 Task: Look for space in Taungoo, Myanmar from 10th September, 2023 to 16th September, 2023 for 4 adults in price range Rs.10000 to Rs.14000. Place can be private room with 4 bedrooms having 4 beds and 4 bathrooms. Property type can be house, flat, guest house. Amenities needed are: wifi, TV, free parkinig on premises, gym, breakfast. Booking option can be shelf check-in. Required host language is English.
Action: Mouse moved to (549, 133)
Screenshot: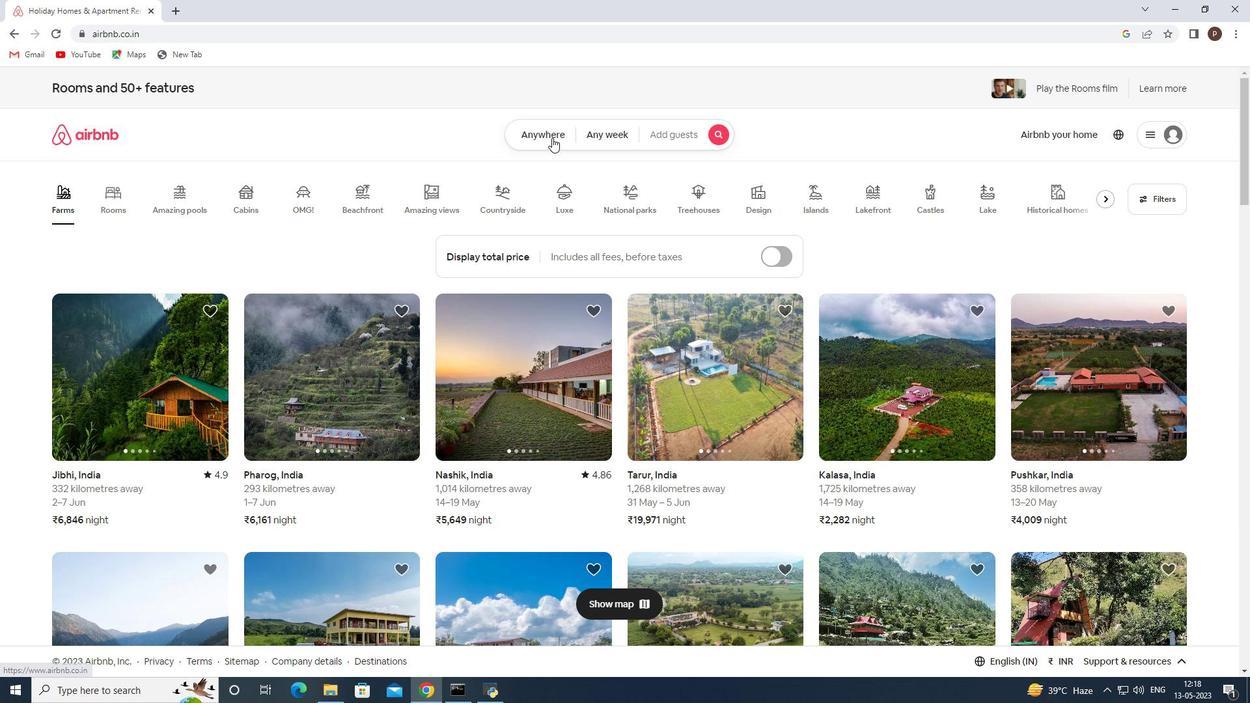 
Action: Mouse pressed left at (549, 133)
Screenshot: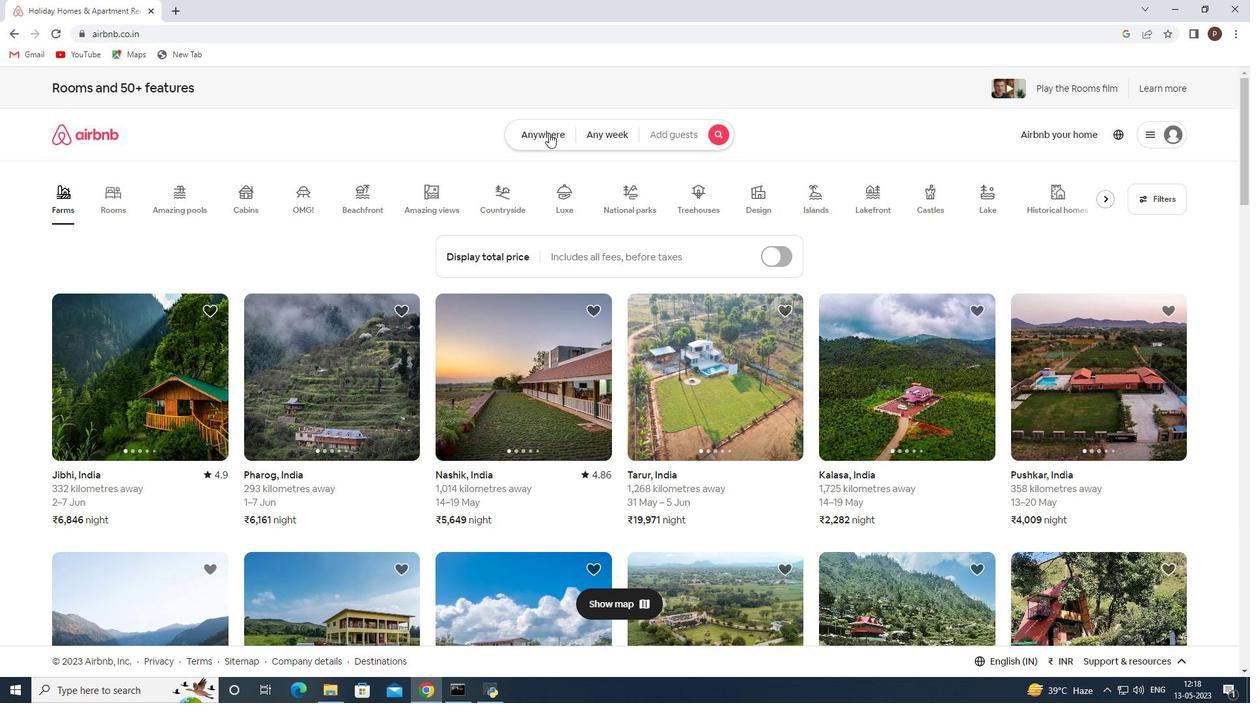 
Action: Mouse moved to (450, 188)
Screenshot: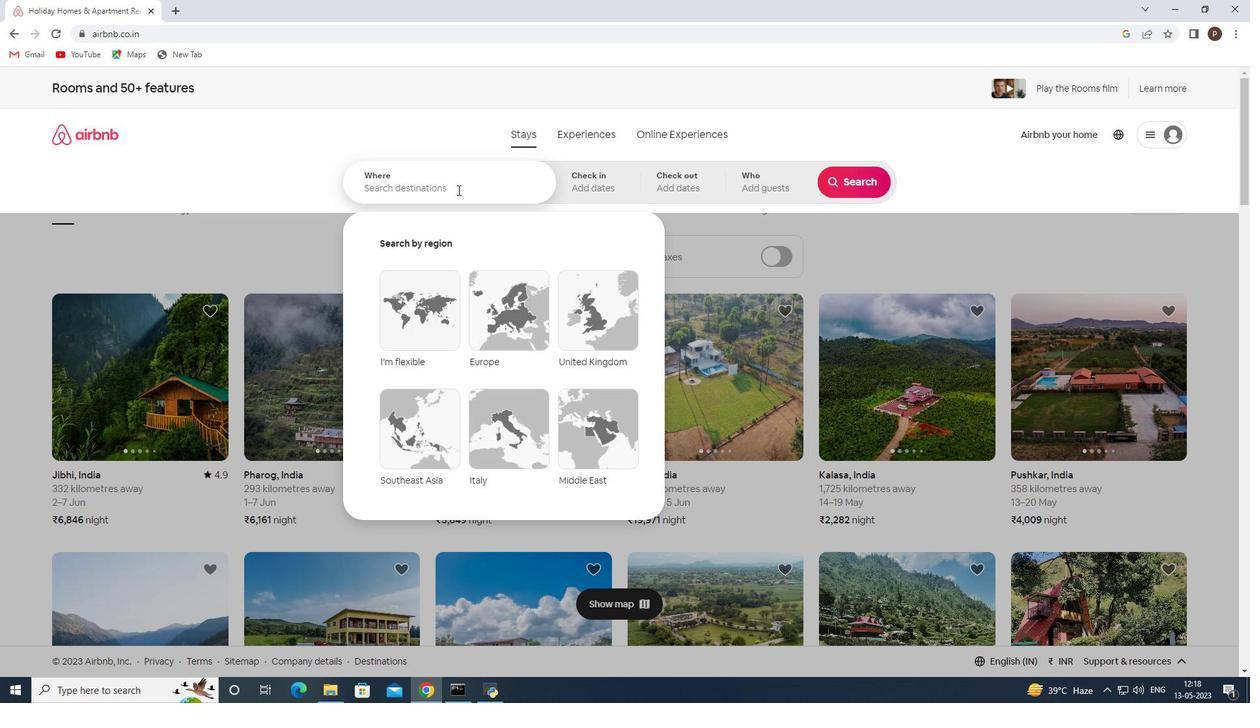 
Action: Mouse pressed left at (450, 188)
Screenshot: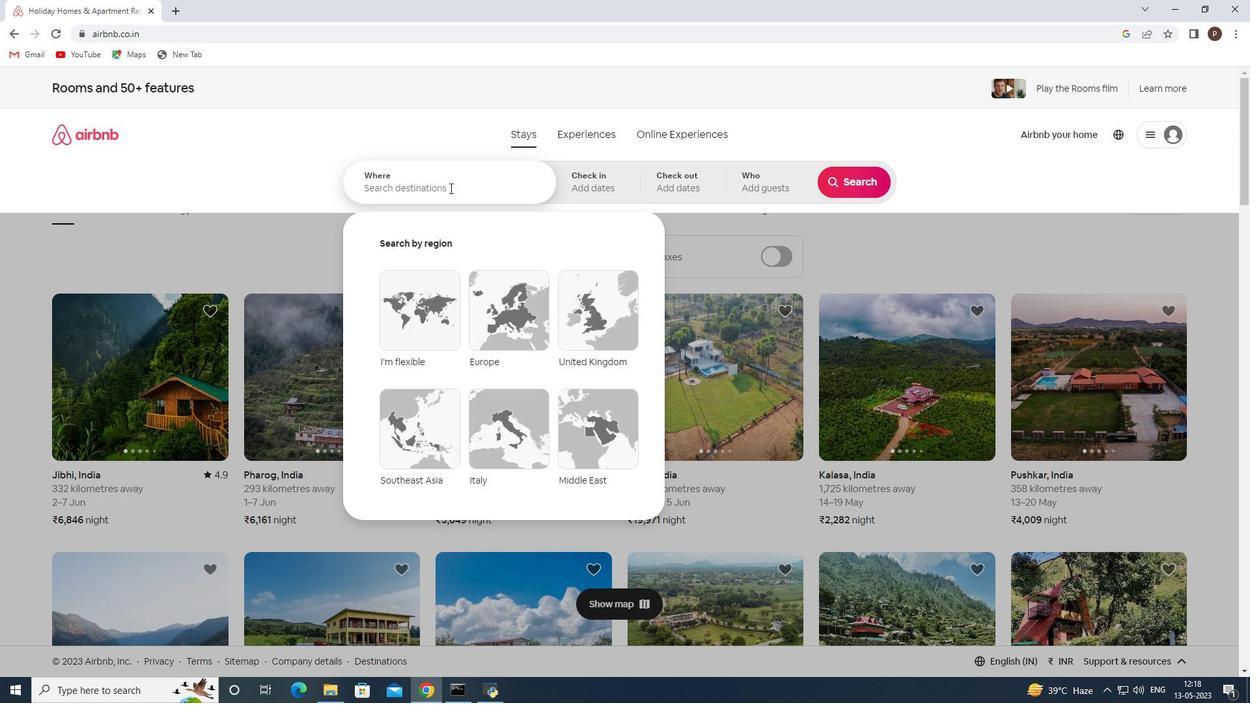 
Action: Key pressed <Key.caps_lock>T<Key.caps_lock>aungoo
Screenshot: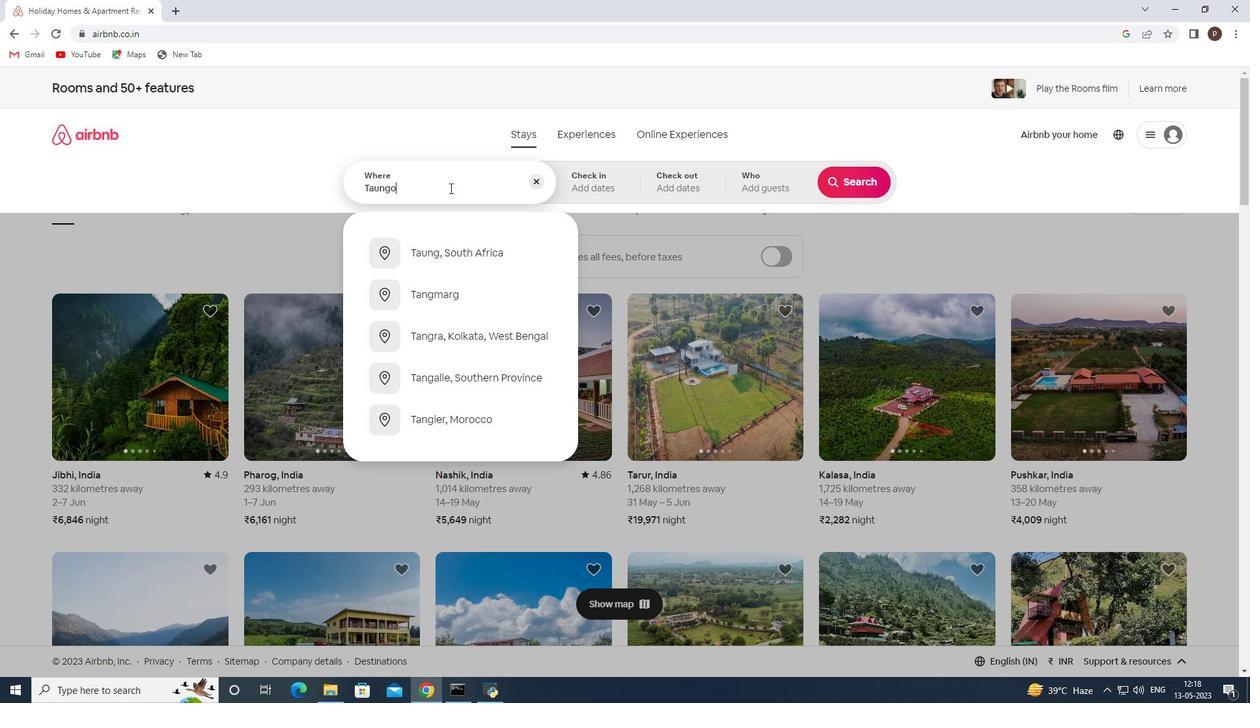 
Action: Mouse moved to (470, 252)
Screenshot: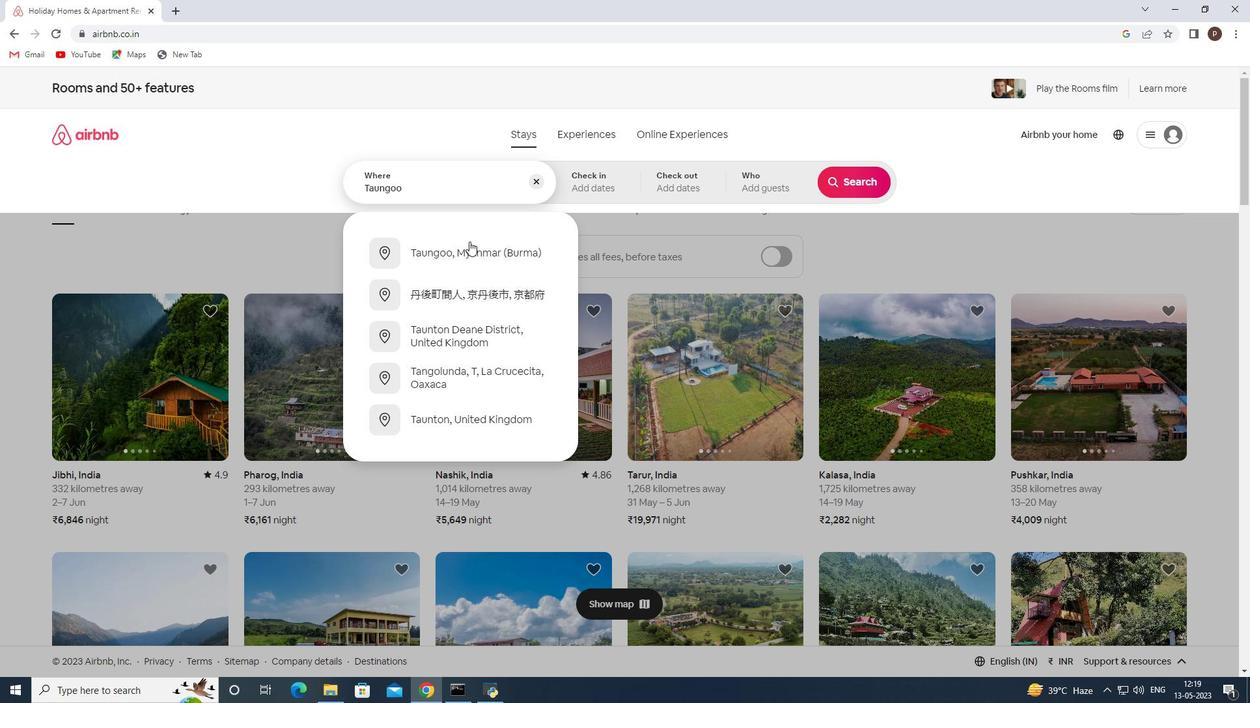 
Action: Mouse pressed left at (470, 252)
Screenshot: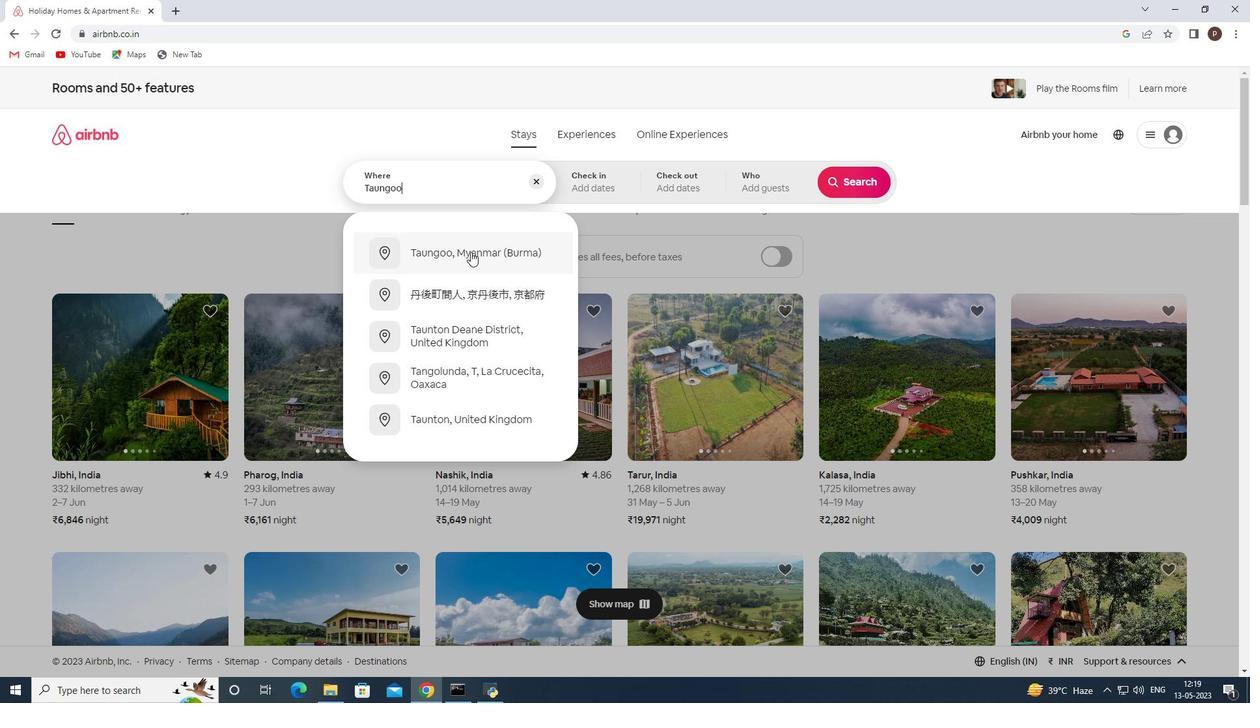 
Action: Mouse moved to (850, 285)
Screenshot: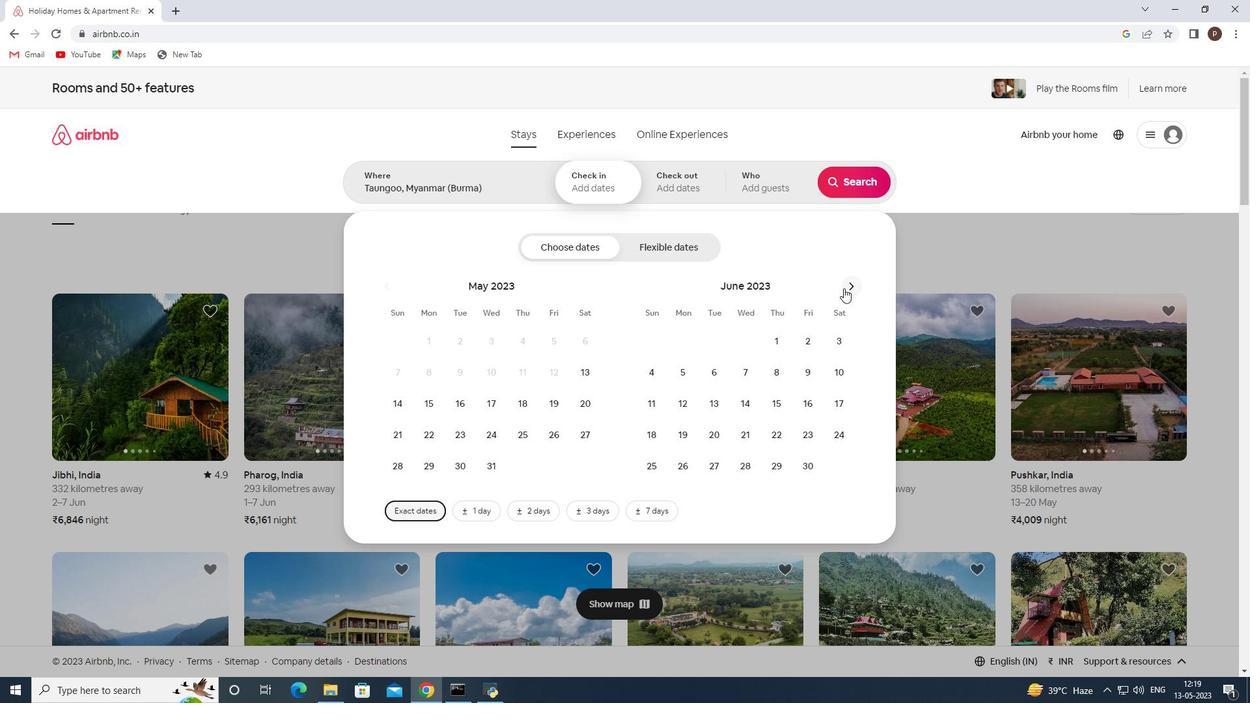 
Action: Mouse pressed left at (850, 285)
Screenshot: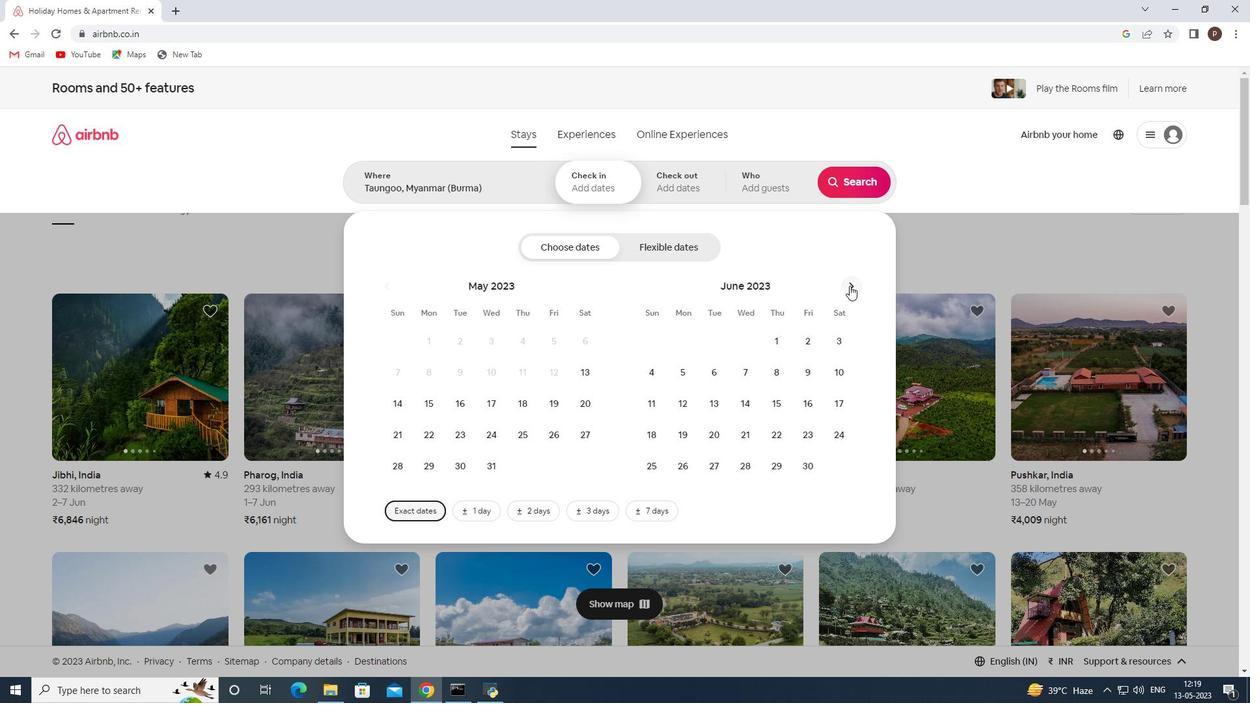 
Action: Mouse pressed left at (850, 285)
Screenshot: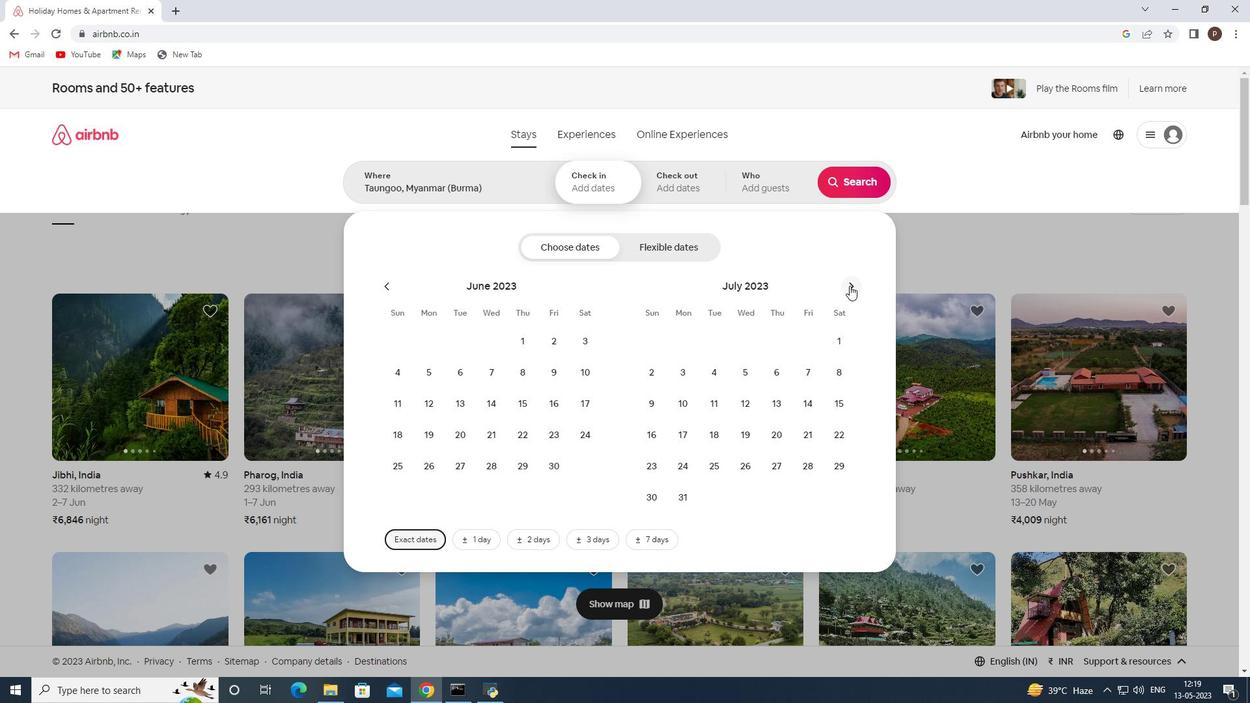 
Action: Mouse pressed left at (850, 285)
Screenshot: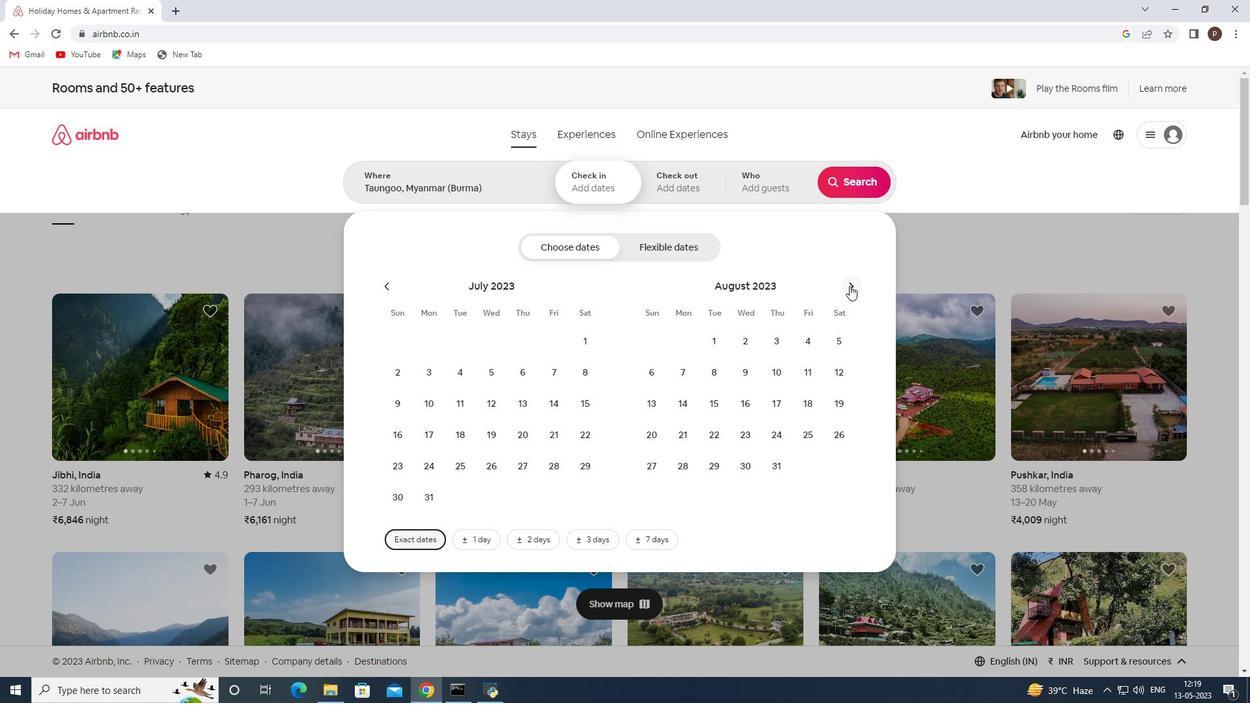 
Action: Mouse moved to (654, 409)
Screenshot: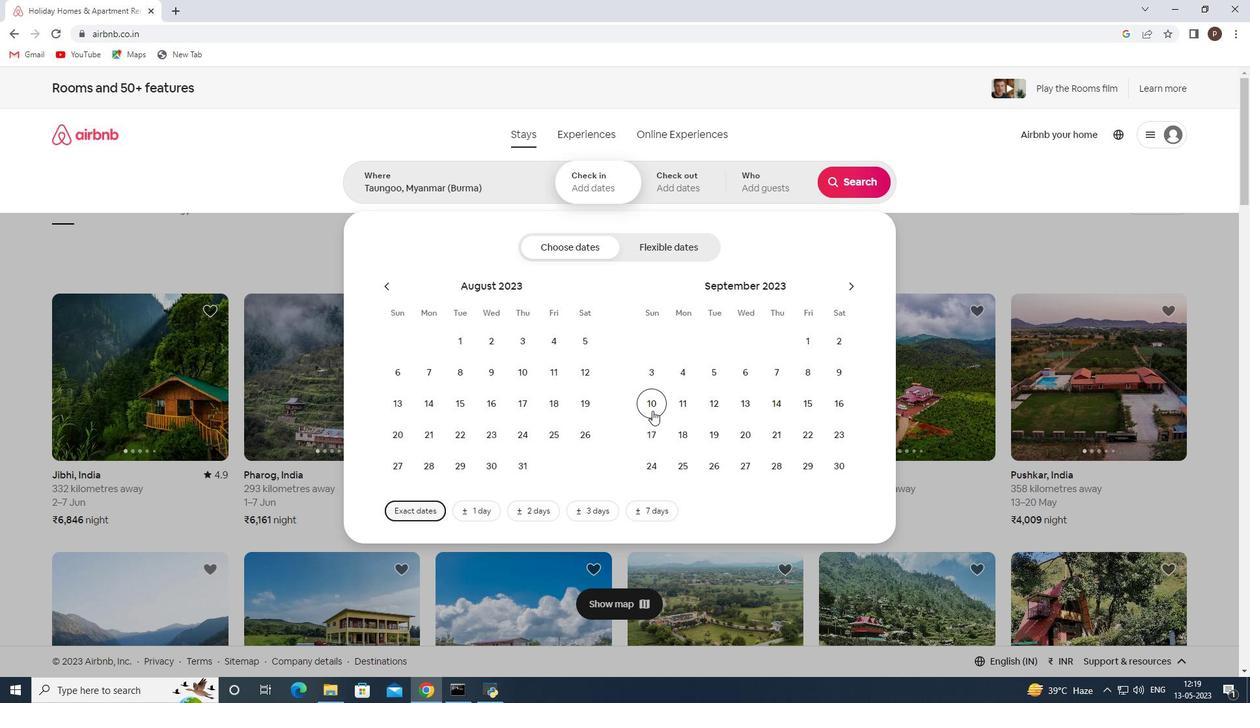 
Action: Mouse pressed left at (654, 409)
Screenshot: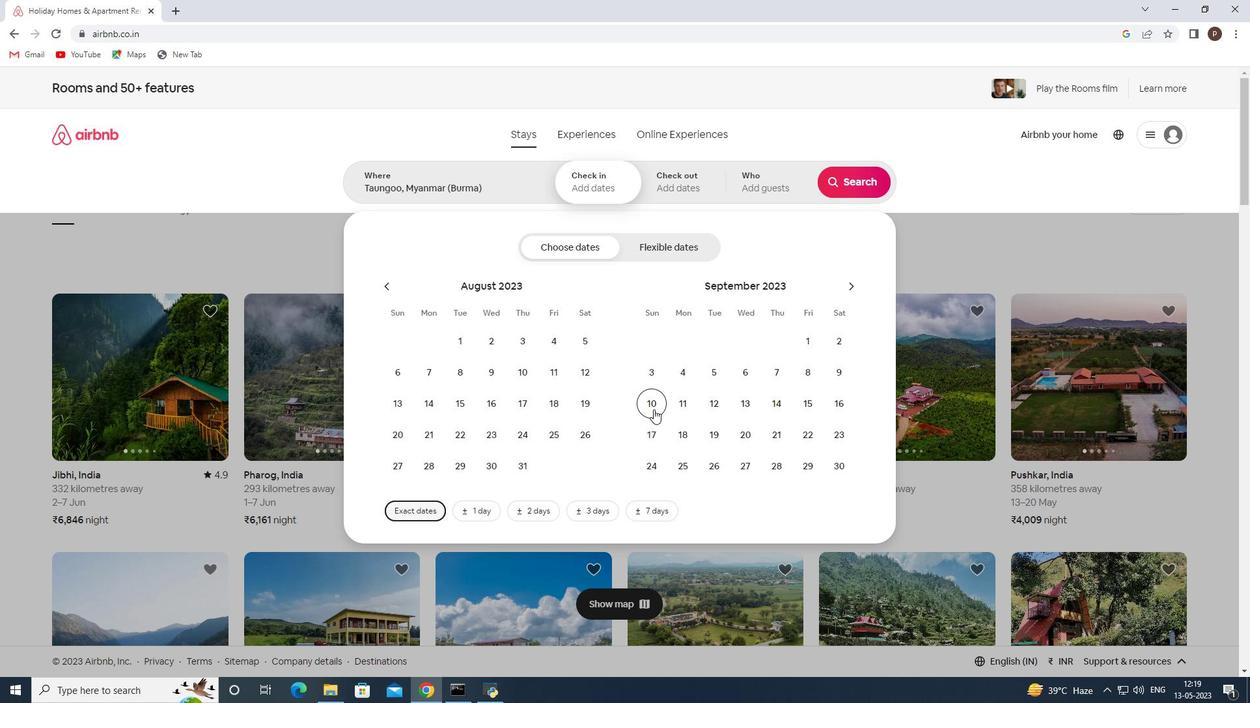 
Action: Mouse moved to (841, 401)
Screenshot: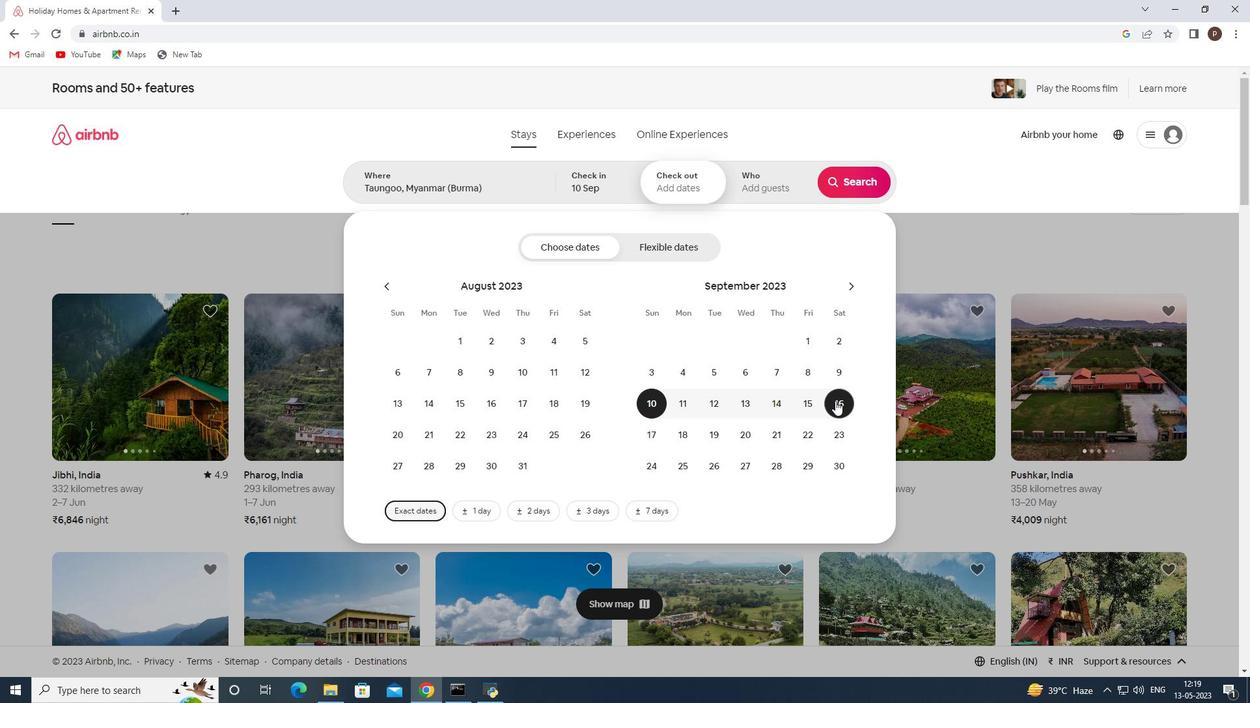 
Action: Mouse pressed left at (841, 401)
Screenshot: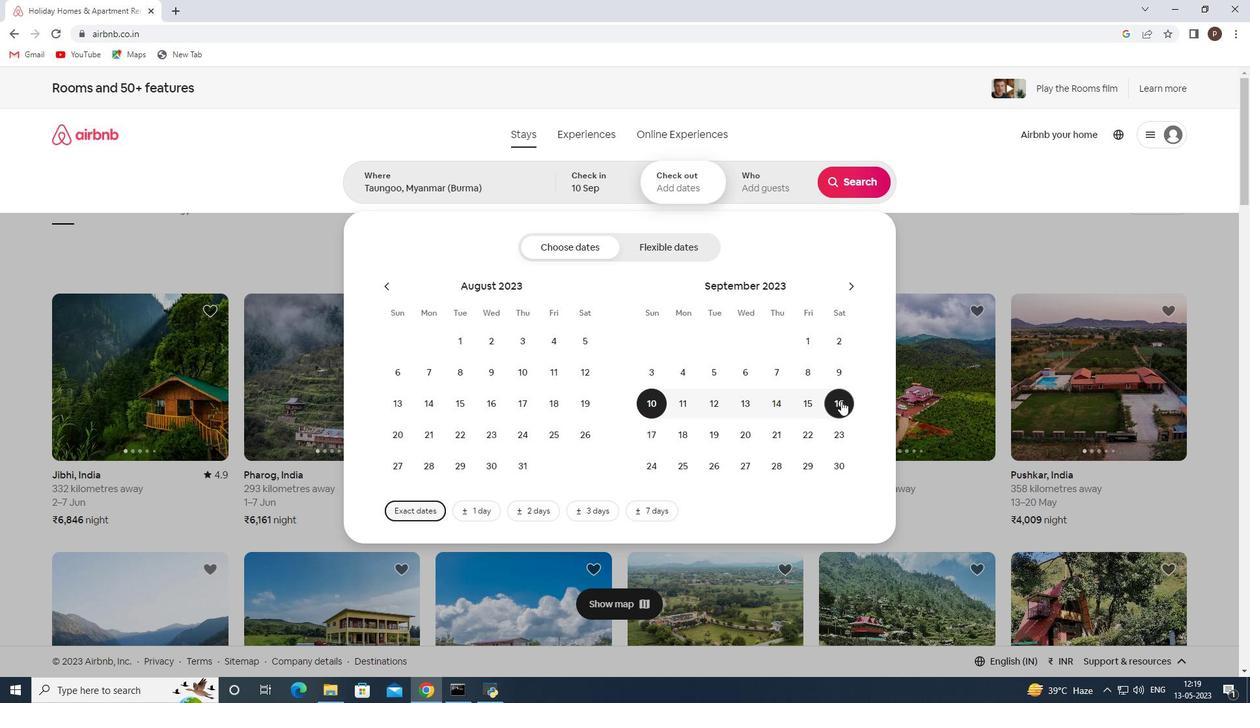 
Action: Mouse moved to (773, 181)
Screenshot: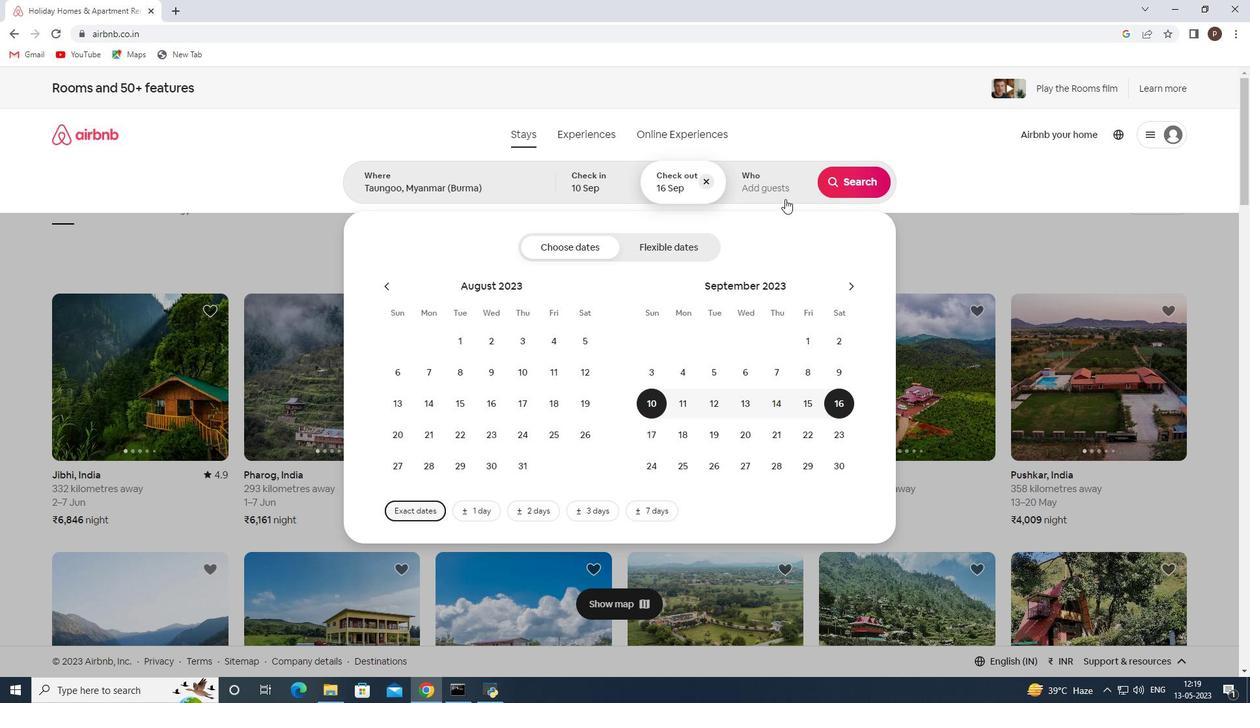 
Action: Mouse pressed left at (773, 181)
Screenshot: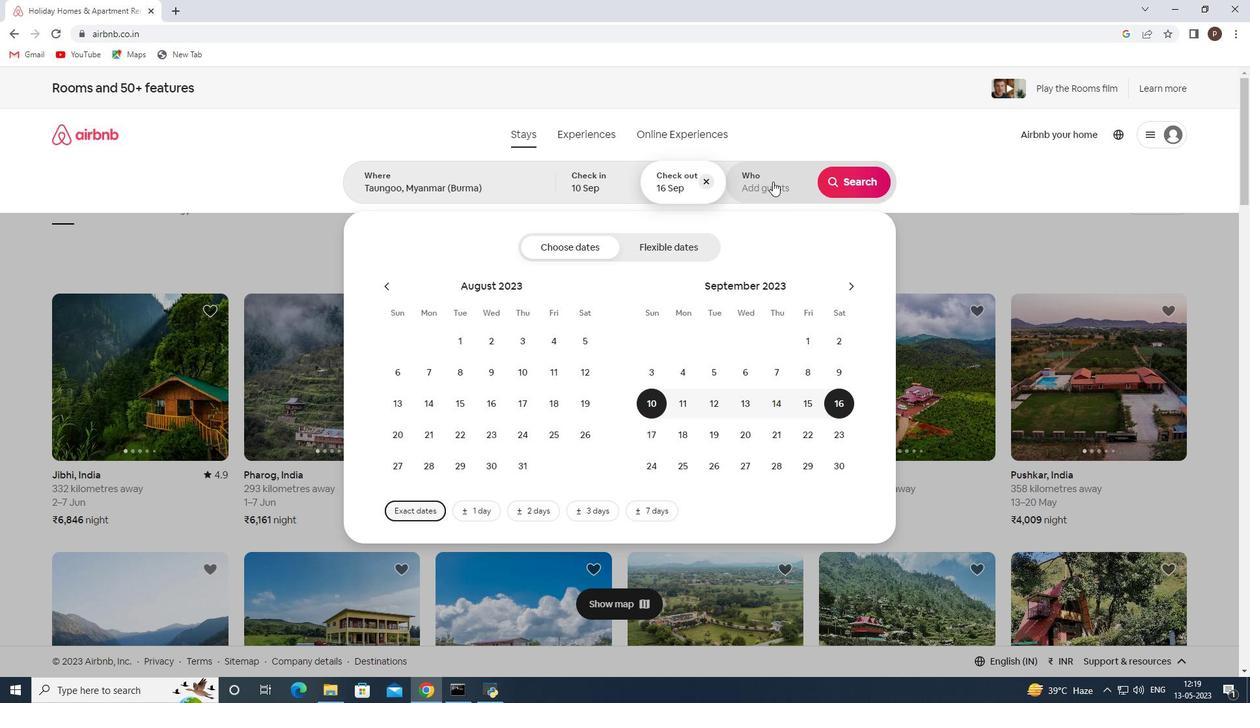 
Action: Mouse moved to (863, 253)
Screenshot: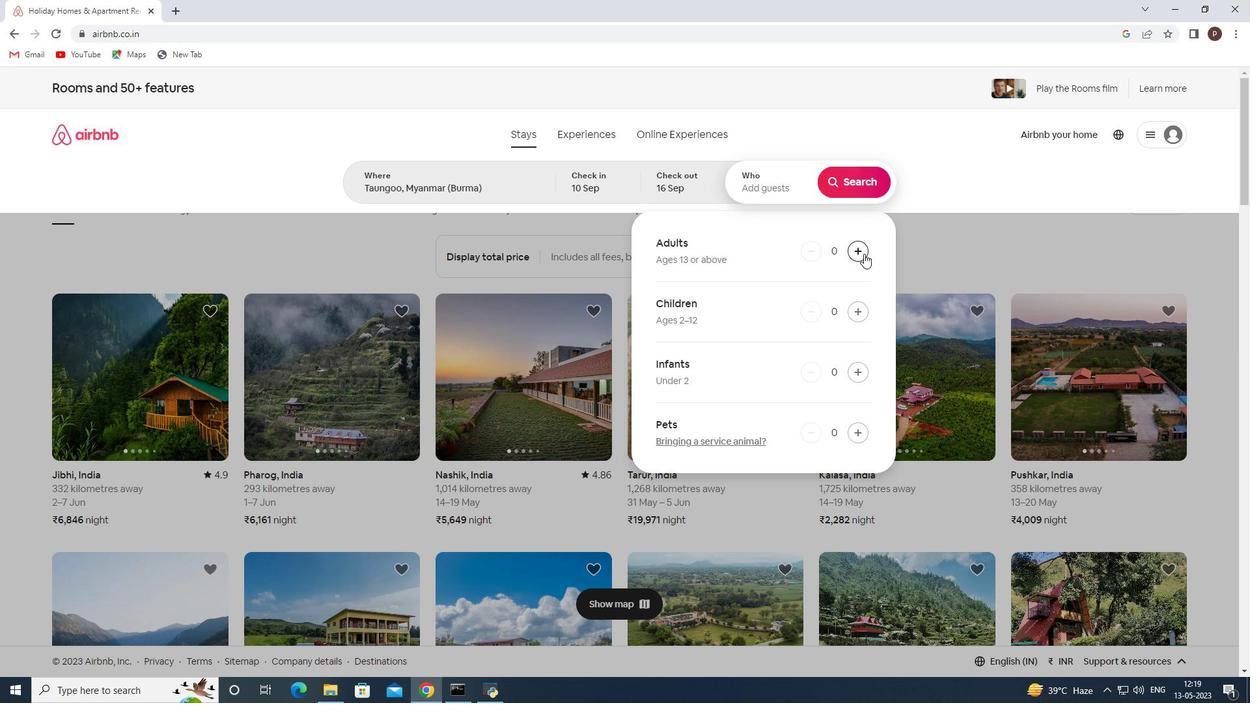 
Action: Mouse pressed left at (863, 253)
Screenshot: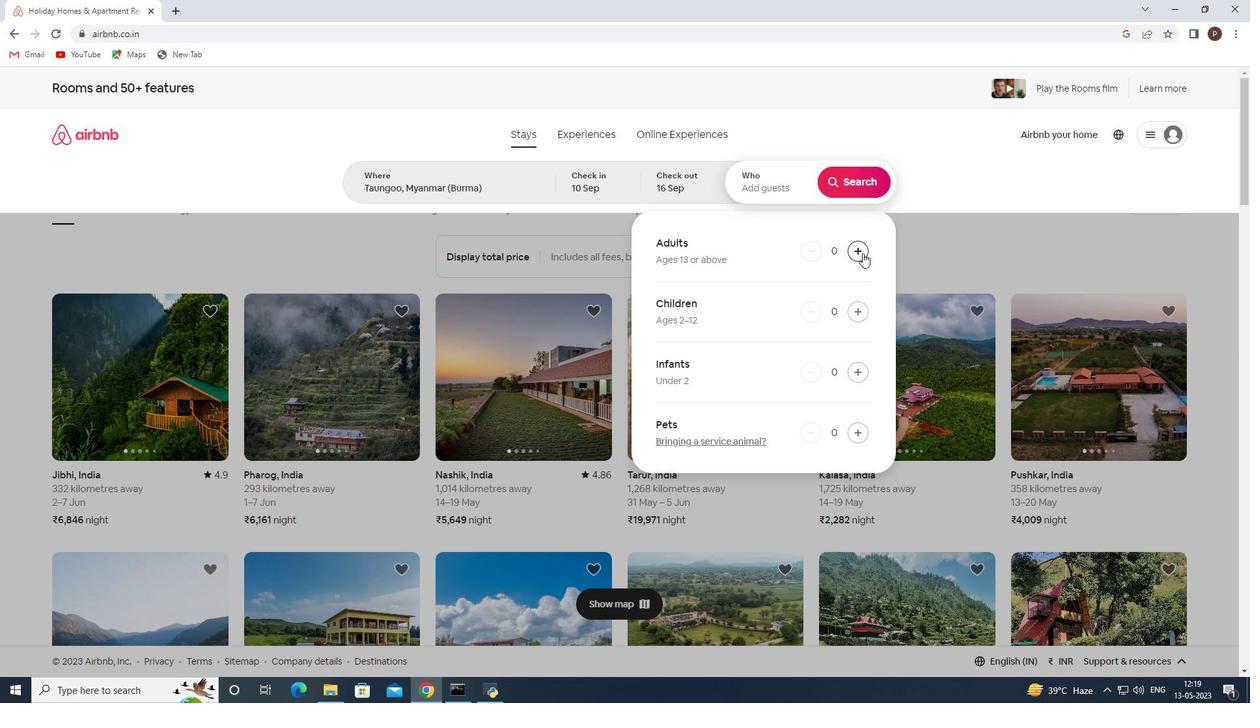 
Action: Mouse pressed left at (863, 253)
Screenshot: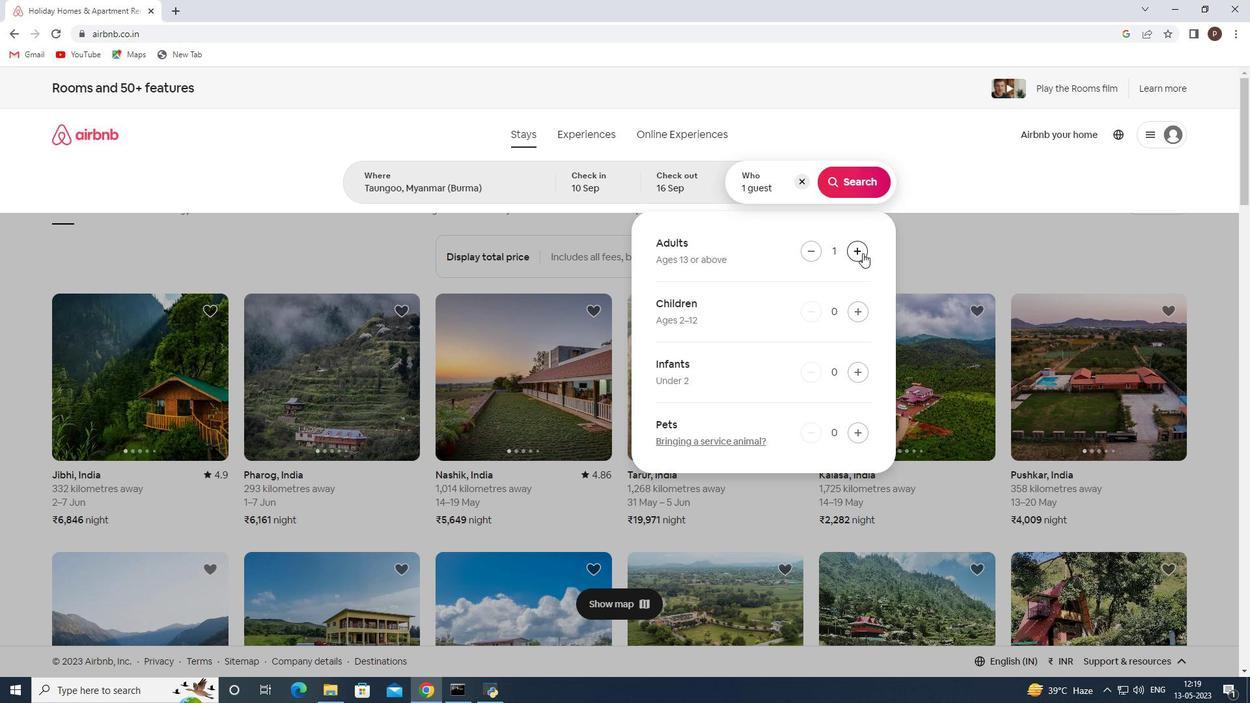 
Action: Mouse pressed left at (863, 253)
Screenshot: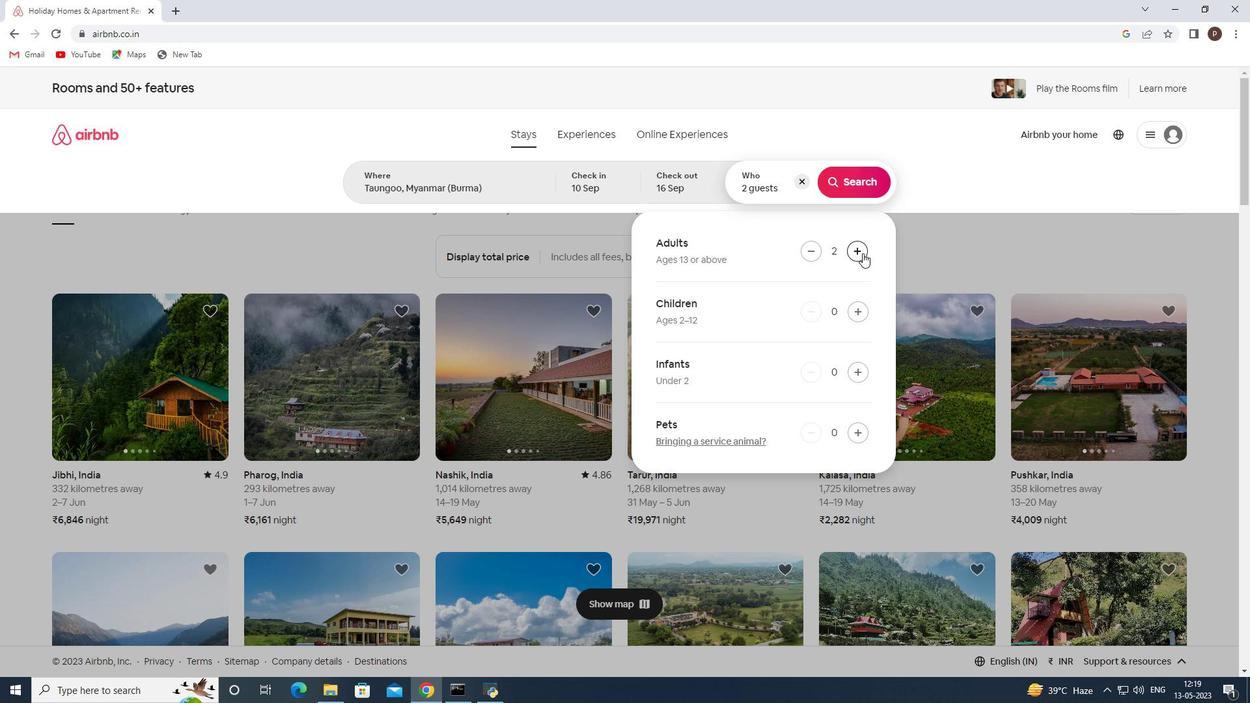 
Action: Mouse pressed left at (863, 253)
Screenshot: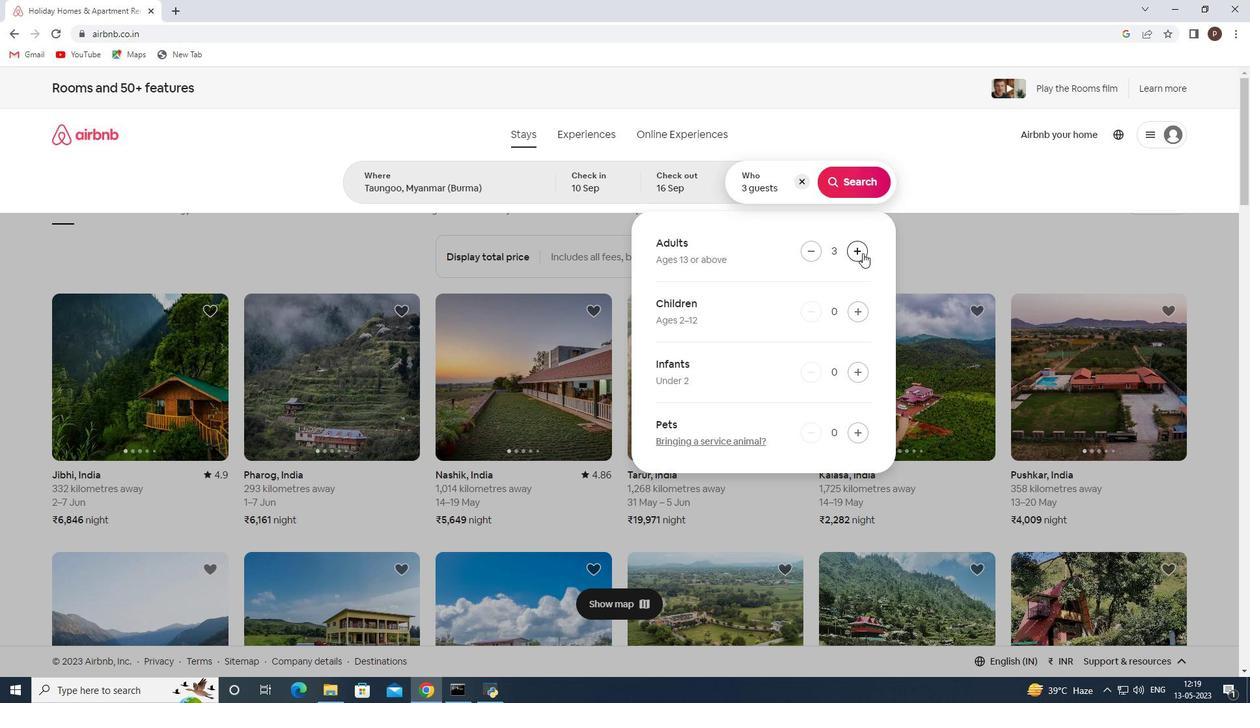 
Action: Mouse moved to (845, 174)
Screenshot: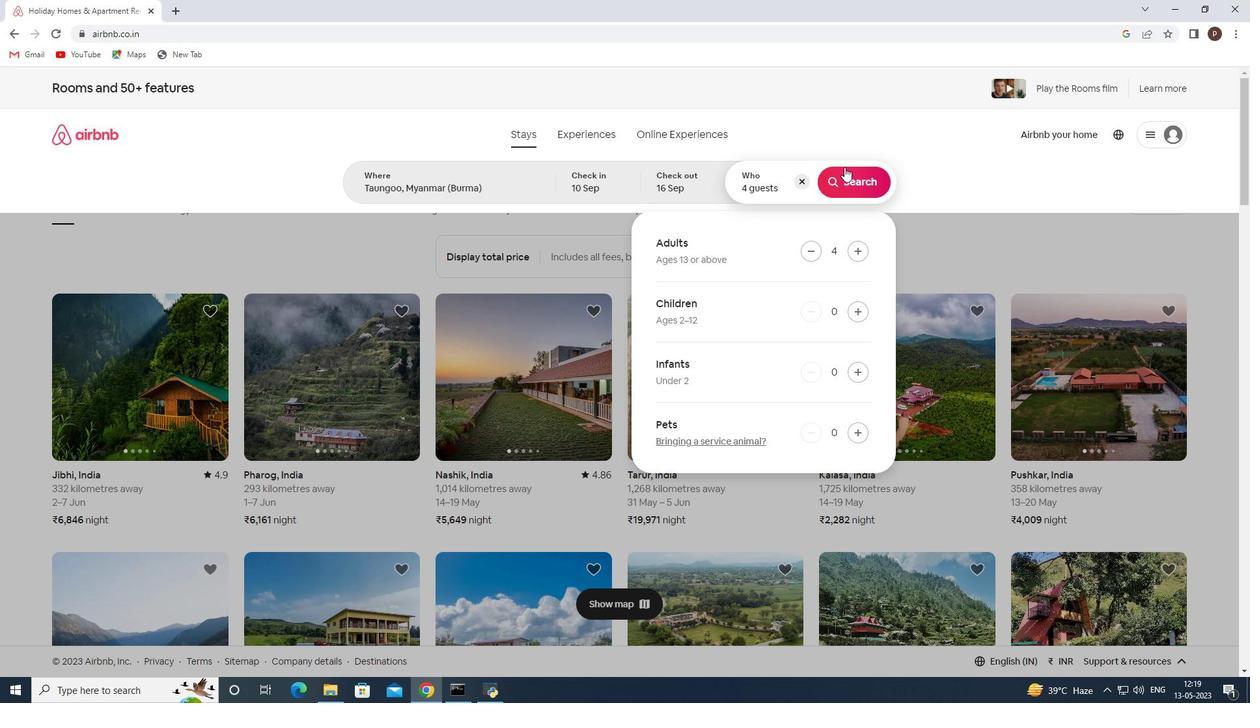
Action: Mouse pressed left at (845, 174)
Screenshot: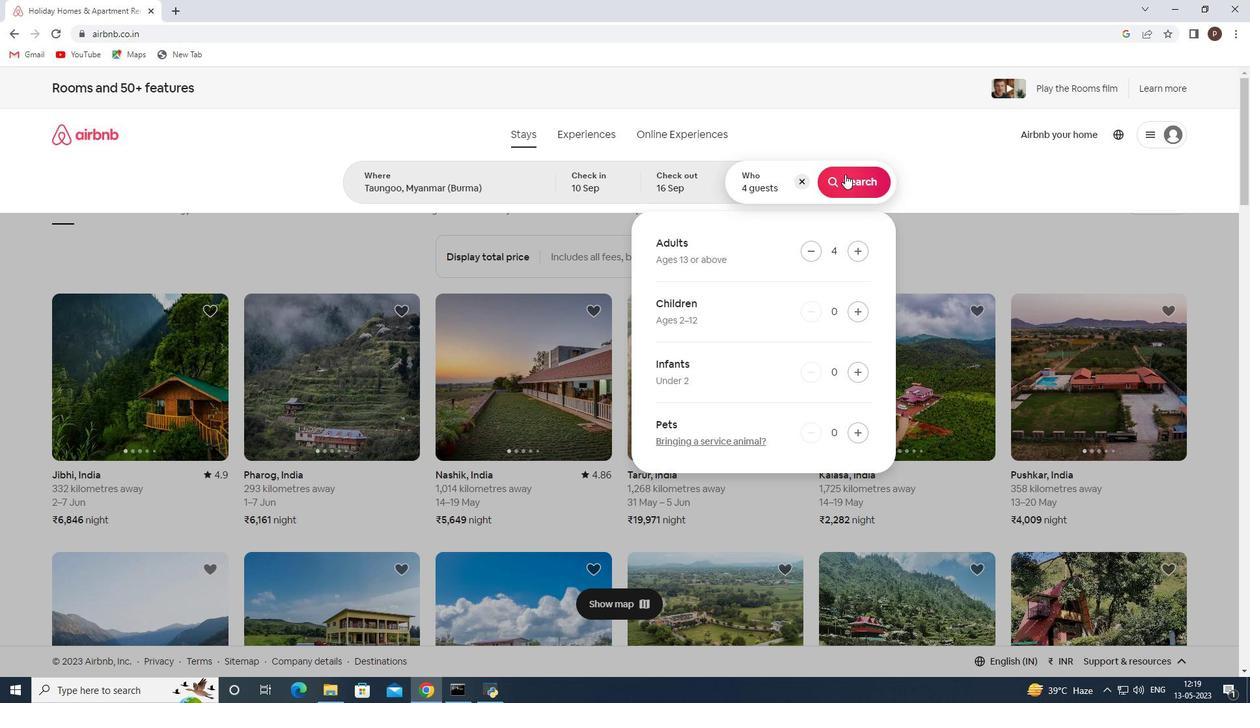 
Action: Mouse moved to (1181, 145)
Screenshot: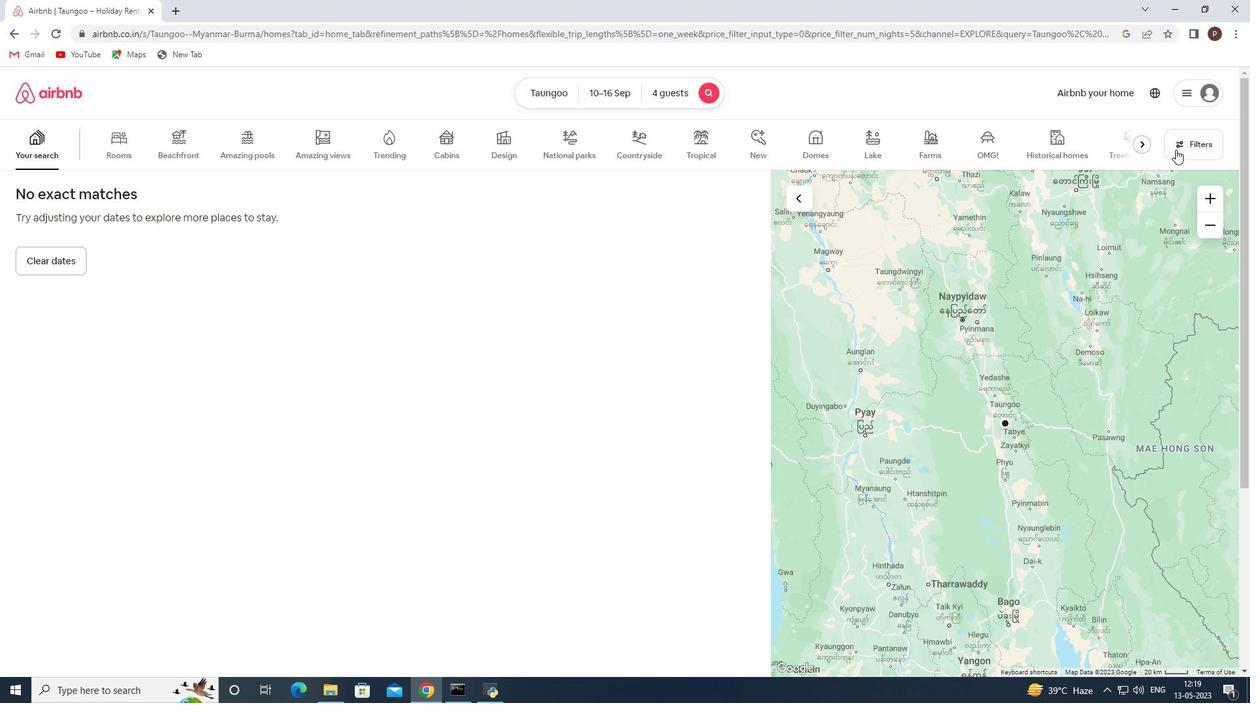 
Action: Mouse pressed left at (1181, 145)
Screenshot: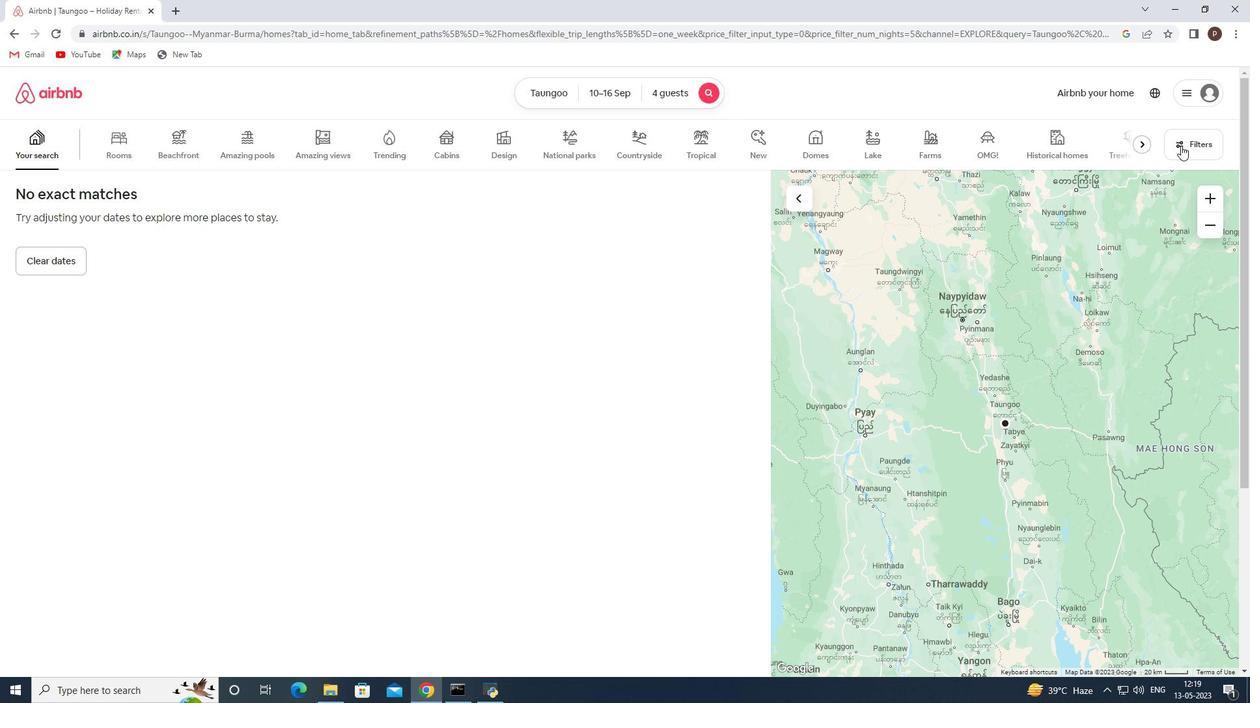 
Action: Mouse moved to (428, 468)
Screenshot: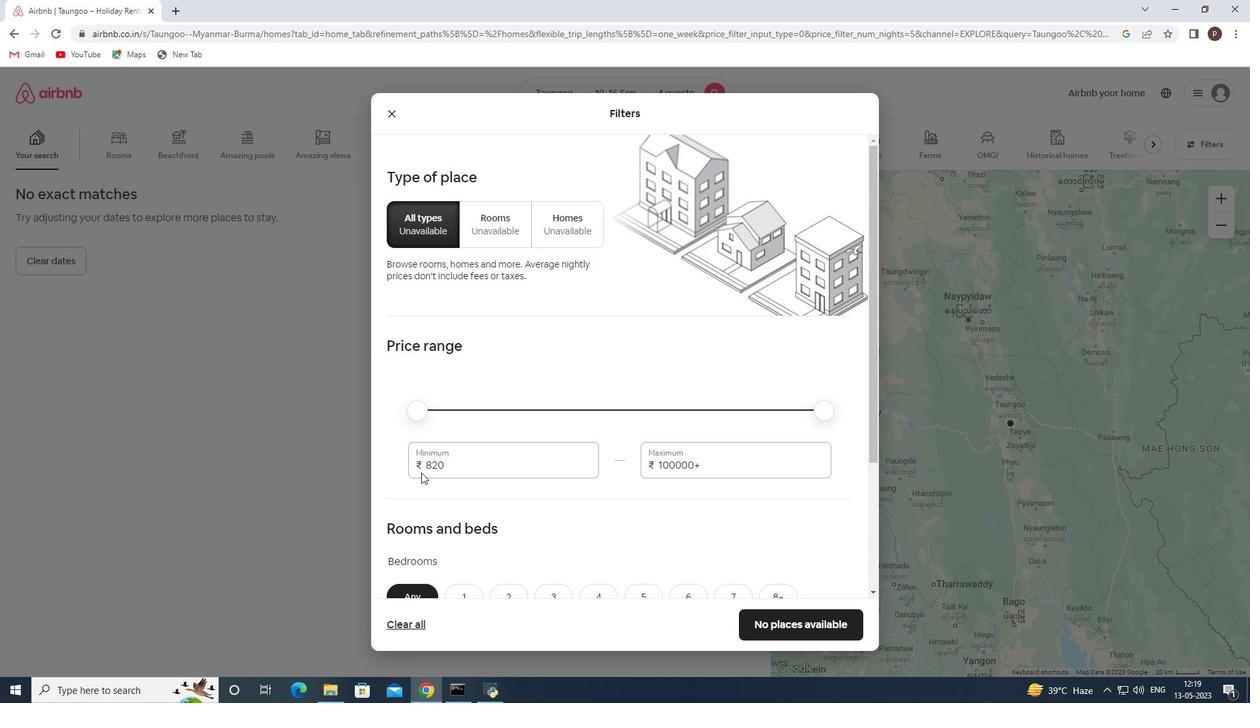 
Action: Mouse pressed left at (428, 468)
Screenshot: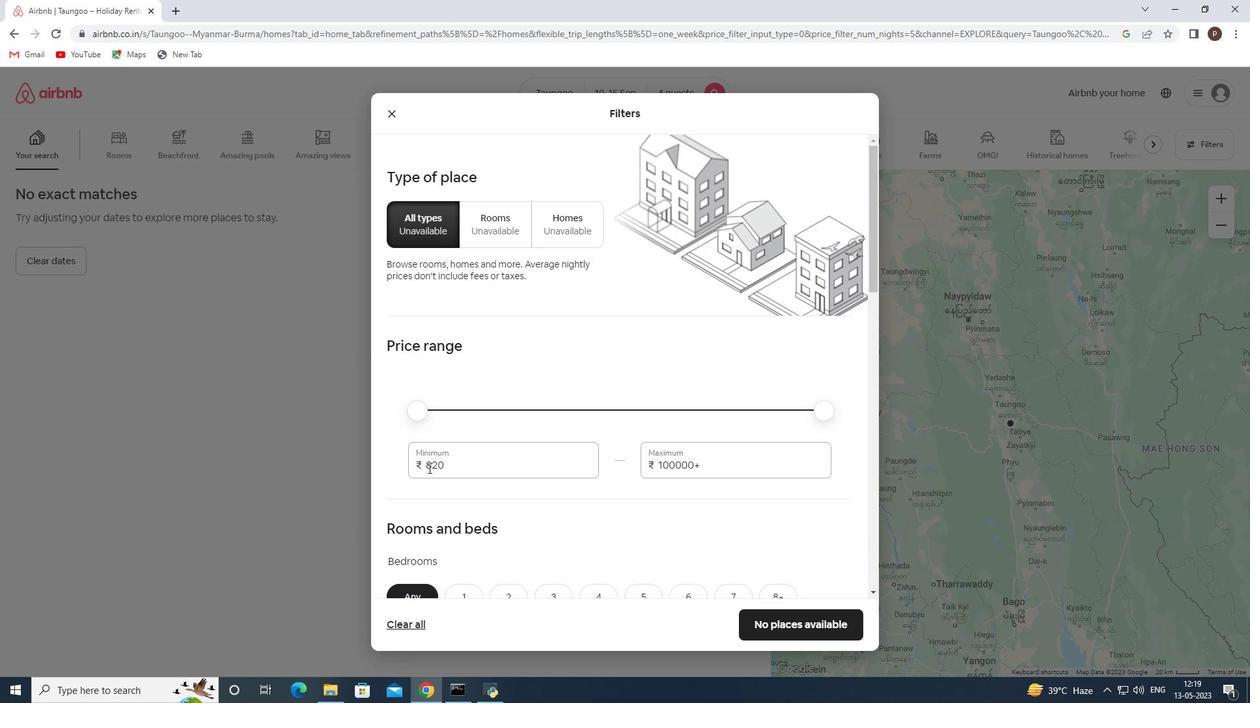 
Action: Mouse pressed left at (428, 468)
Screenshot: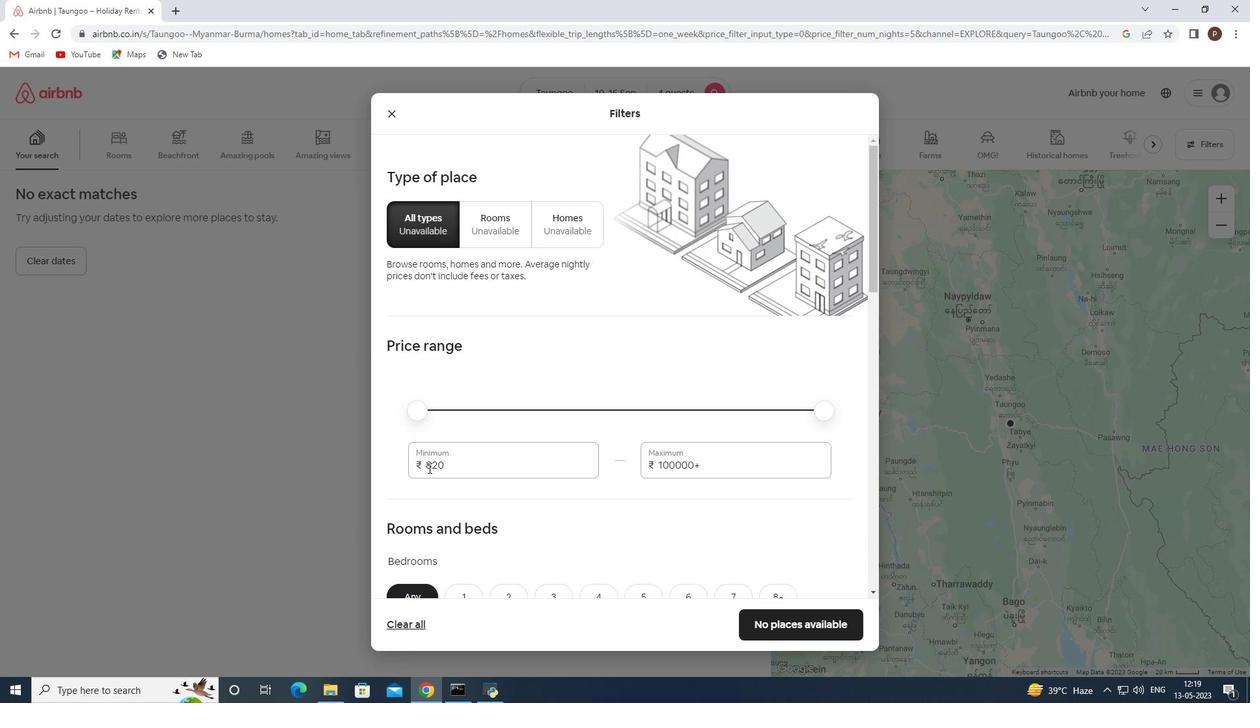 
Action: Key pressed 10000<Key.tab>14000
Screenshot: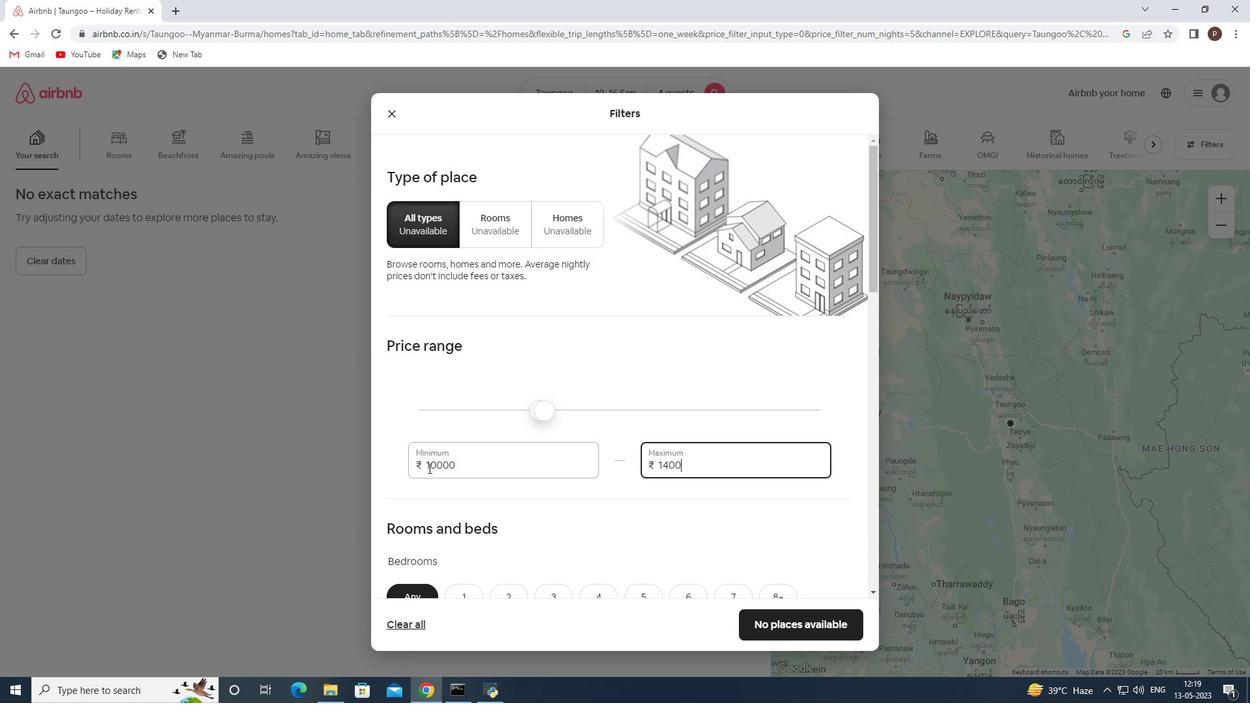 
Action: Mouse scrolled (428, 467) with delta (0, 0)
Screenshot: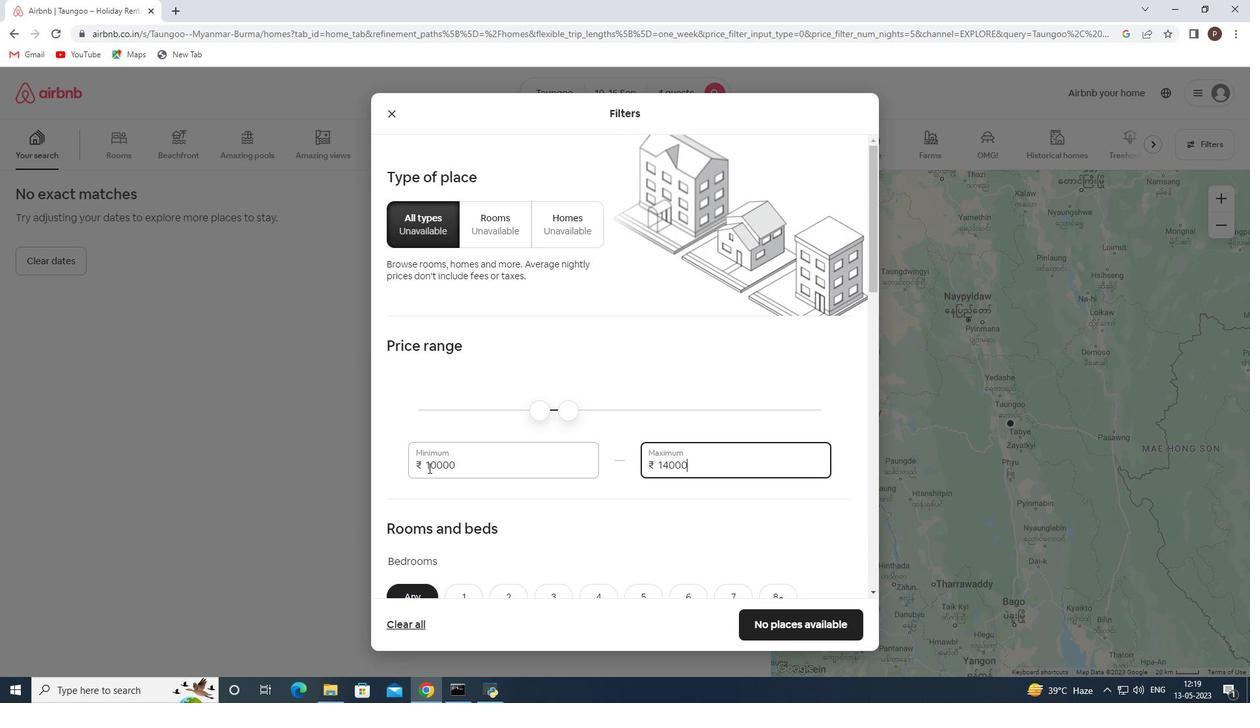 
Action: Mouse scrolled (428, 467) with delta (0, 0)
Screenshot: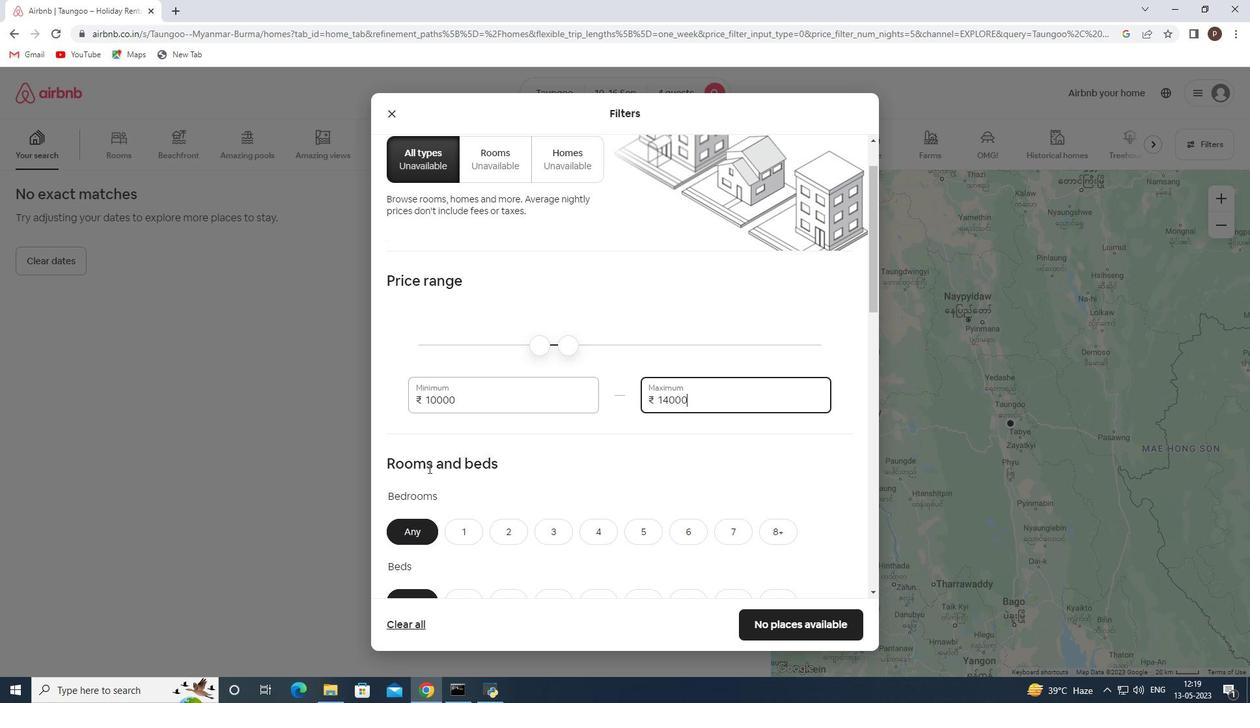 
Action: Mouse moved to (607, 473)
Screenshot: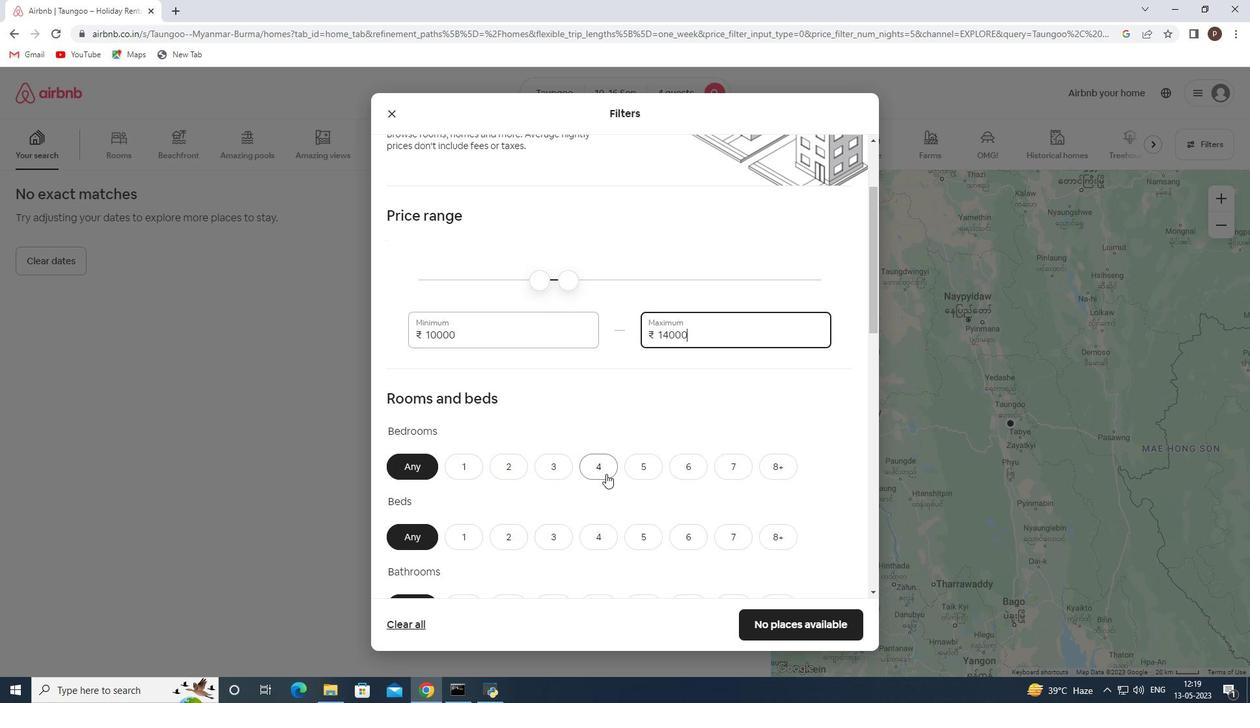 
Action: Mouse pressed left at (607, 473)
Screenshot: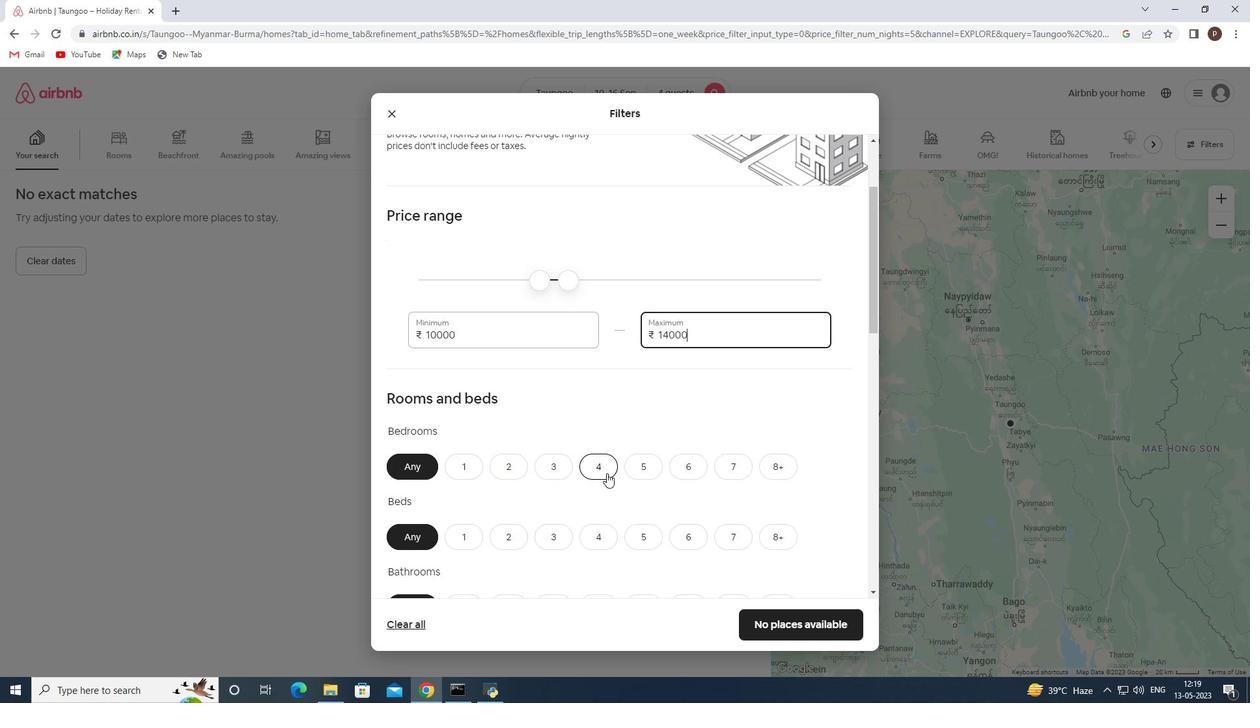 
Action: Mouse scrolled (607, 472) with delta (0, 0)
Screenshot: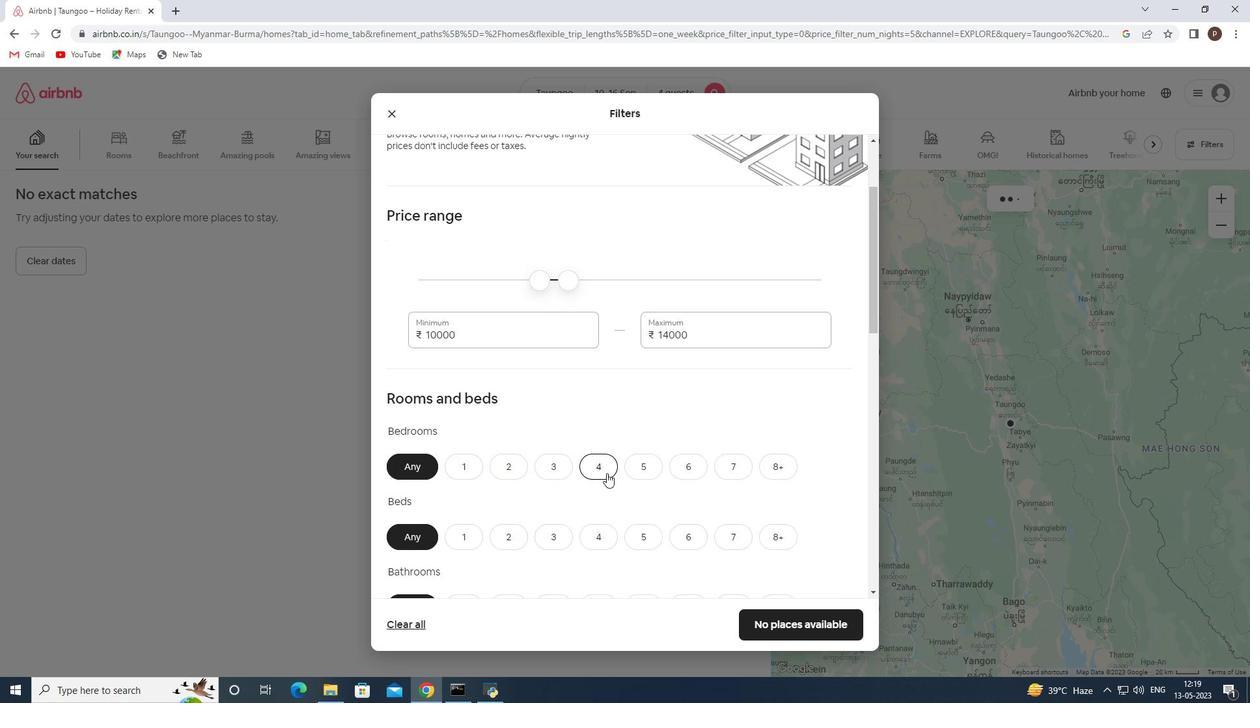 
Action: Mouse scrolled (607, 472) with delta (0, 0)
Screenshot: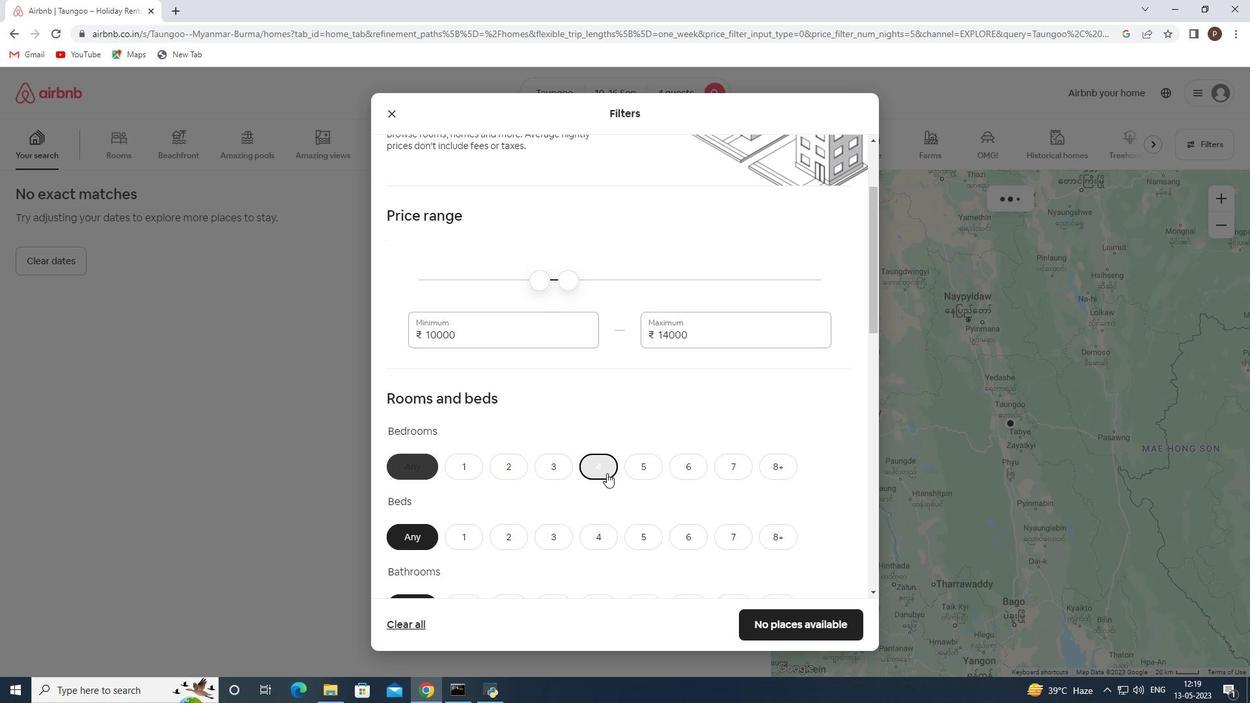 
Action: Mouse moved to (594, 407)
Screenshot: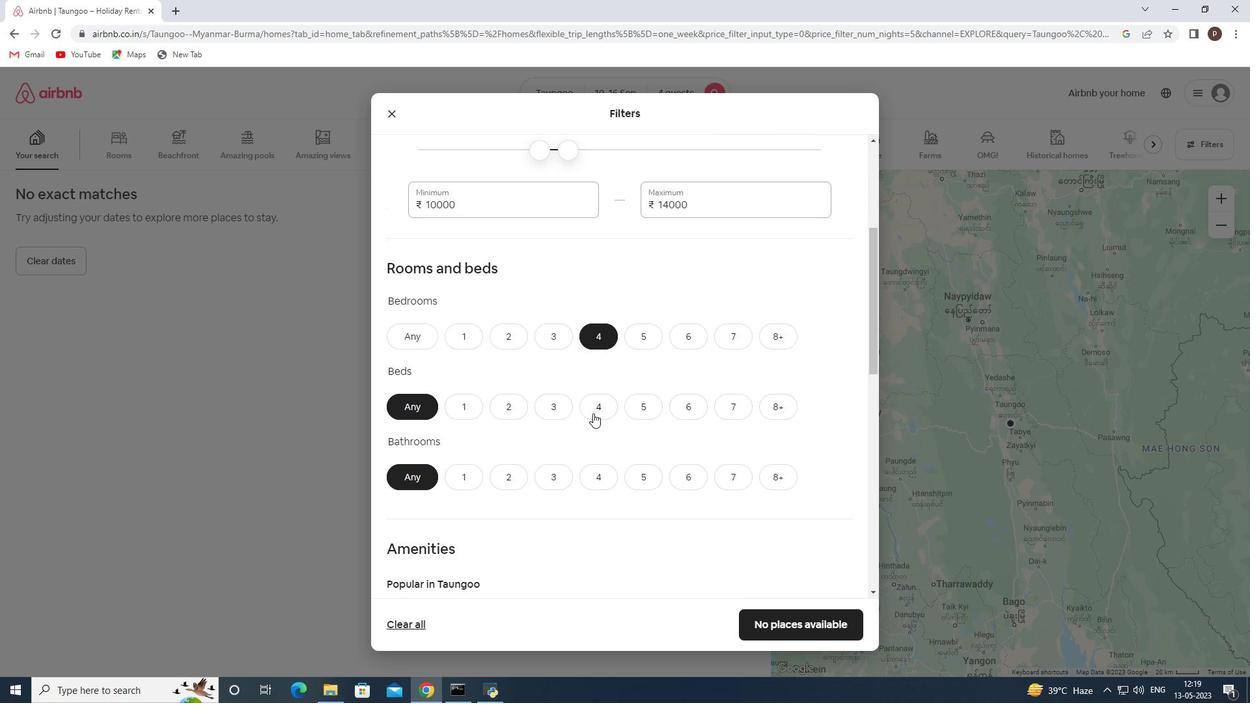 
Action: Mouse pressed left at (594, 407)
Screenshot: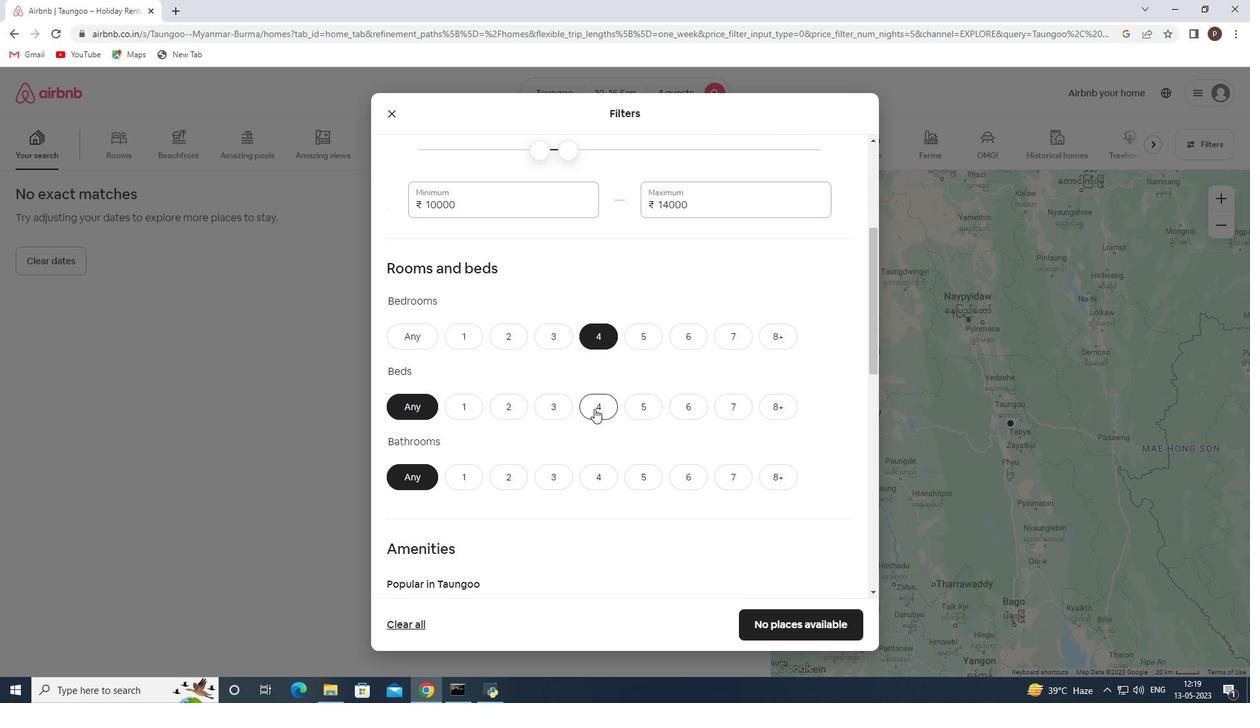 
Action: Mouse moved to (594, 478)
Screenshot: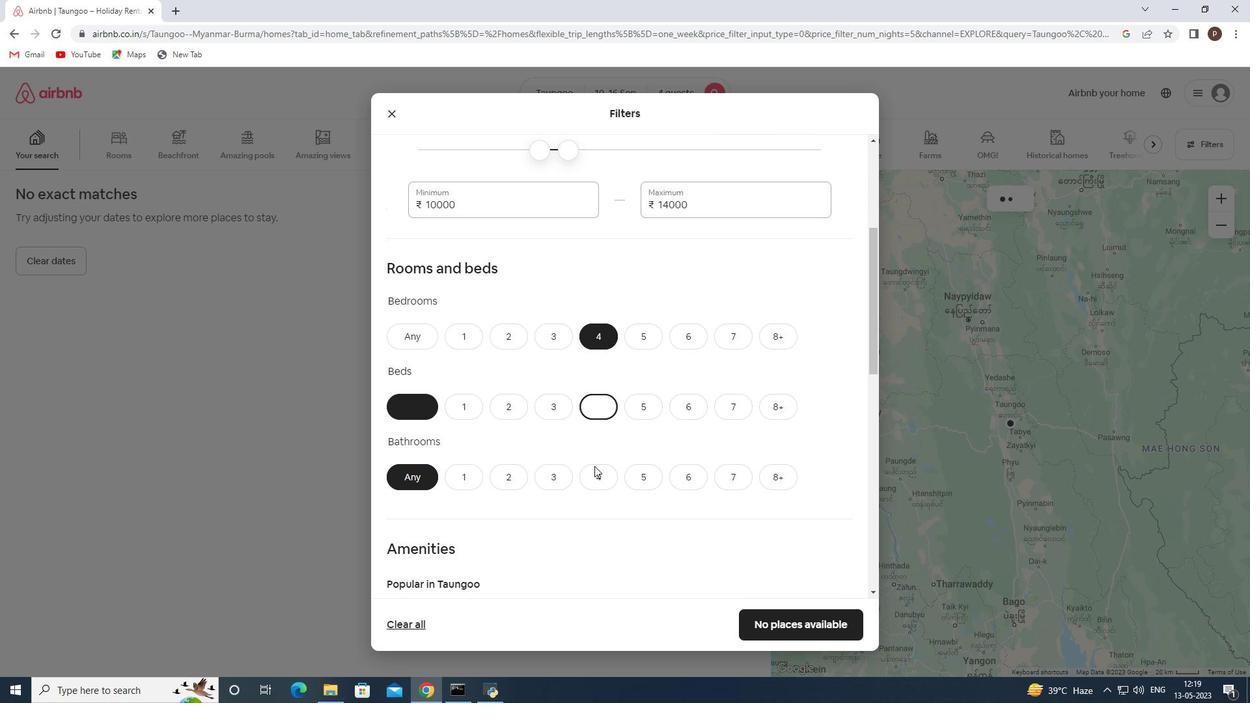 
Action: Mouse pressed left at (594, 478)
Screenshot: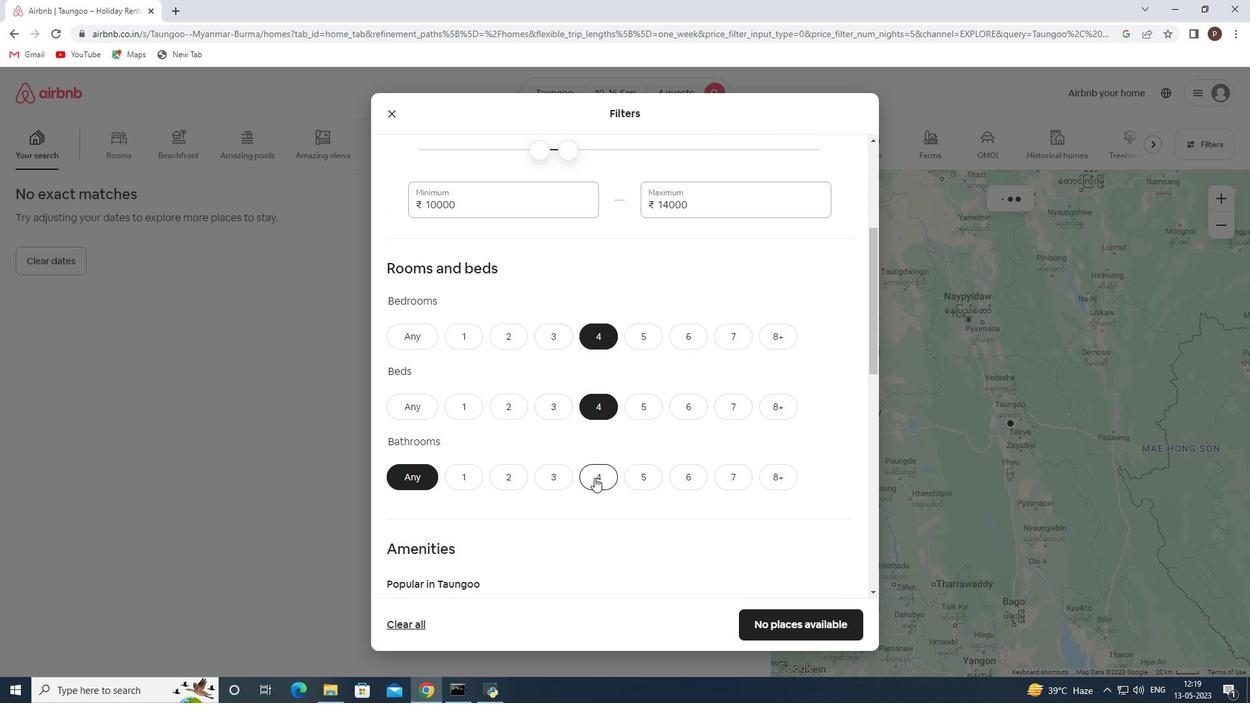 
Action: Mouse moved to (590, 467)
Screenshot: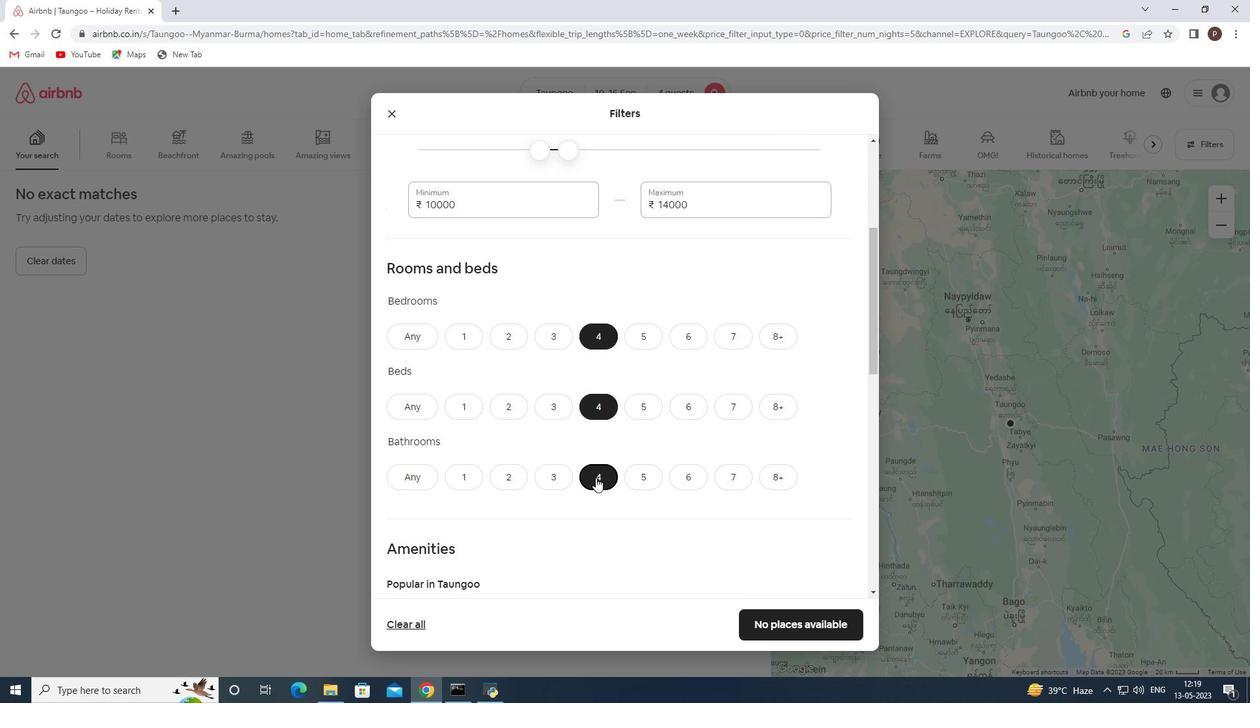 
Action: Mouse scrolled (590, 466) with delta (0, 0)
Screenshot: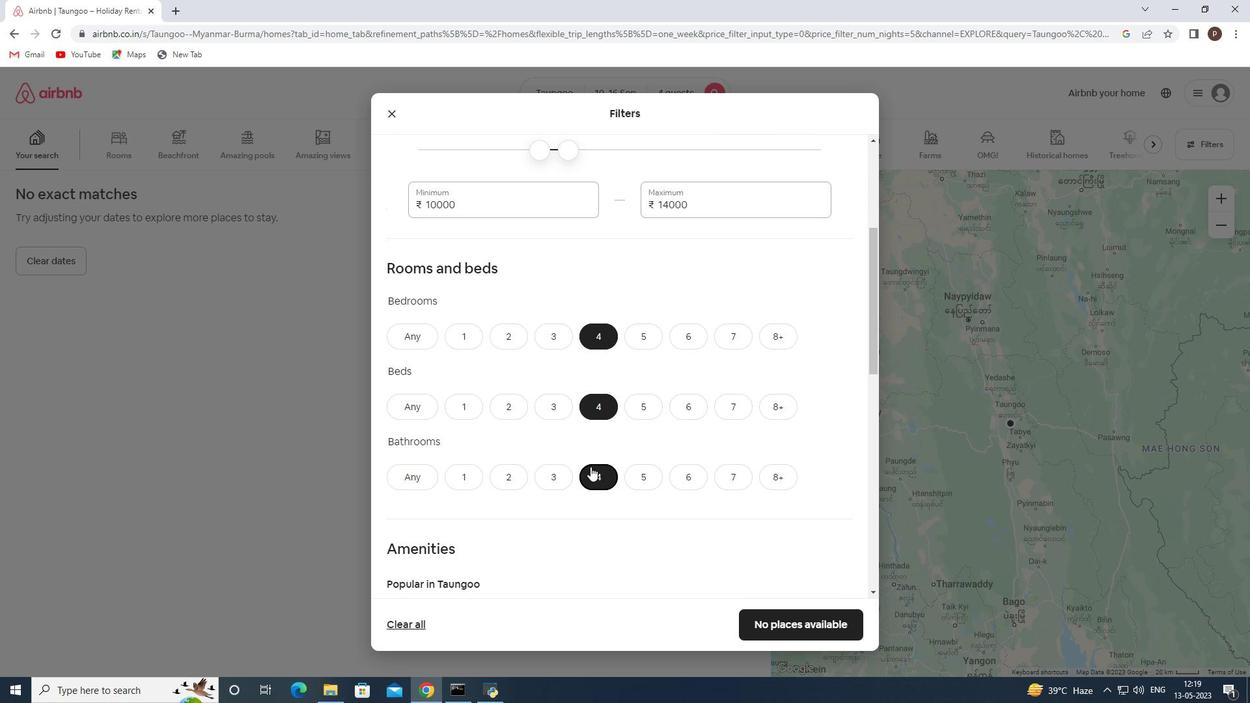 
Action: Mouse scrolled (590, 466) with delta (0, 0)
Screenshot: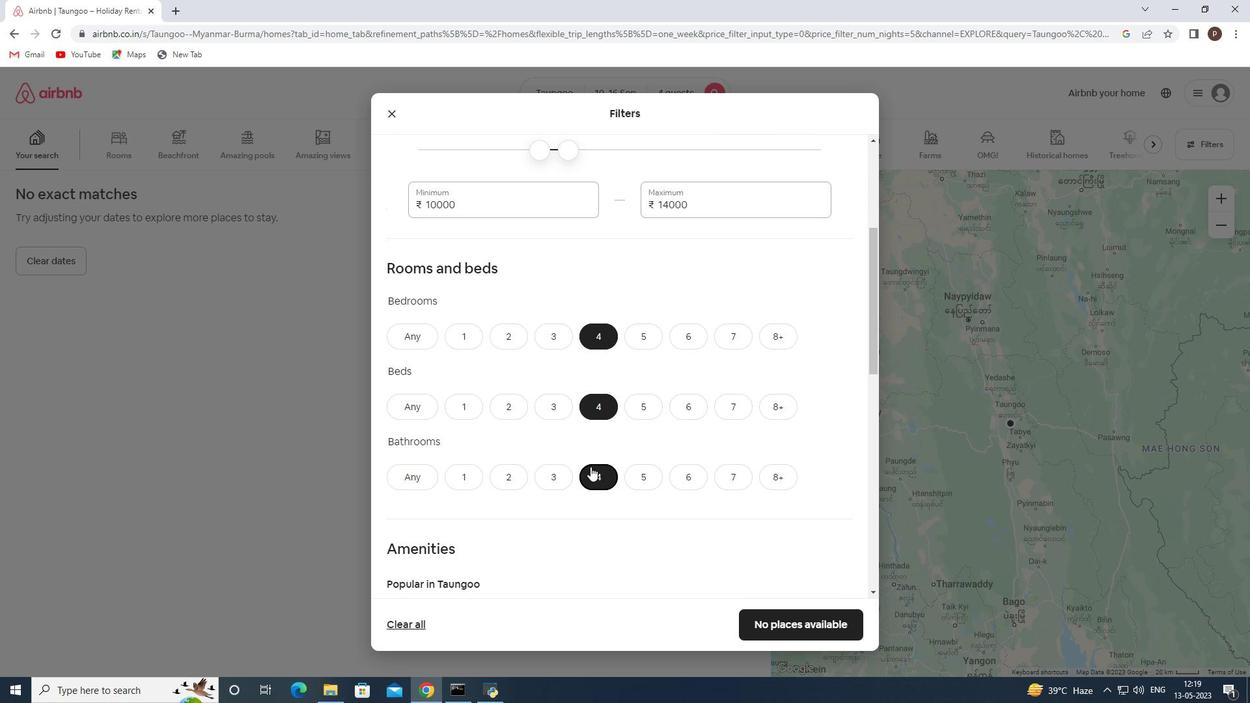 
Action: Mouse moved to (584, 454)
Screenshot: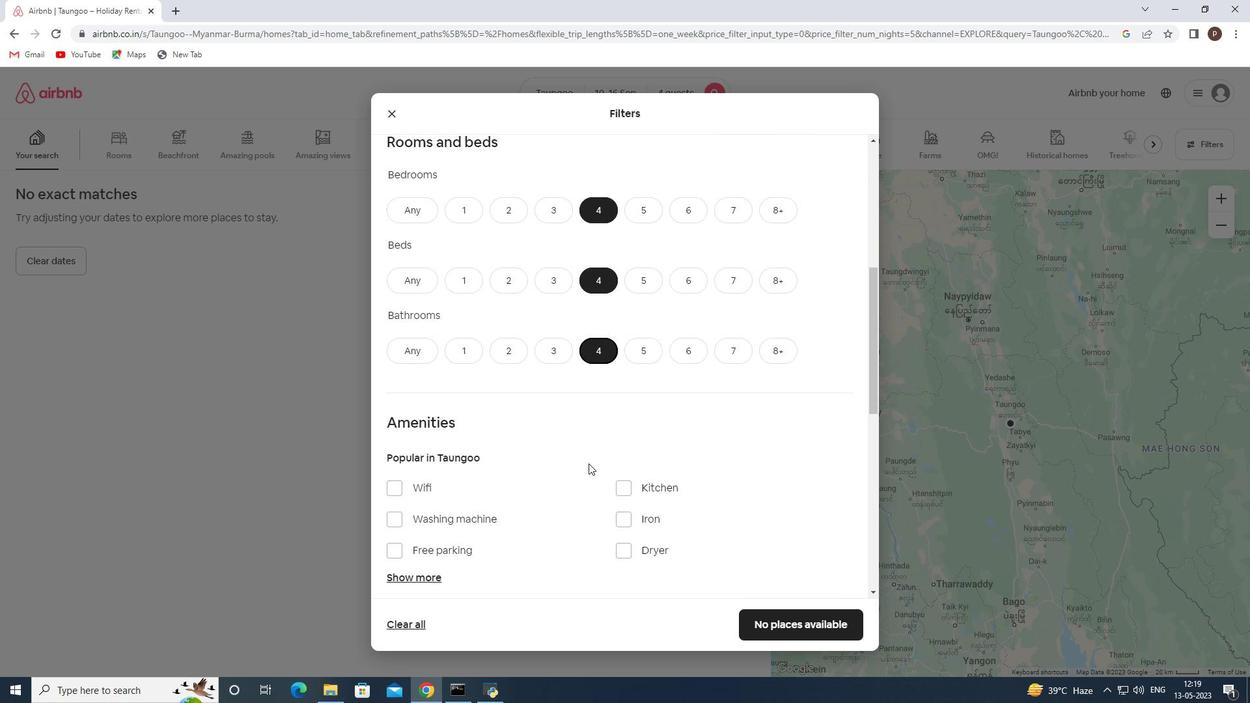 
Action: Mouse scrolled (584, 453) with delta (0, 0)
Screenshot: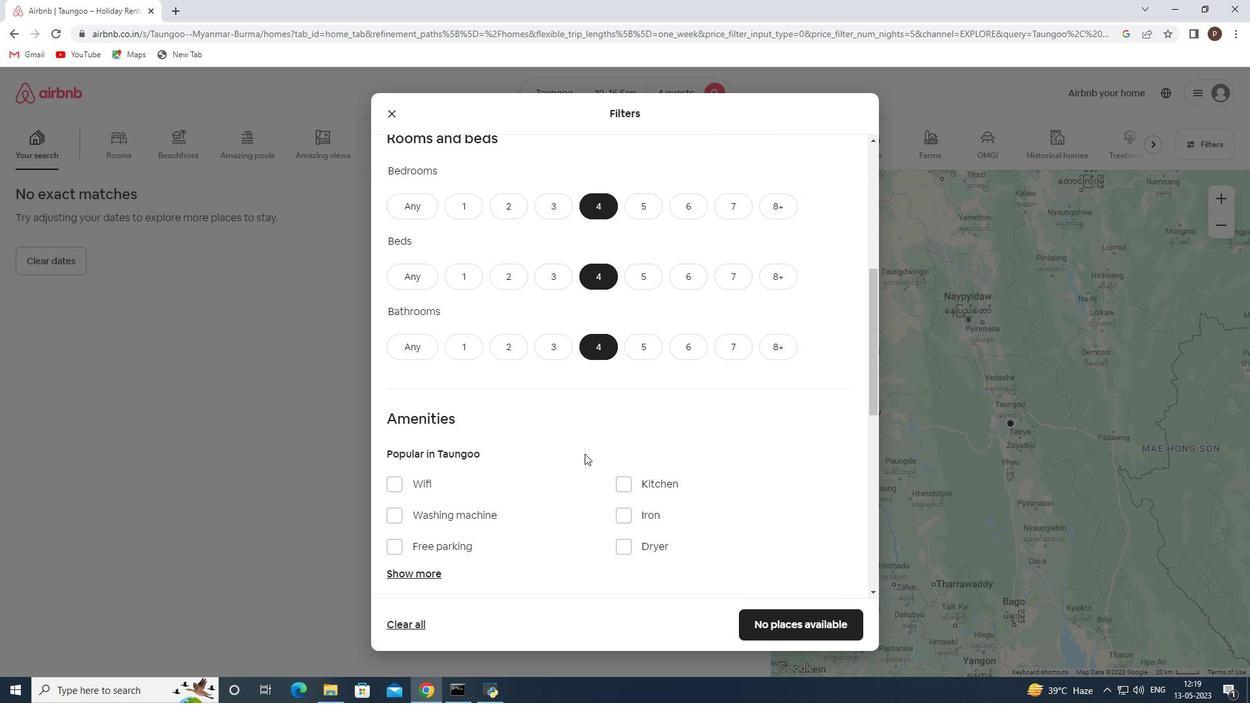 
Action: Mouse scrolled (584, 453) with delta (0, 0)
Screenshot: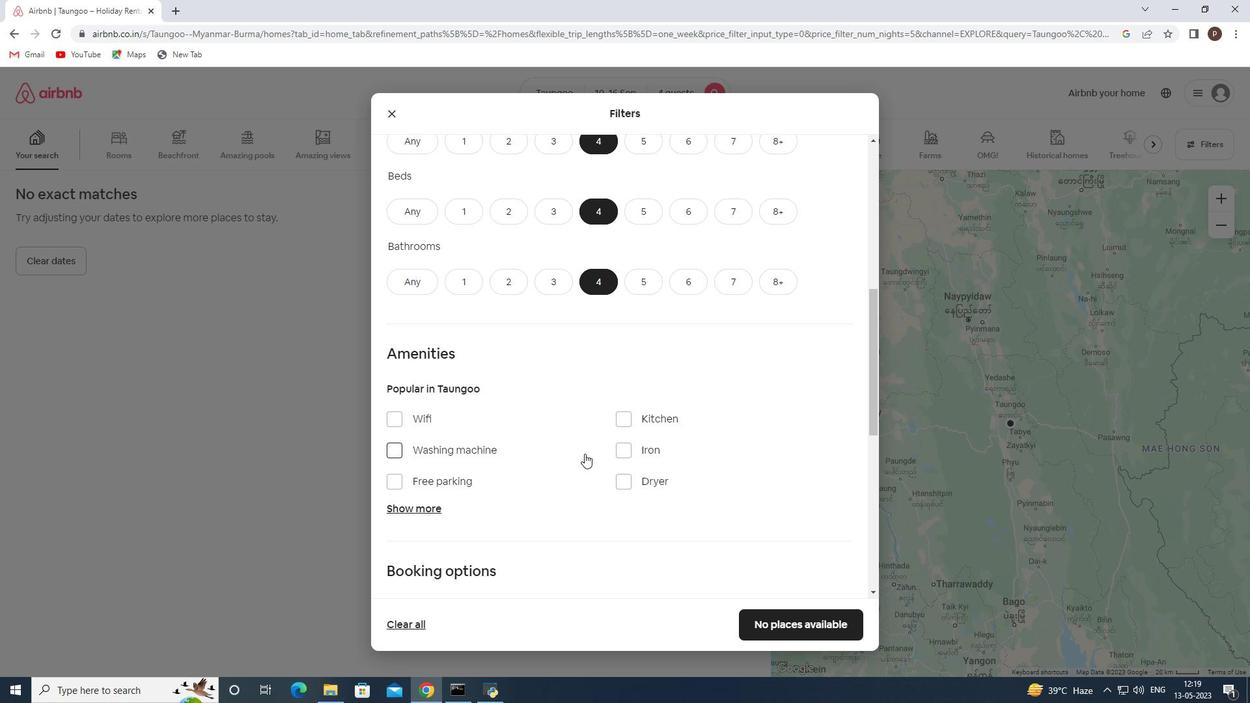 
Action: Mouse moved to (393, 353)
Screenshot: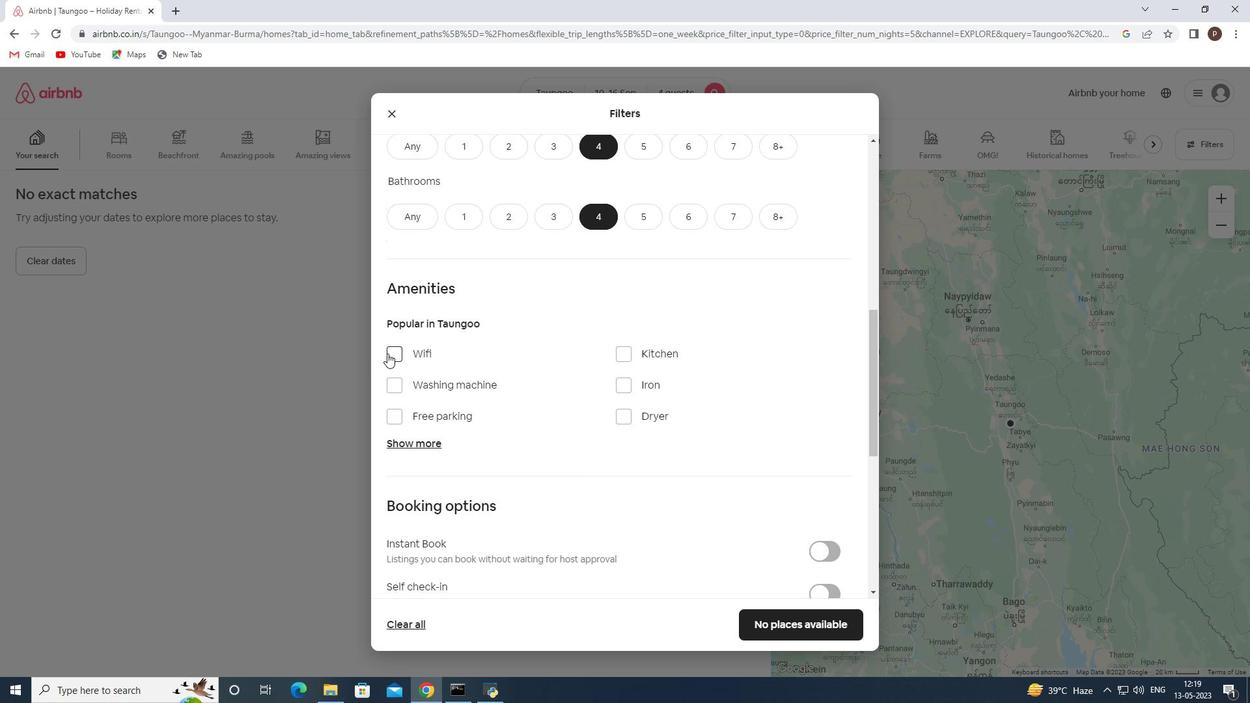 
Action: Mouse pressed left at (393, 353)
Screenshot: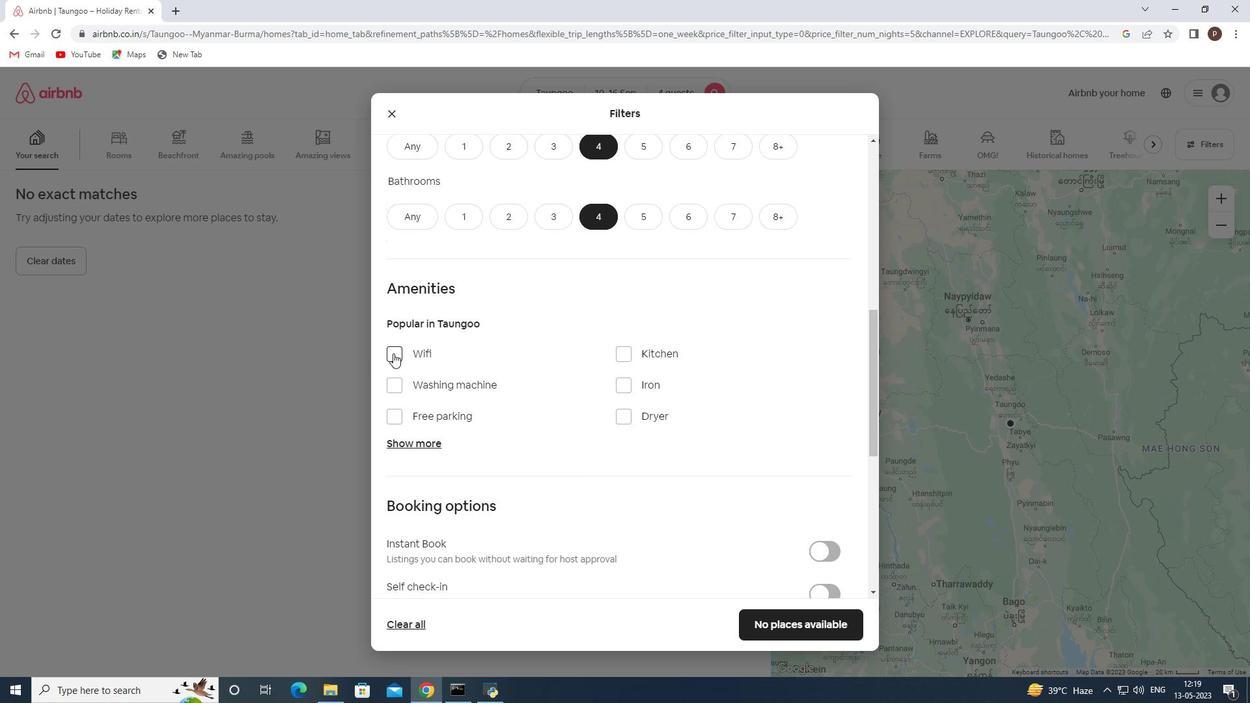 
Action: Mouse moved to (401, 418)
Screenshot: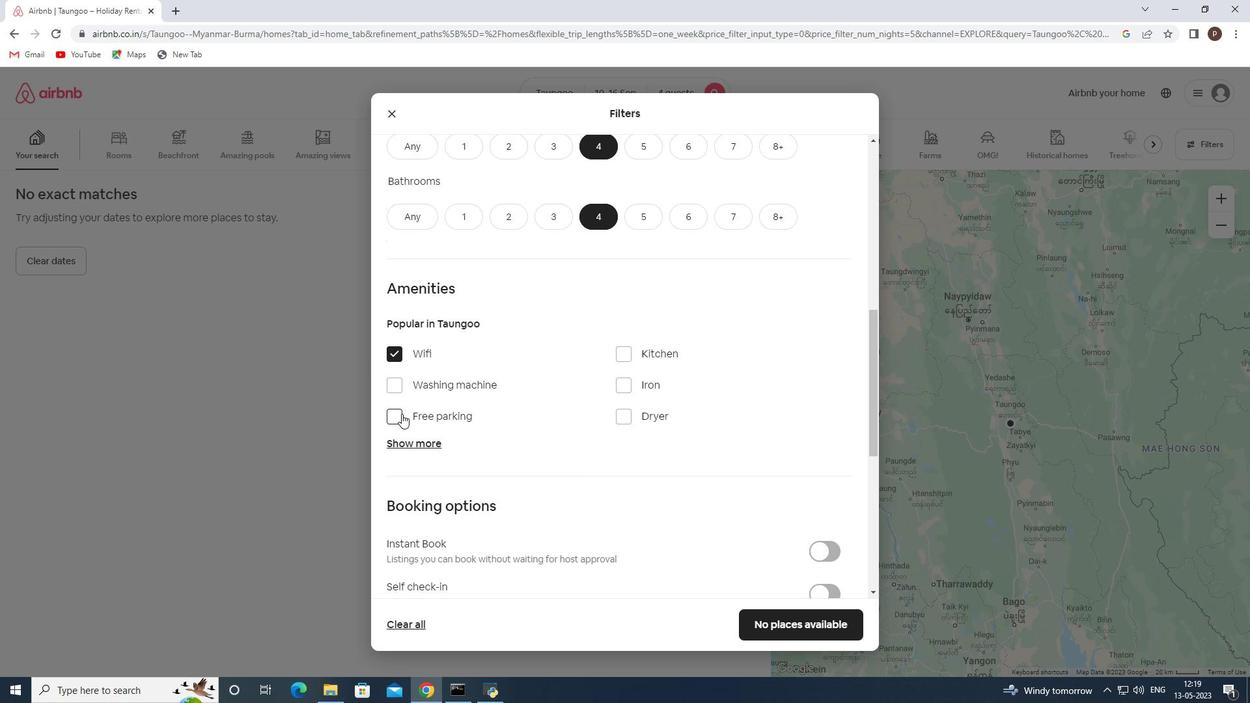 
Action: Mouse pressed left at (401, 418)
Screenshot: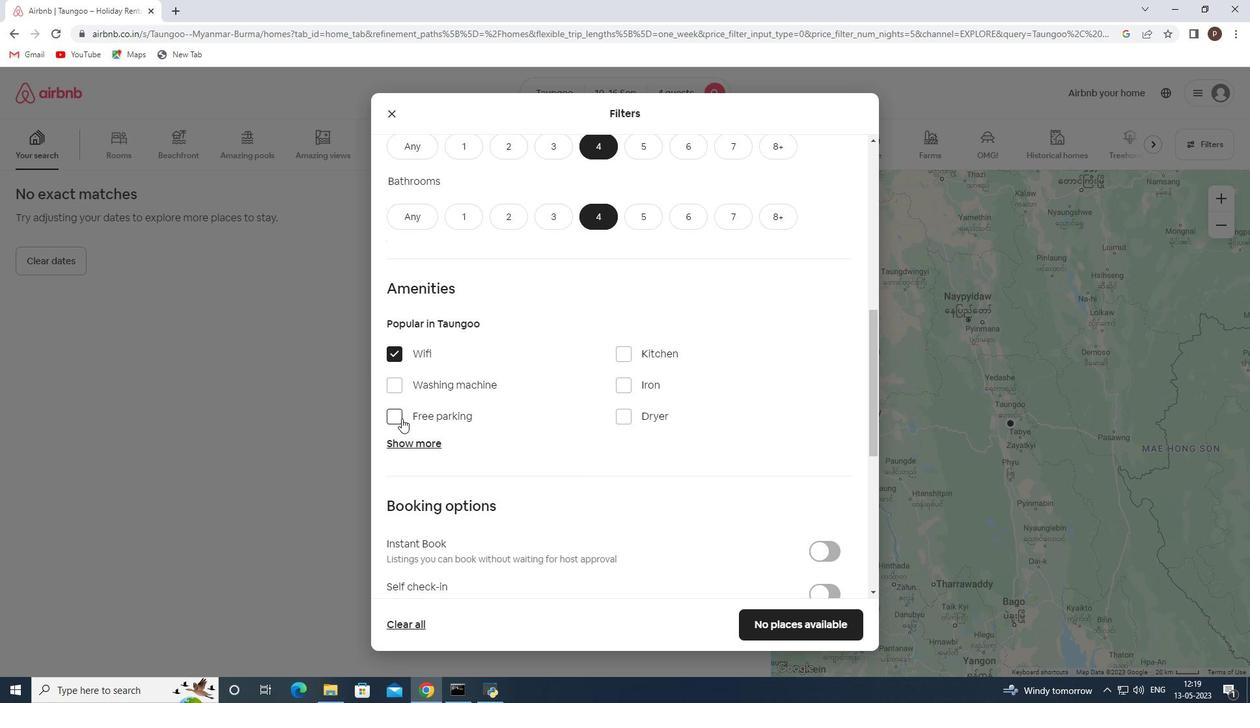 
Action: Mouse moved to (402, 450)
Screenshot: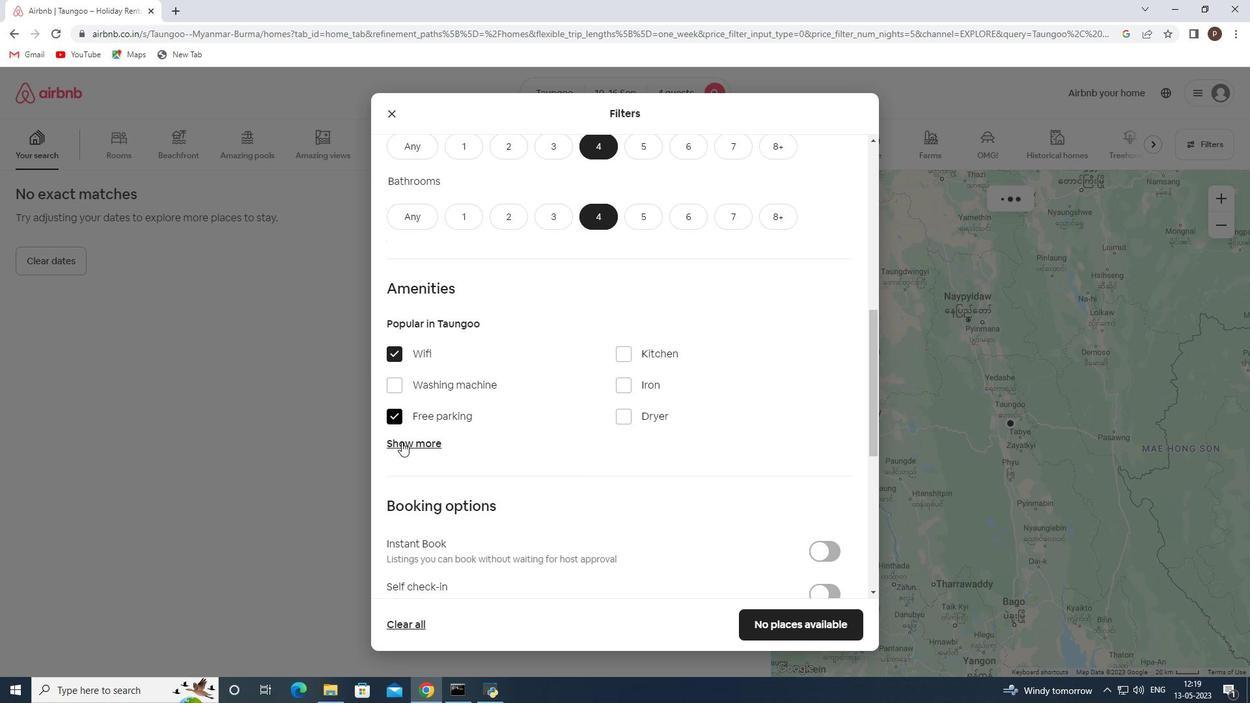 
Action: Mouse pressed left at (402, 450)
Screenshot: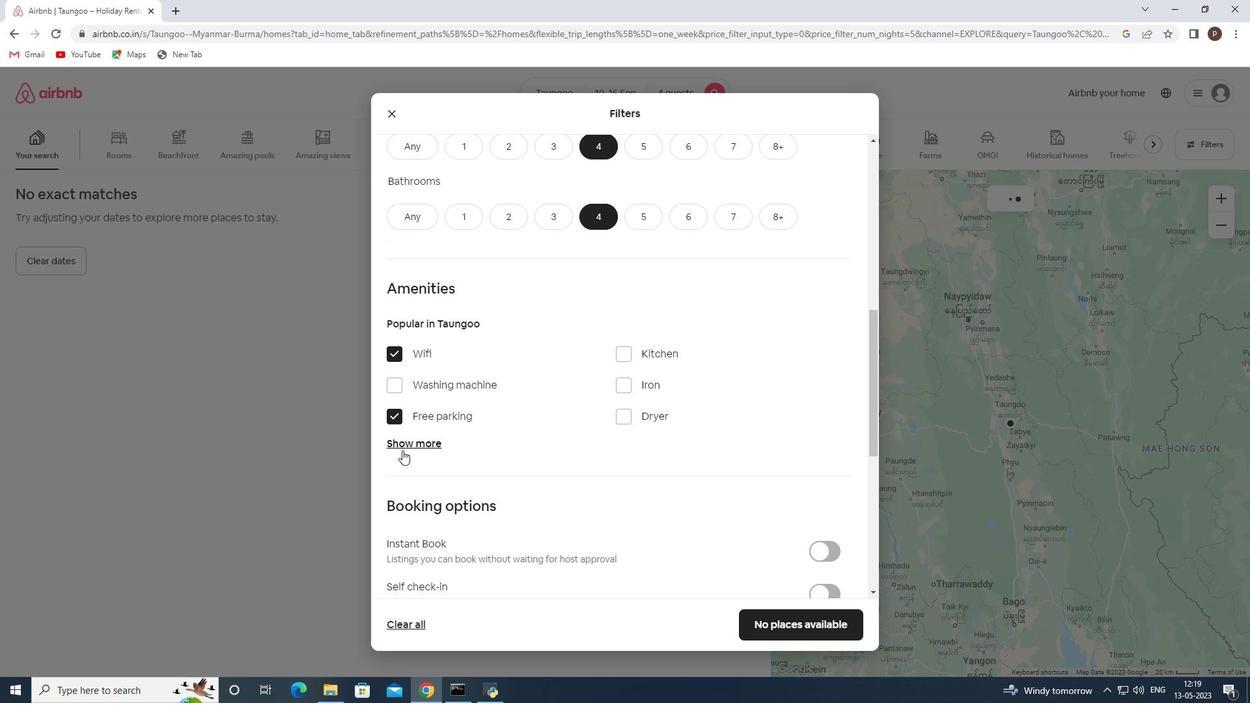 
Action: Mouse moved to (626, 522)
Screenshot: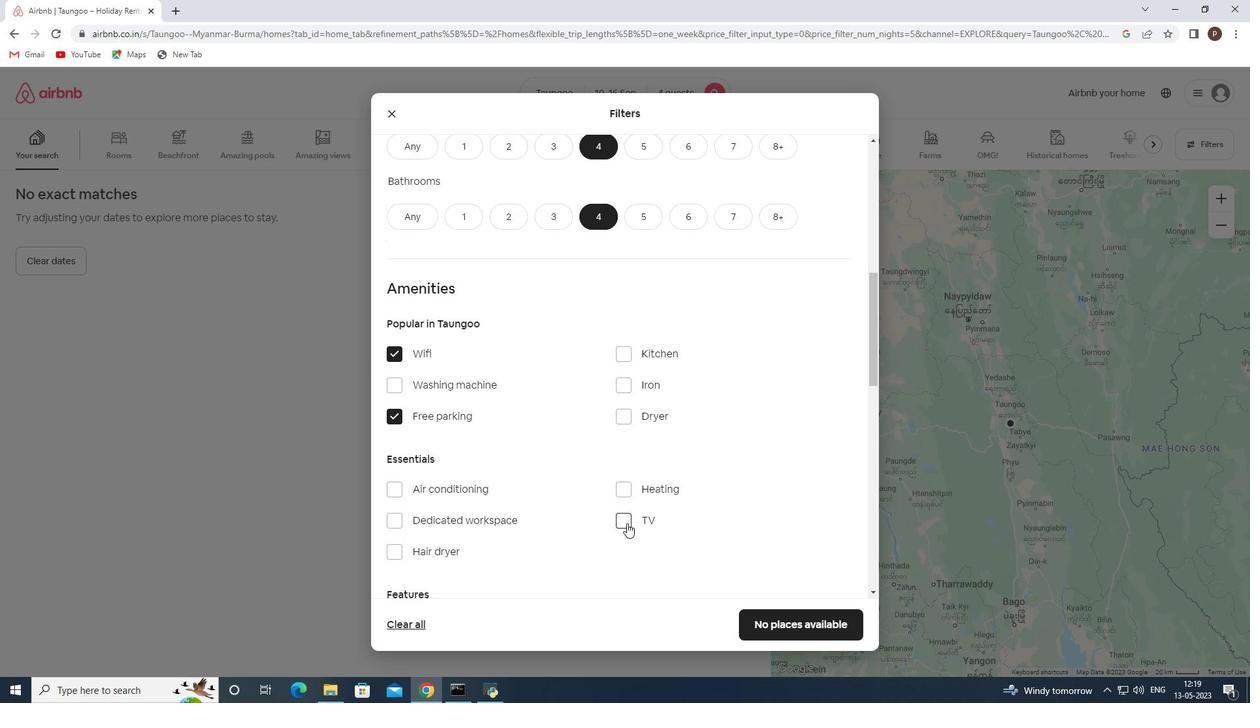 
Action: Mouse pressed left at (626, 522)
Screenshot: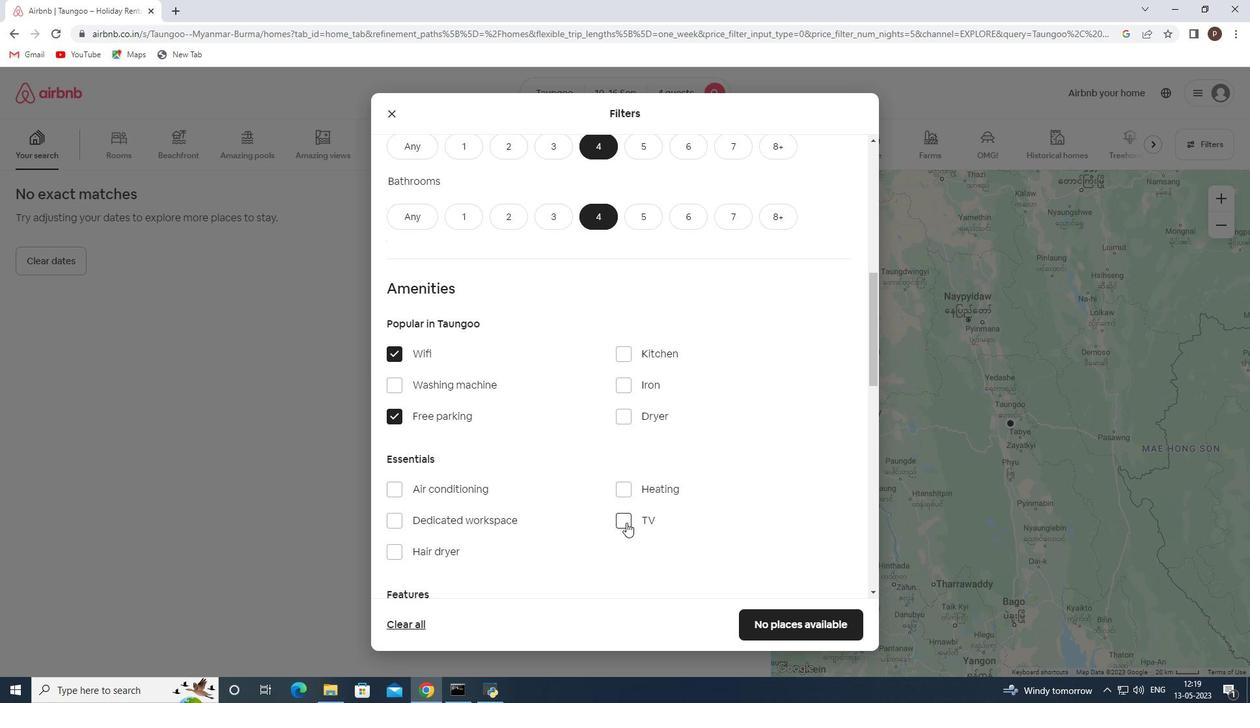 
Action: Mouse moved to (613, 512)
Screenshot: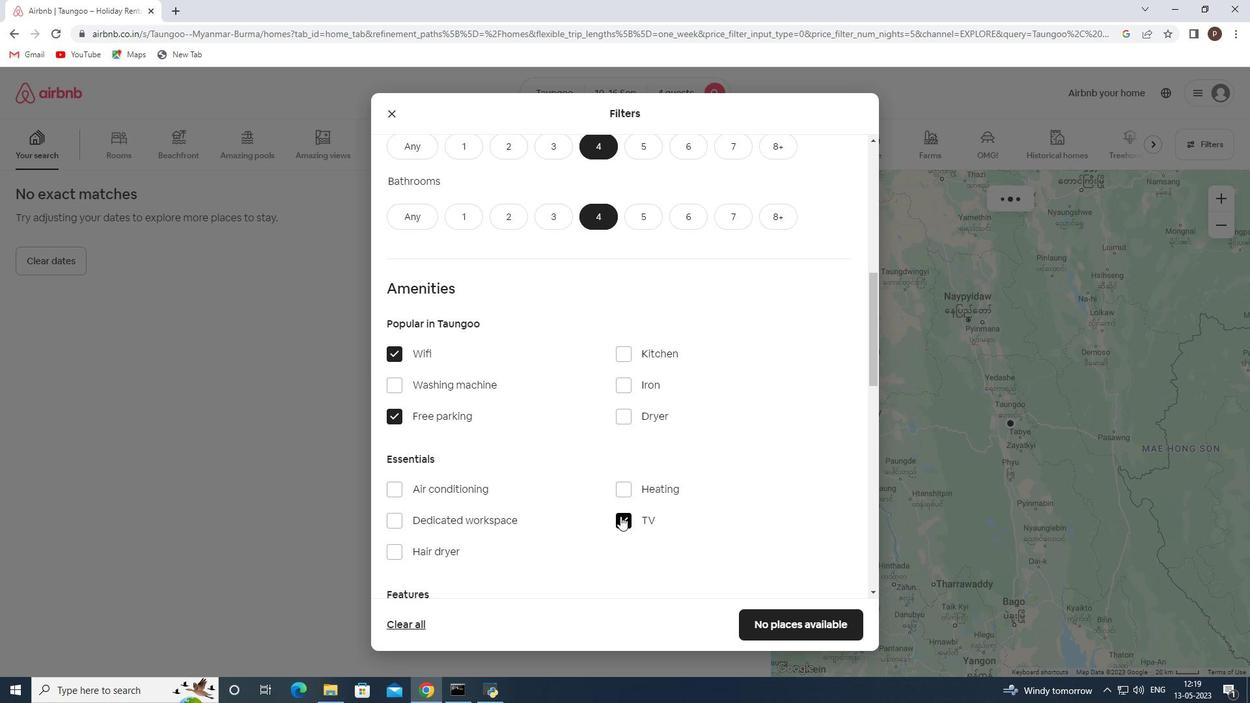 
Action: Mouse scrolled (613, 512) with delta (0, 0)
Screenshot: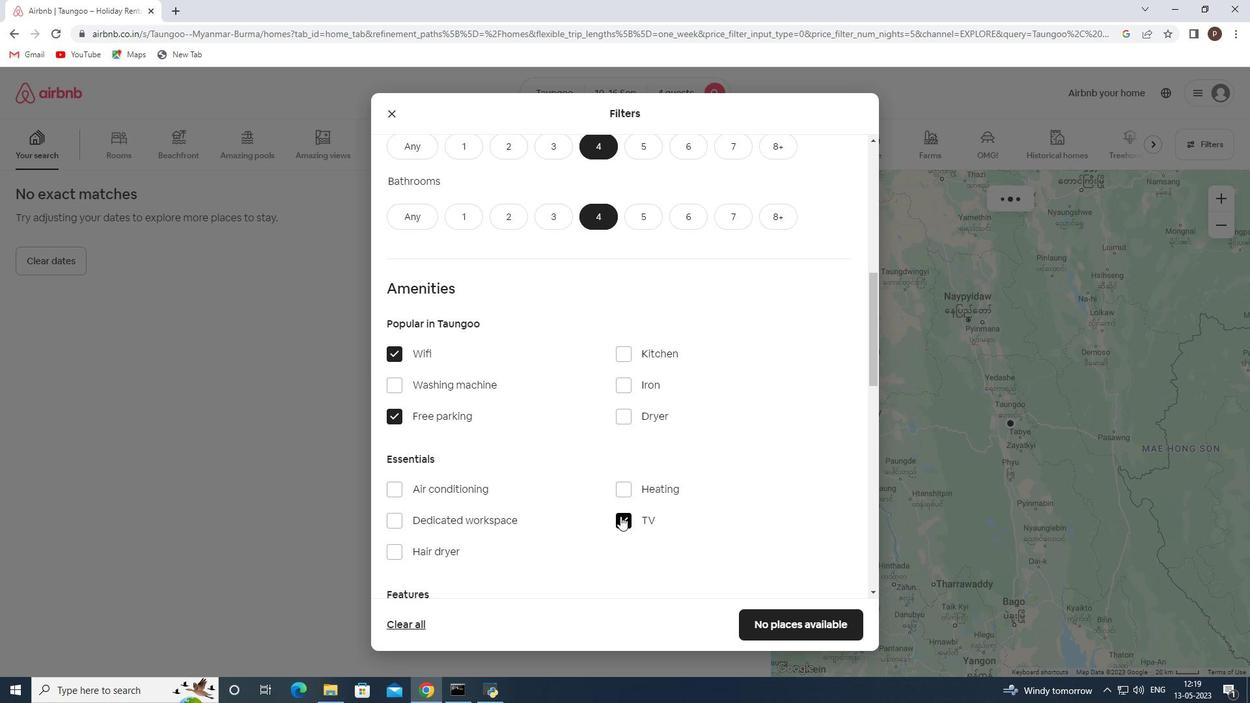 
Action: Mouse scrolled (613, 512) with delta (0, 0)
Screenshot: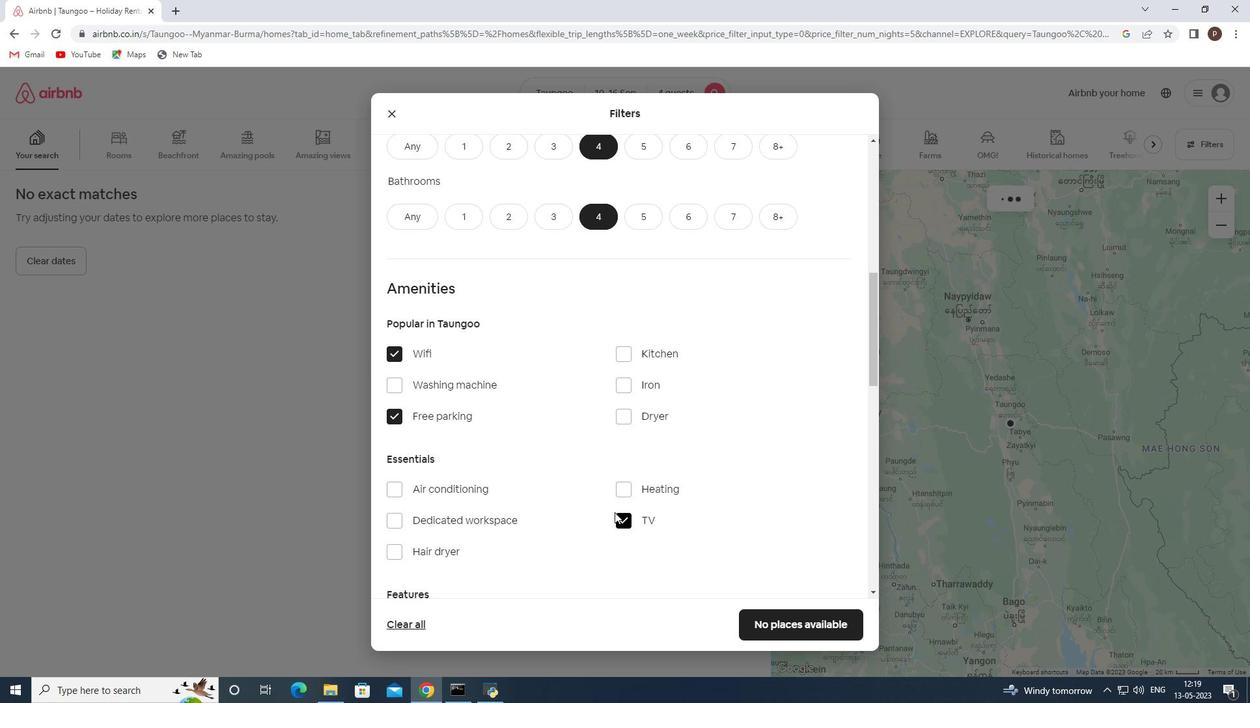 
Action: Mouse moved to (607, 508)
Screenshot: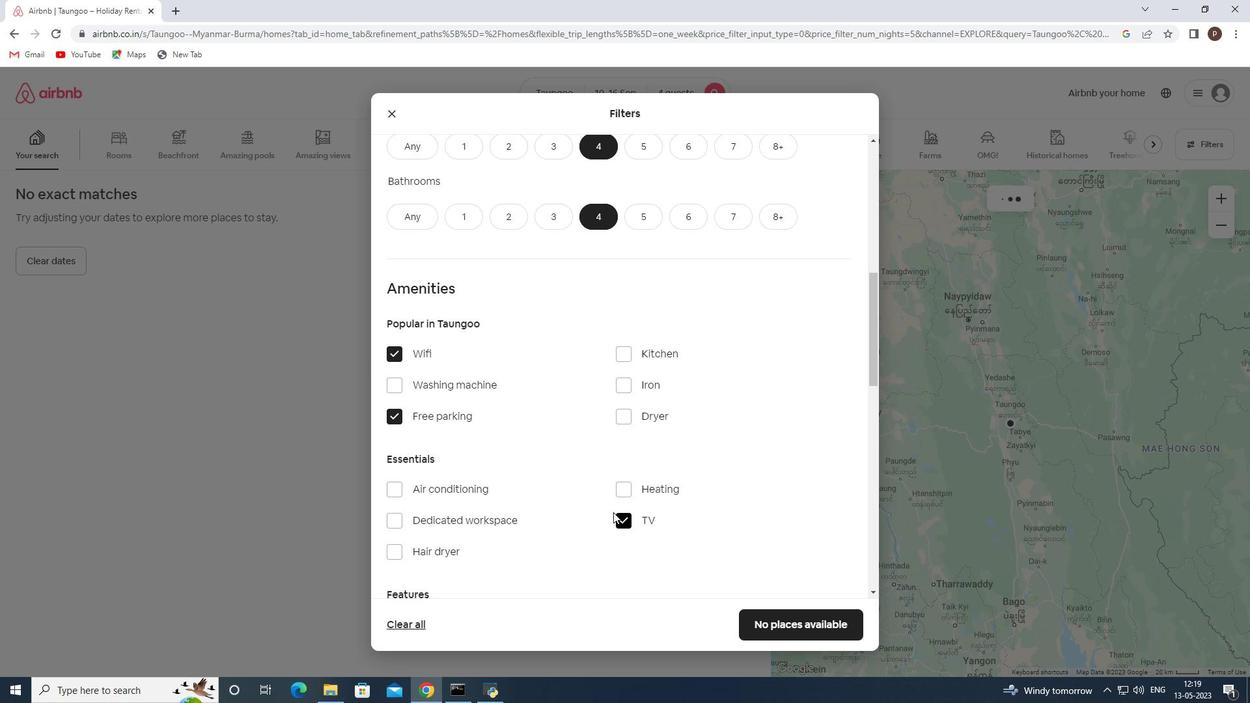 
Action: Mouse scrolled (607, 507) with delta (0, 0)
Screenshot: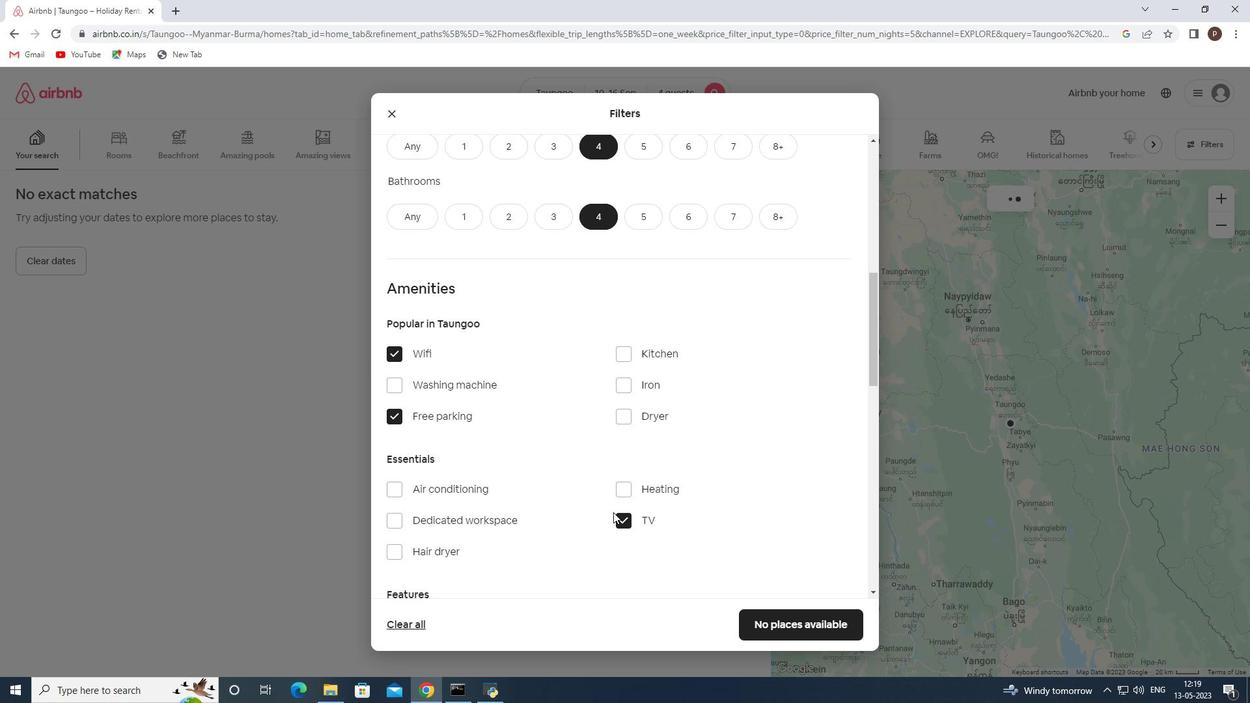 
Action: Mouse moved to (535, 452)
Screenshot: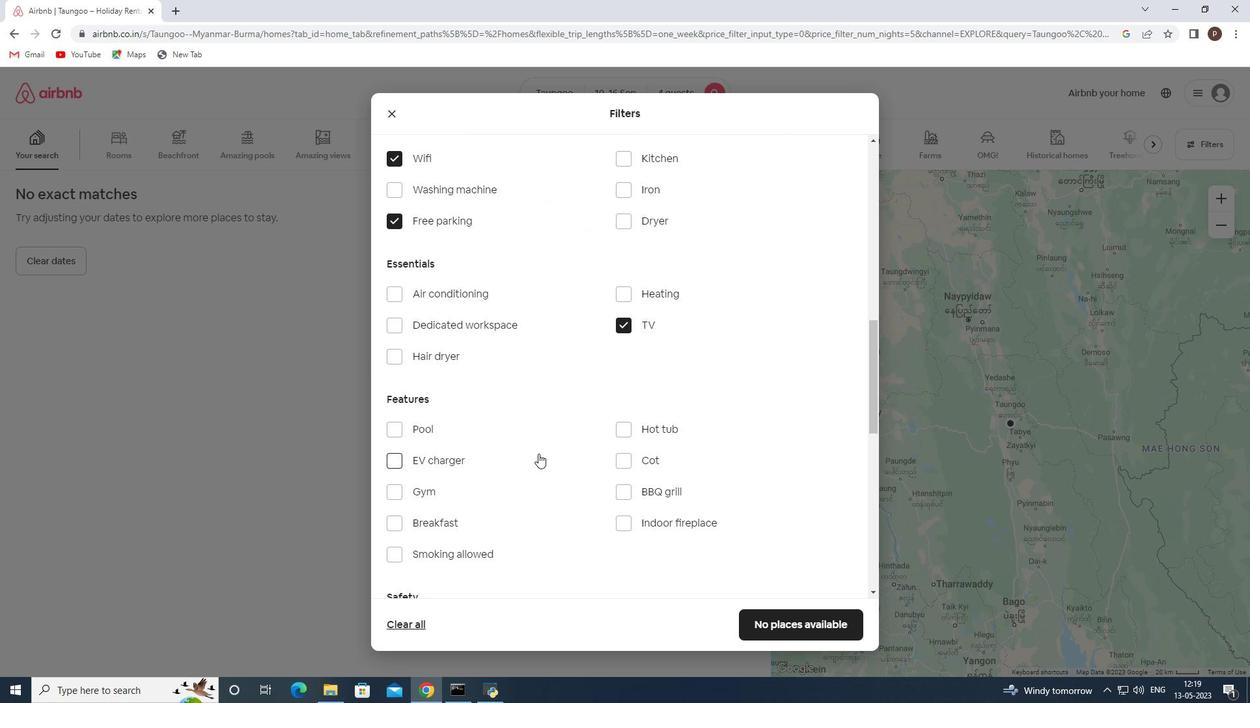 
Action: Mouse scrolled (535, 452) with delta (0, 0)
Screenshot: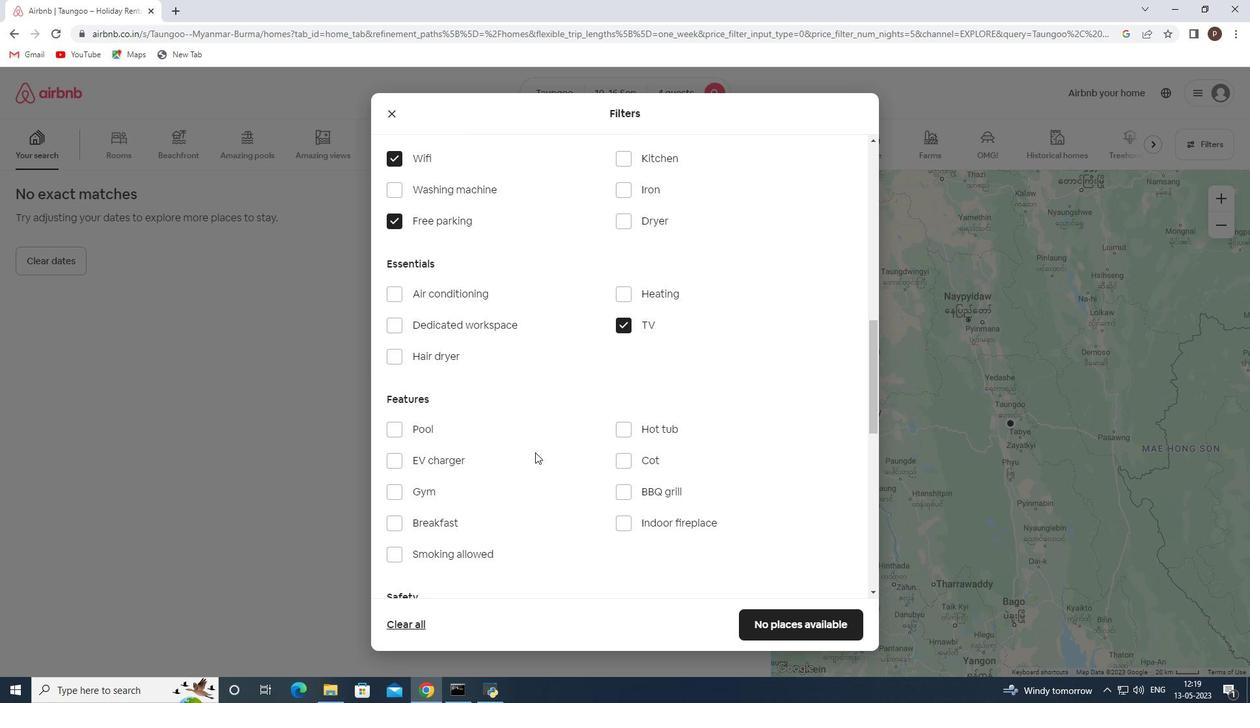 
Action: Mouse moved to (394, 427)
Screenshot: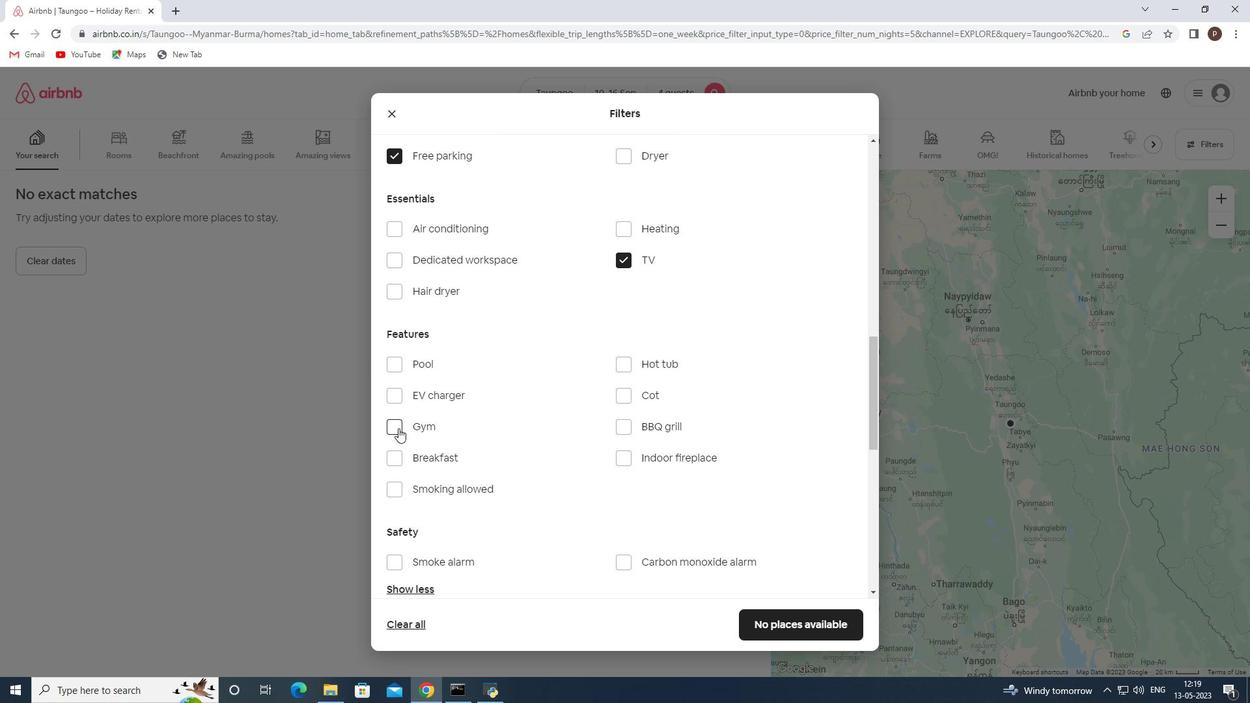 
Action: Mouse pressed left at (394, 427)
Screenshot: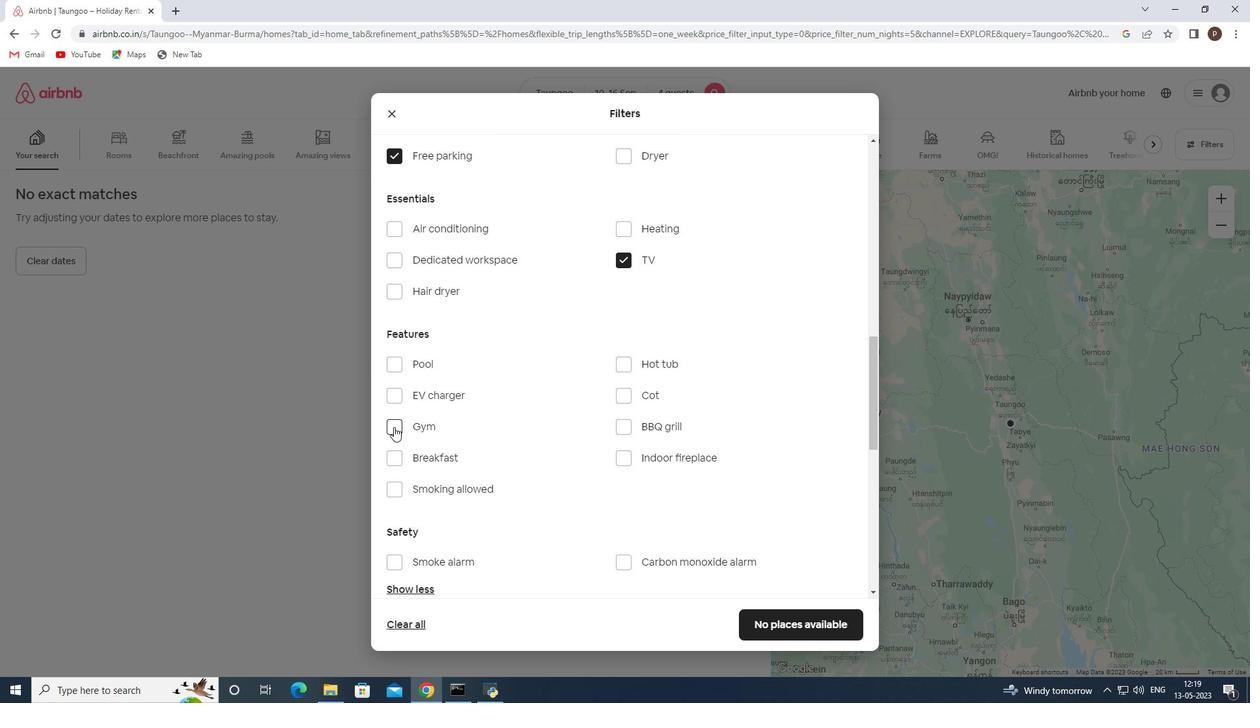 
Action: Mouse moved to (390, 461)
Screenshot: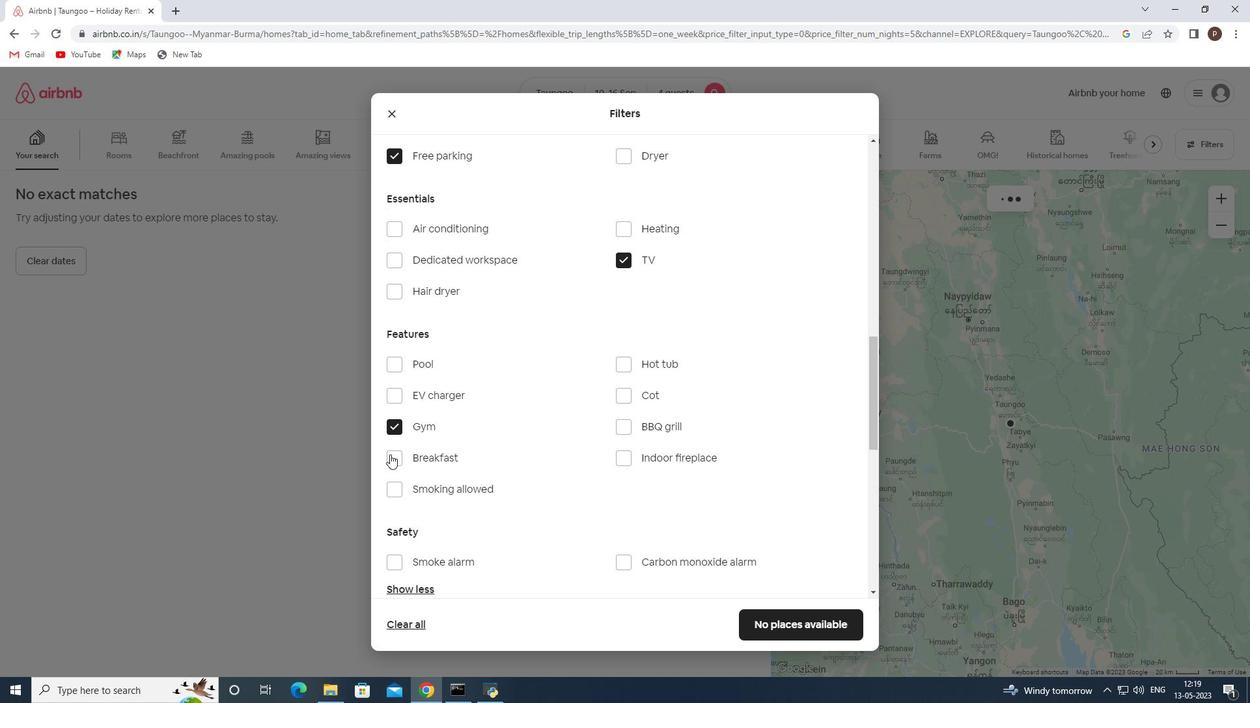 
Action: Mouse pressed left at (390, 461)
Screenshot: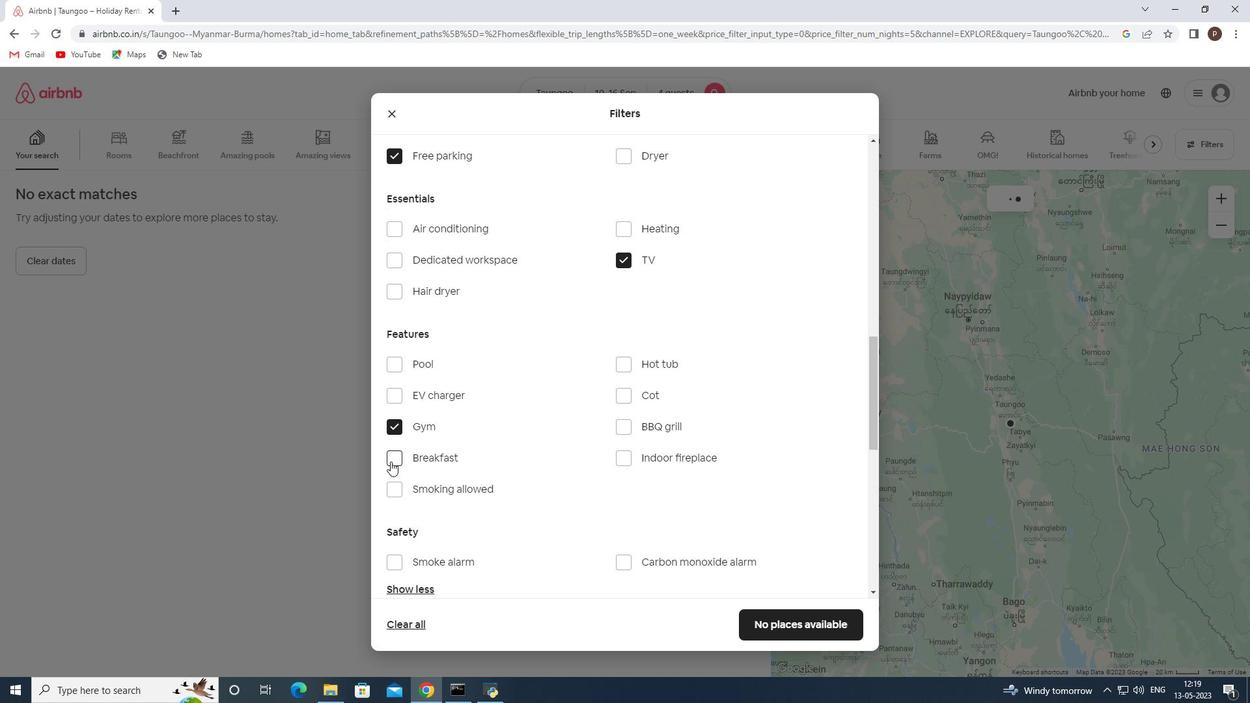 
Action: Mouse moved to (498, 448)
Screenshot: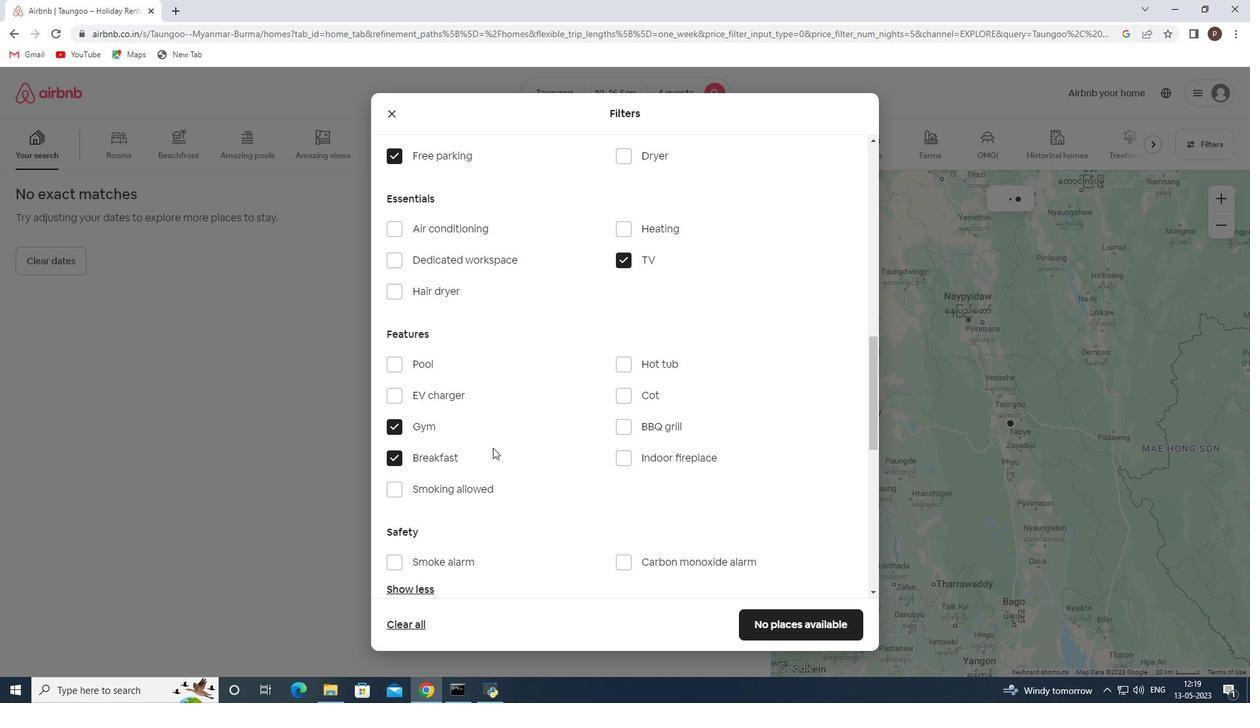 
Action: Mouse scrolled (498, 447) with delta (0, 0)
Screenshot: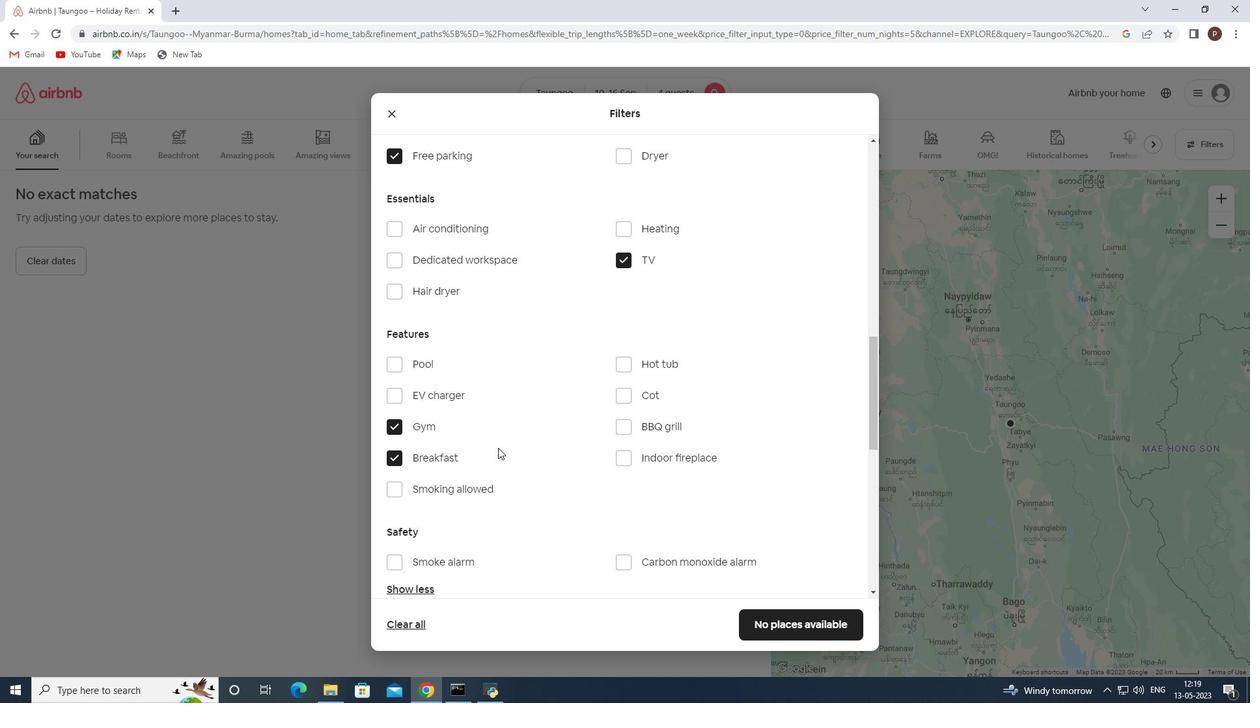
Action: Mouse scrolled (498, 447) with delta (0, 0)
Screenshot: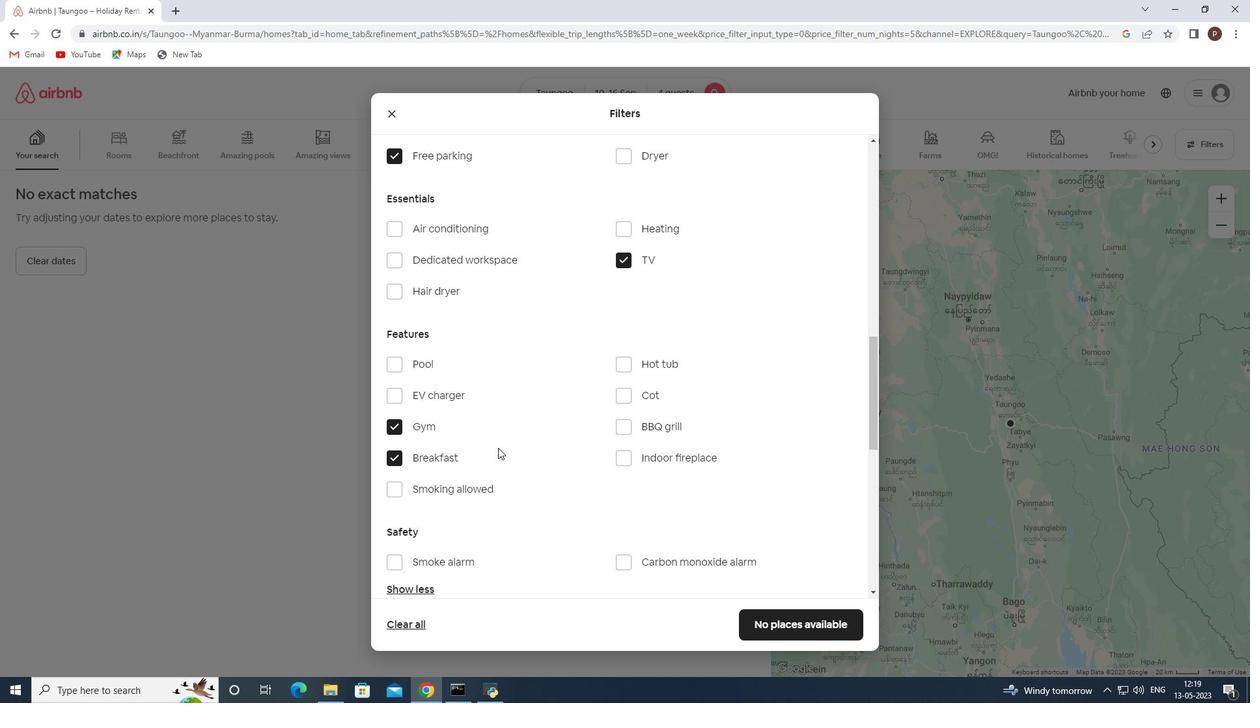 
Action: Mouse moved to (510, 442)
Screenshot: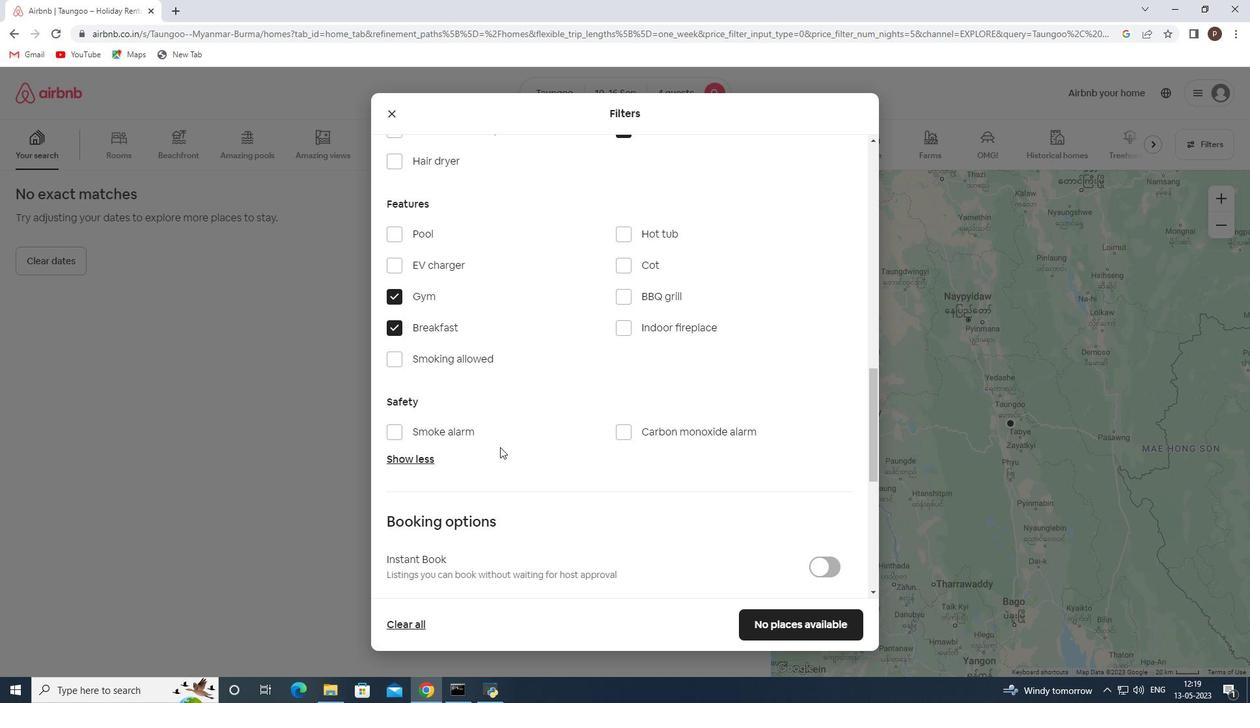 
Action: Mouse scrolled (510, 442) with delta (0, 0)
Screenshot: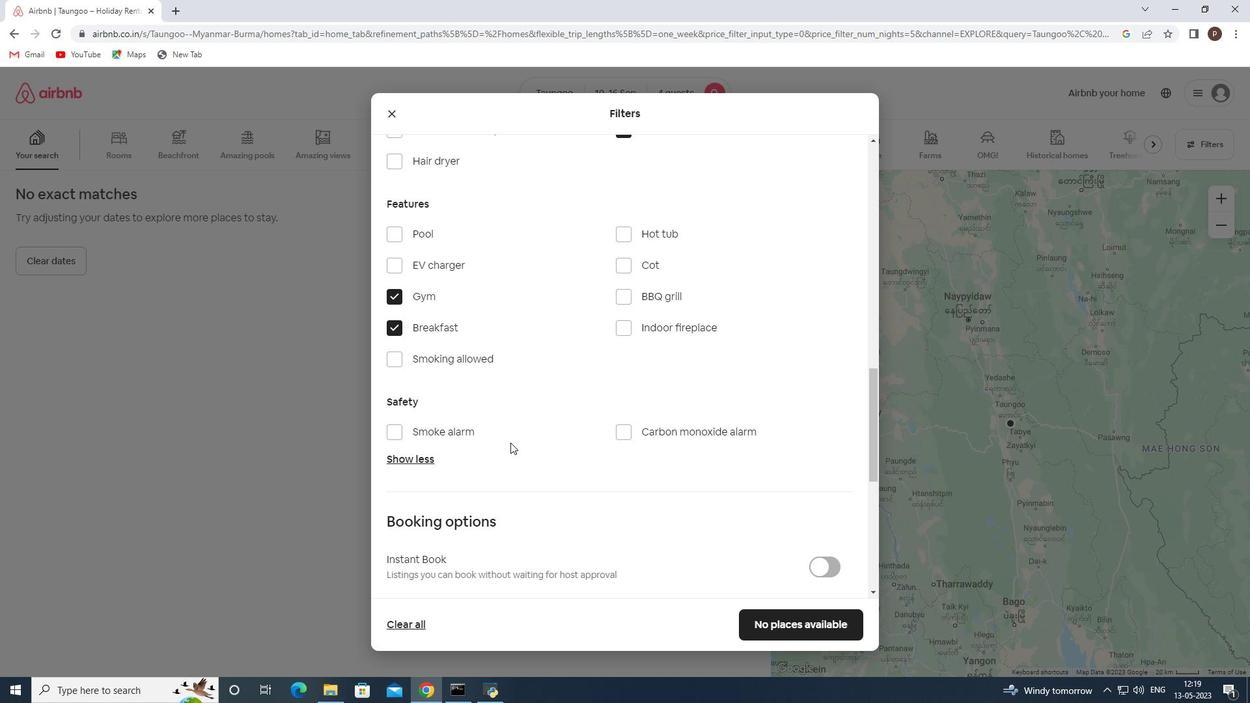 
Action: Mouse scrolled (510, 442) with delta (0, 0)
Screenshot: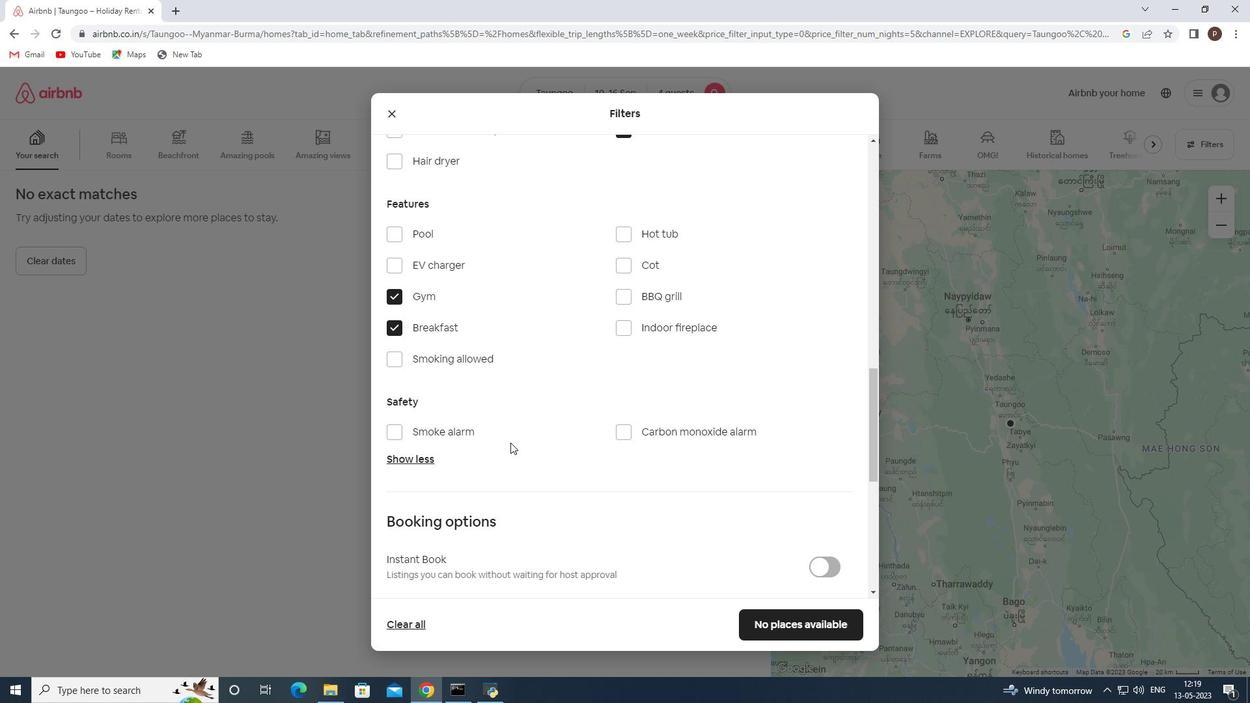 
Action: Mouse scrolled (510, 442) with delta (0, 0)
Screenshot: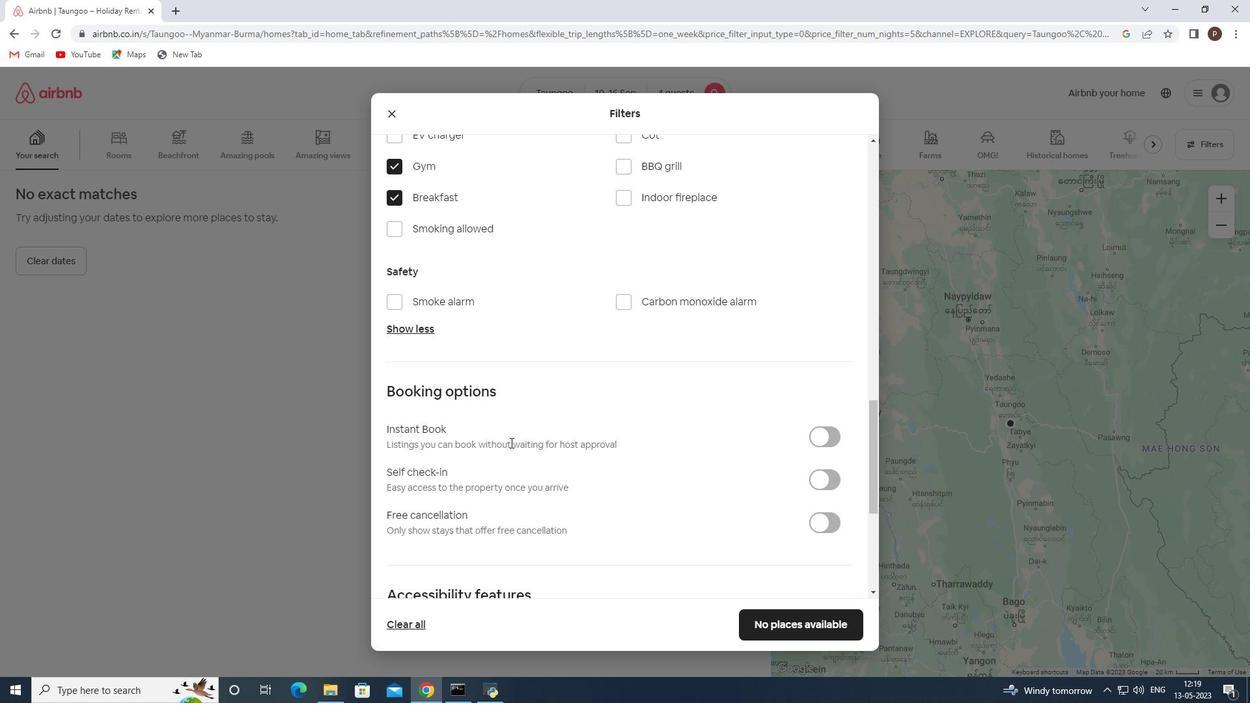
Action: Mouse scrolled (510, 442) with delta (0, 0)
Screenshot: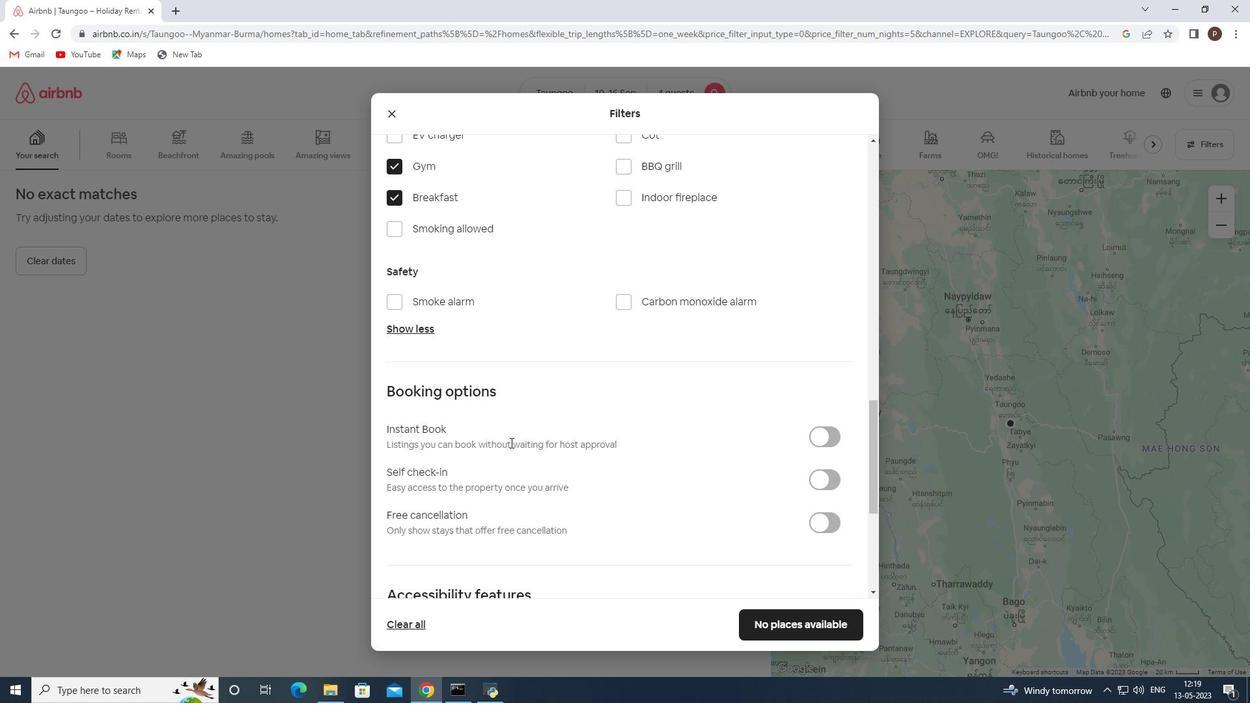 
Action: Mouse moved to (813, 346)
Screenshot: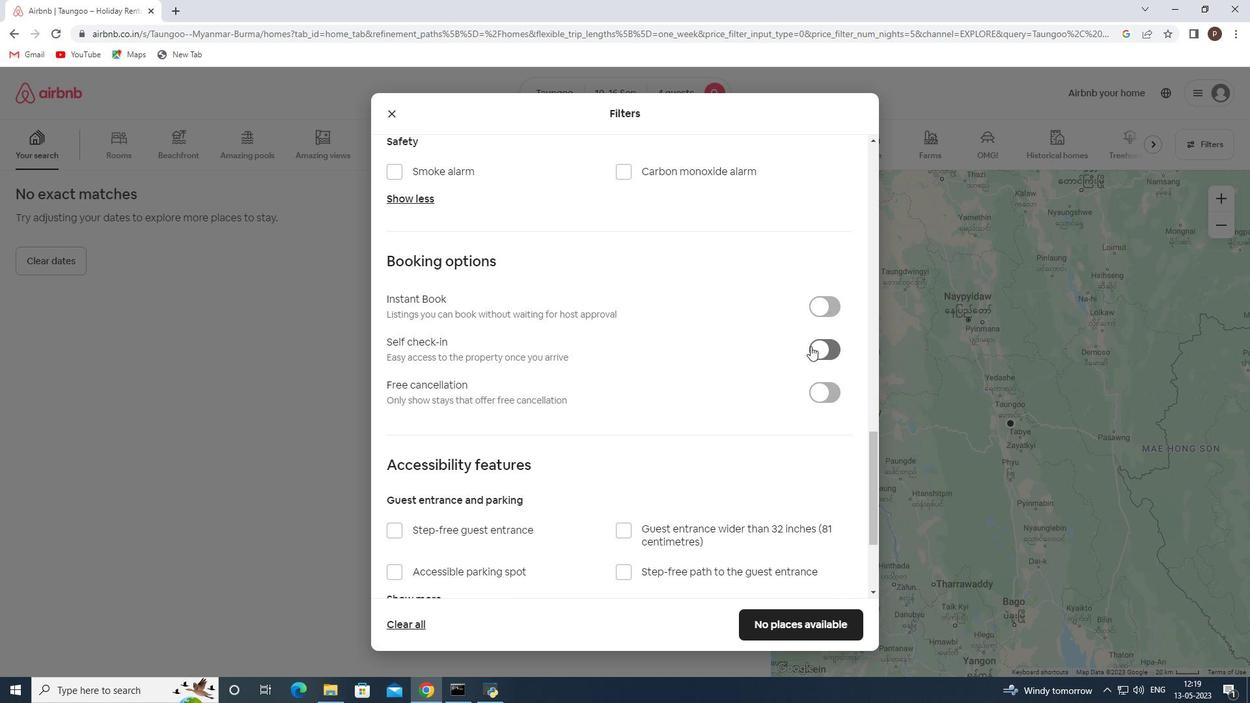
Action: Mouse pressed left at (813, 346)
Screenshot: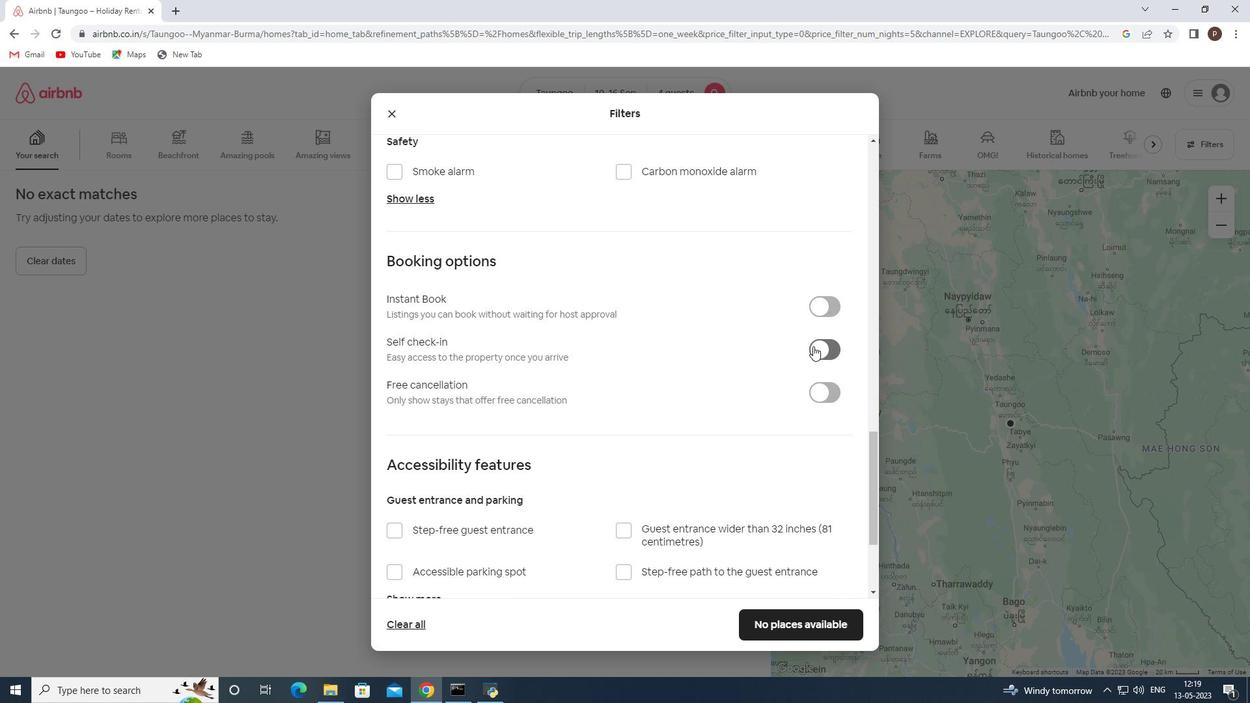 
Action: Mouse moved to (654, 404)
Screenshot: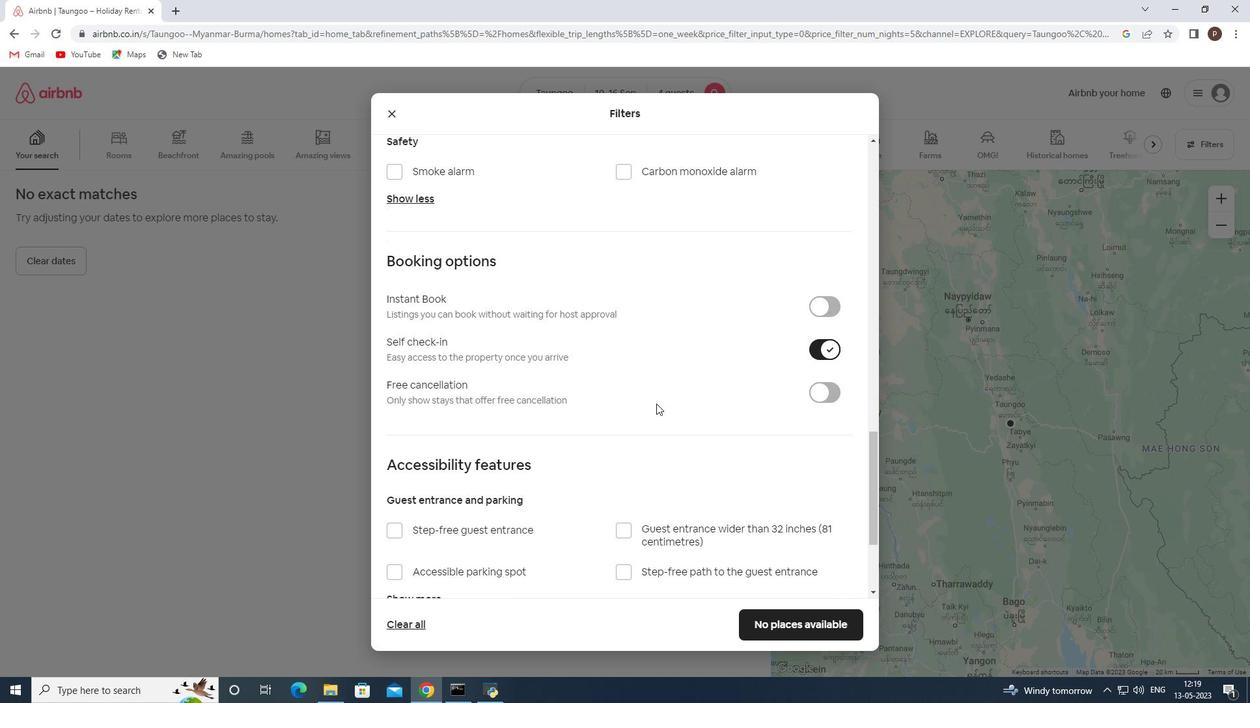 
Action: Mouse scrolled (654, 403) with delta (0, 0)
Screenshot: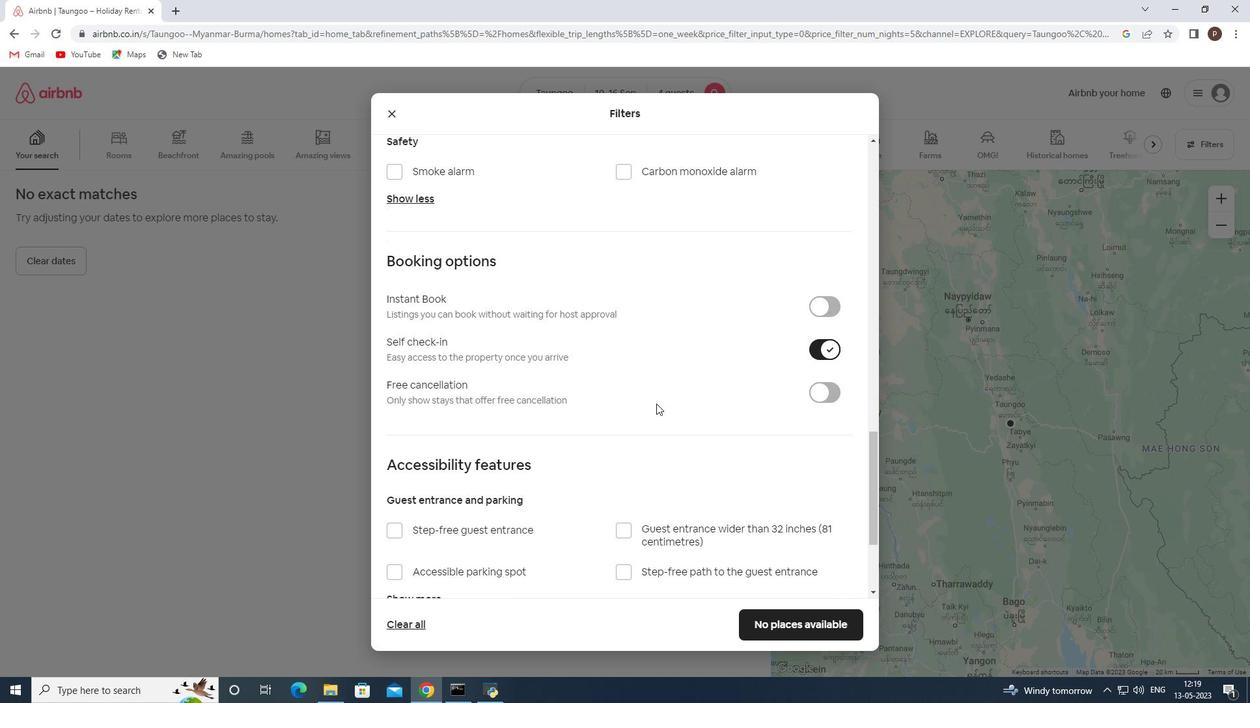 
Action: Mouse scrolled (654, 403) with delta (0, 0)
Screenshot: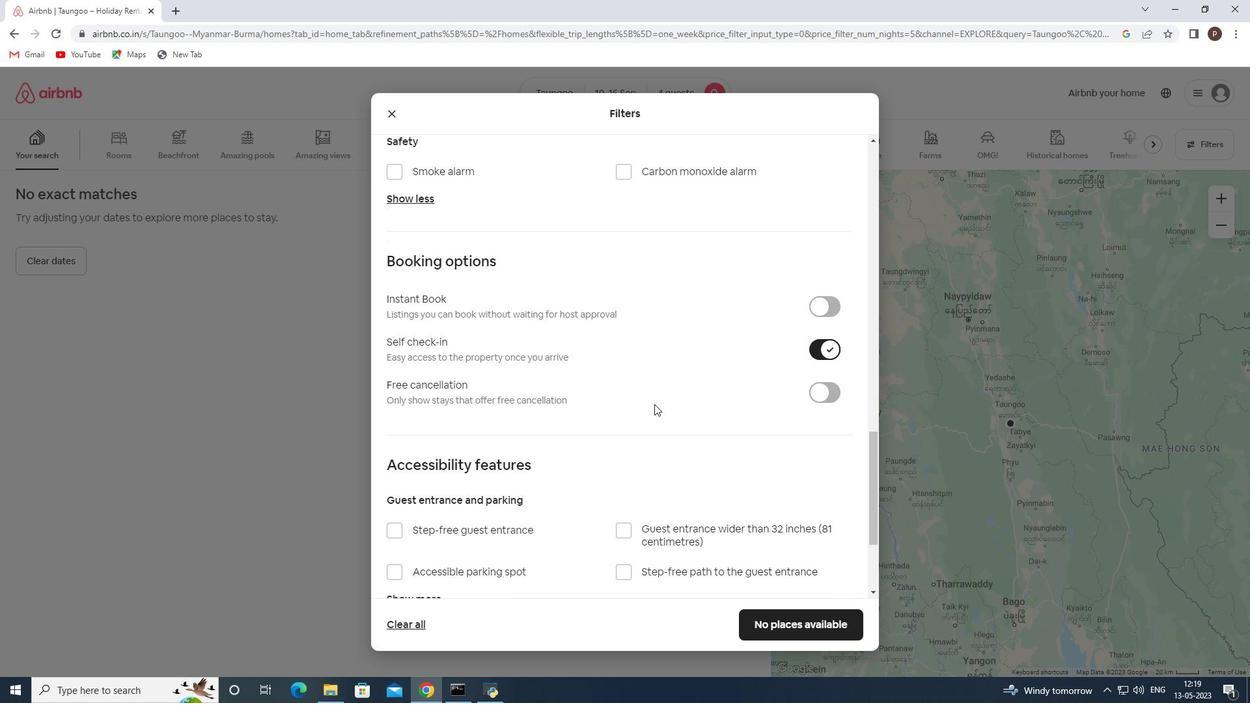 
Action: Mouse scrolled (654, 403) with delta (0, 0)
Screenshot: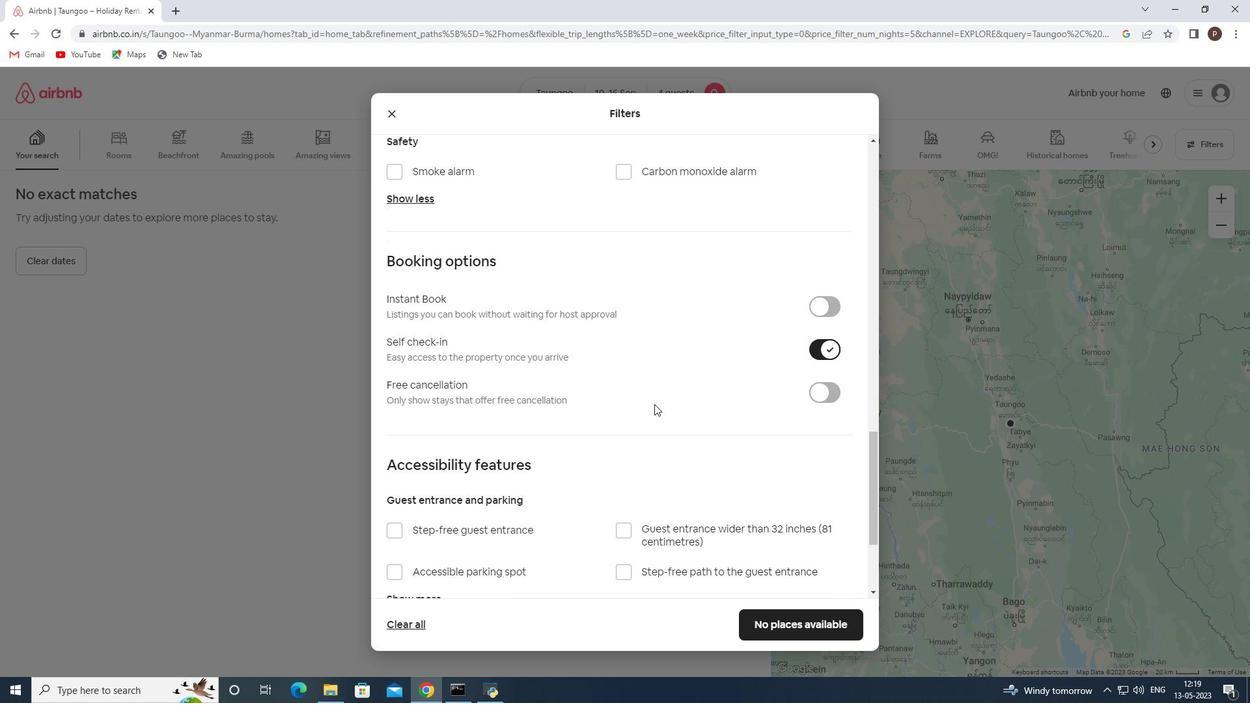 
Action: Mouse scrolled (654, 403) with delta (0, 0)
Screenshot: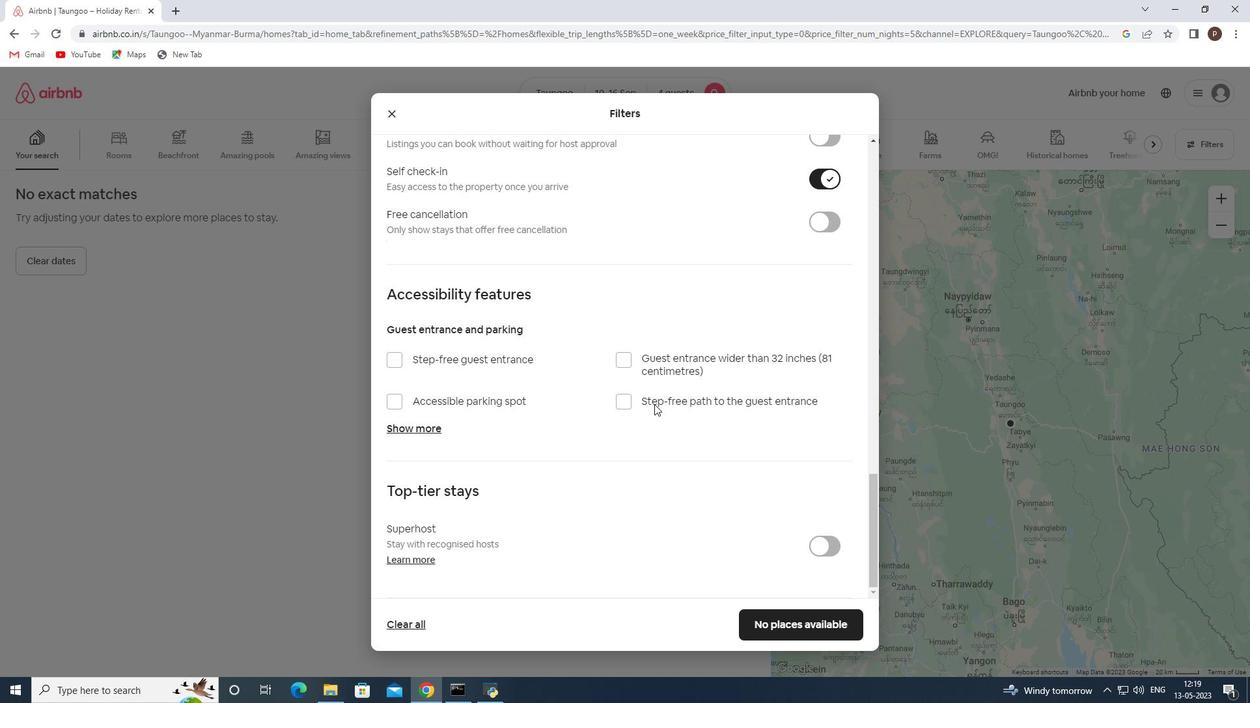 
Action: Mouse scrolled (654, 403) with delta (0, 0)
Screenshot: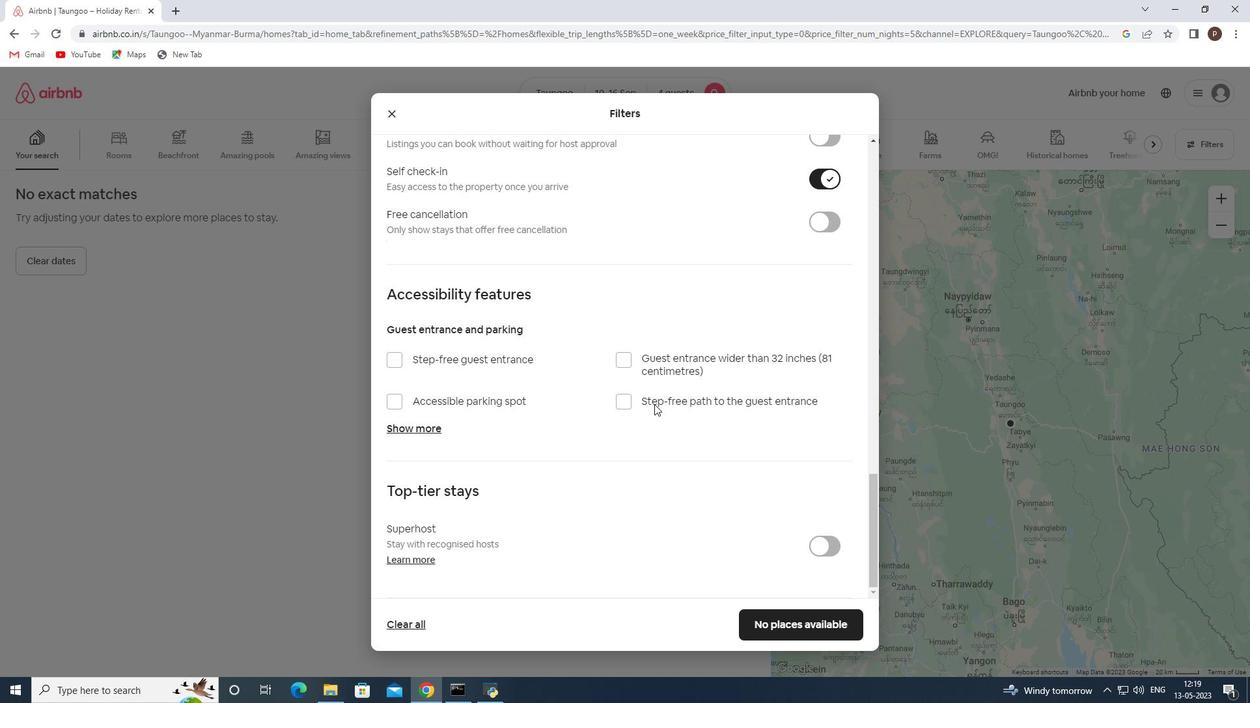 
Action: Mouse scrolled (654, 403) with delta (0, 0)
Screenshot: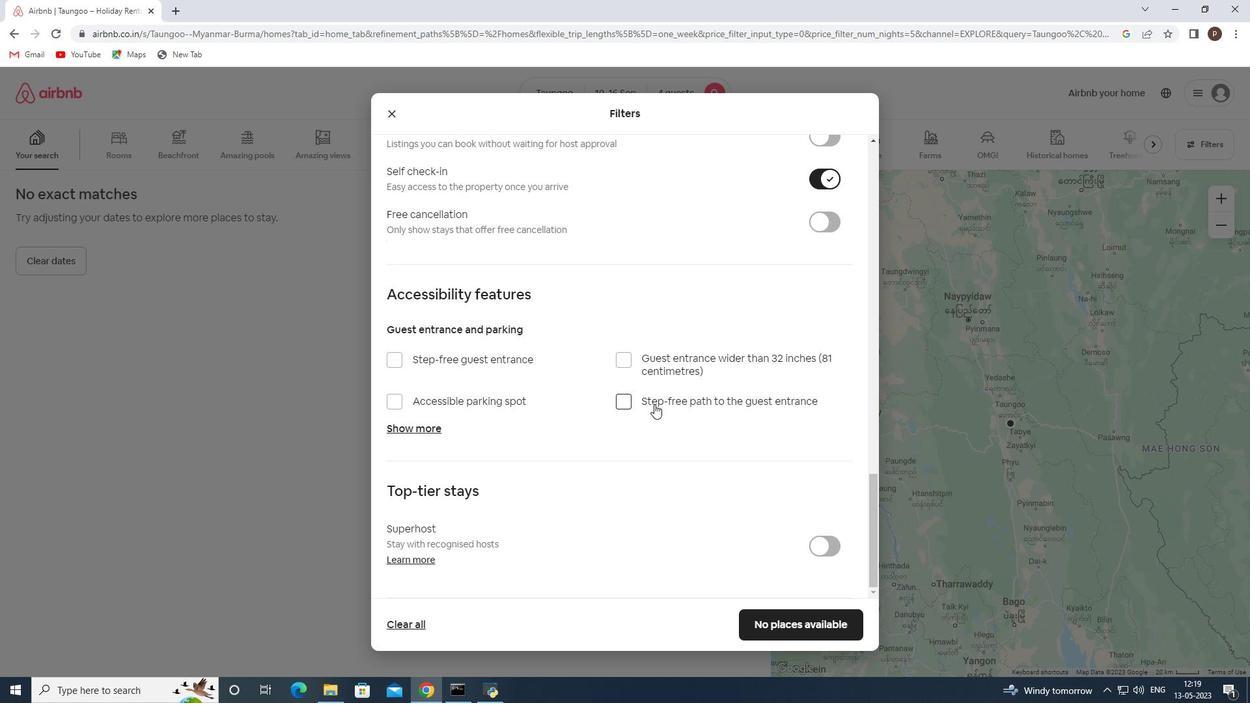 
Action: Mouse scrolled (654, 403) with delta (0, 0)
Screenshot: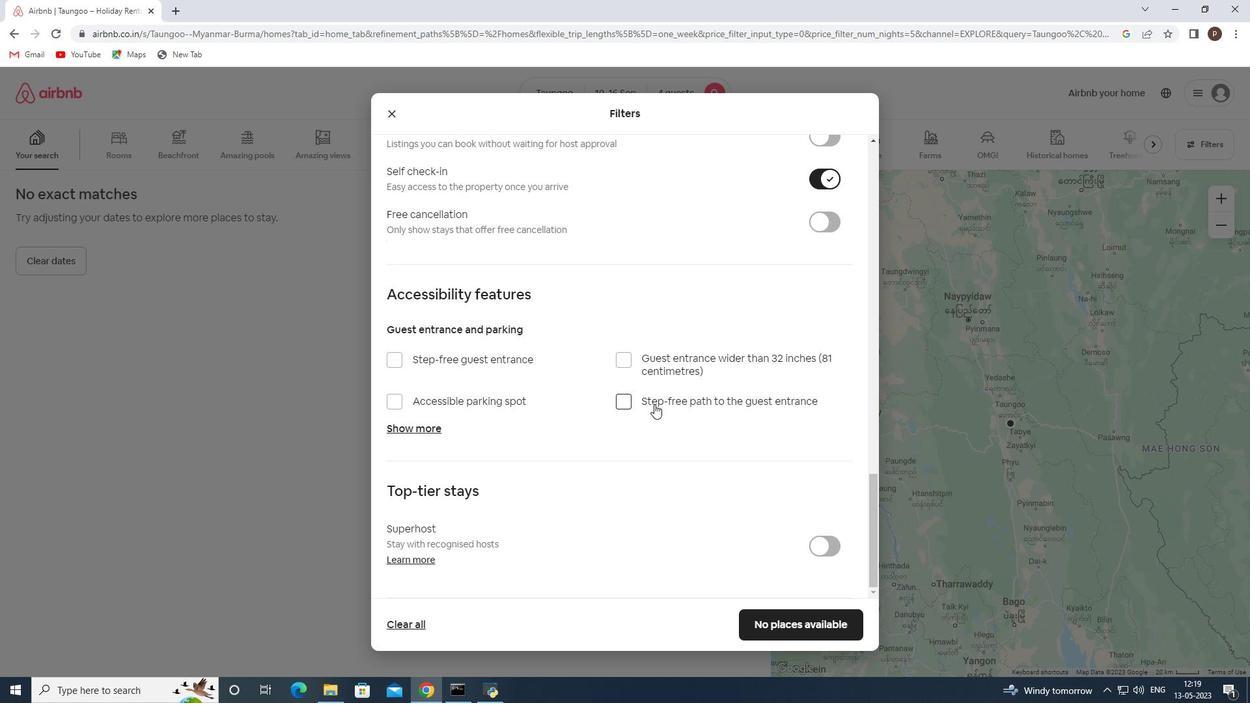 
Action: Mouse scrolled (654, 403) with delta (0, 0)
Screenshot: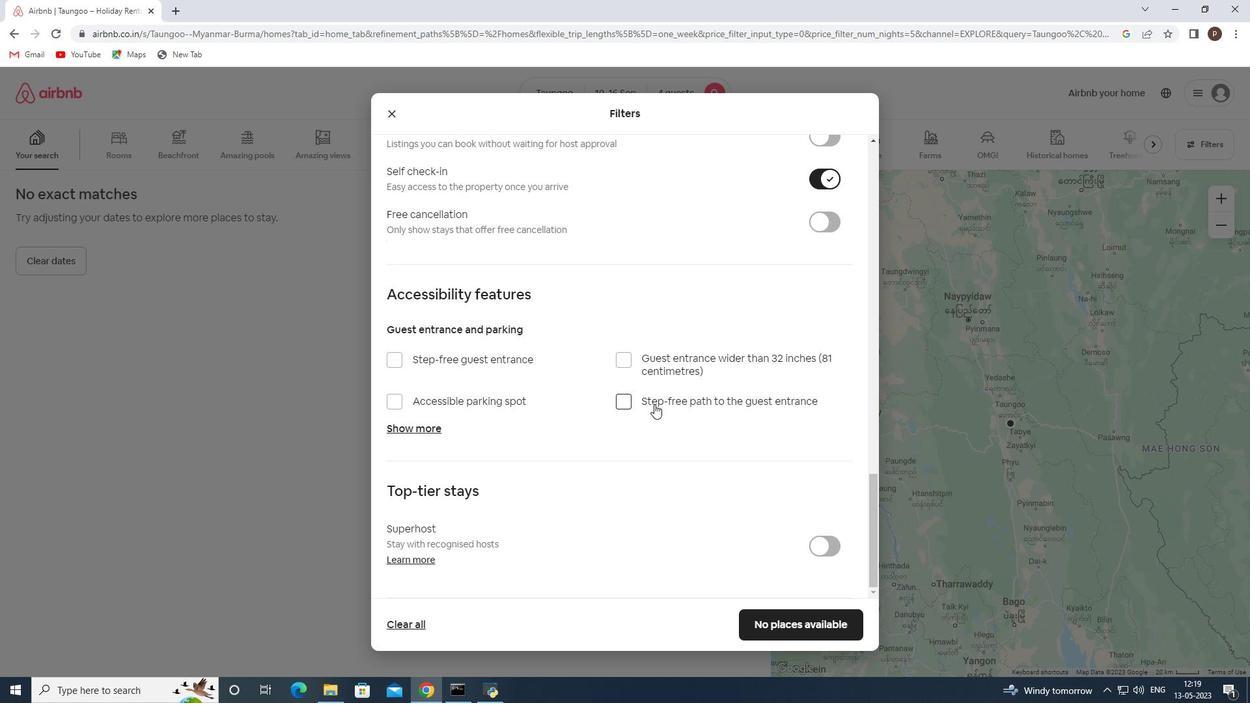 
Action: Mouse scrolled (654, 403) with delta (0, 0)
Screenshot: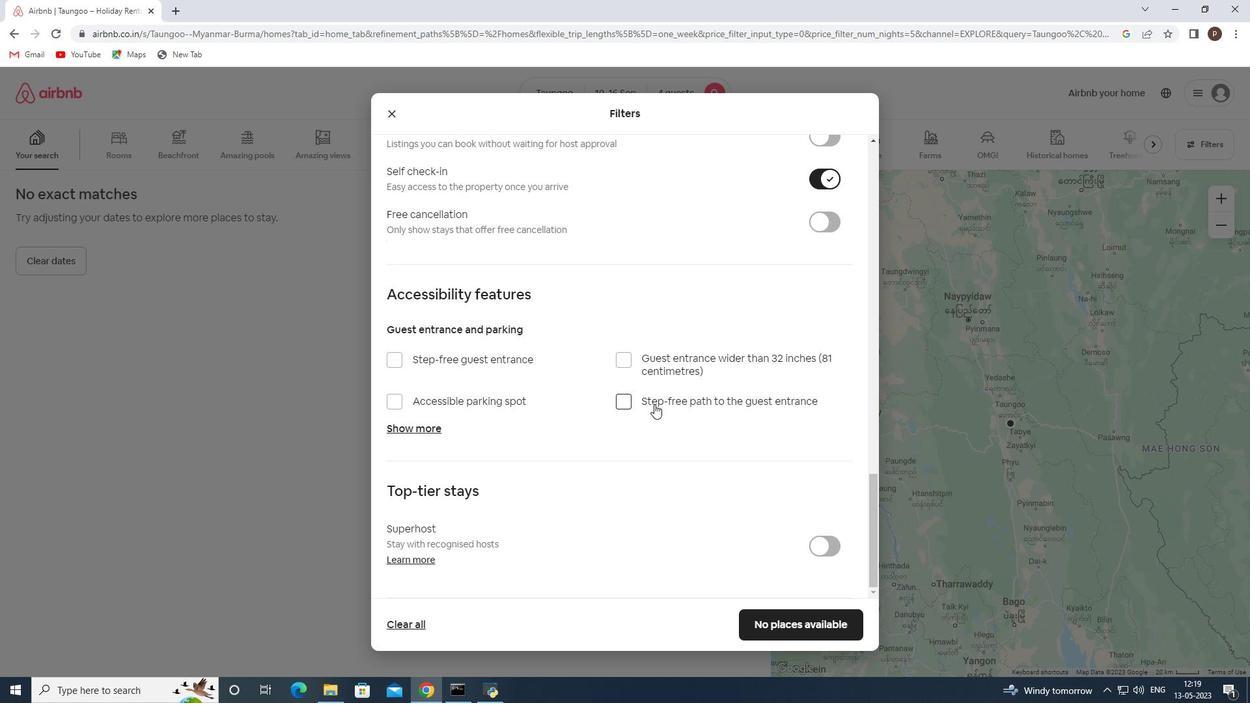 
Action: Mouse moved to (799, 623)
Screenshot: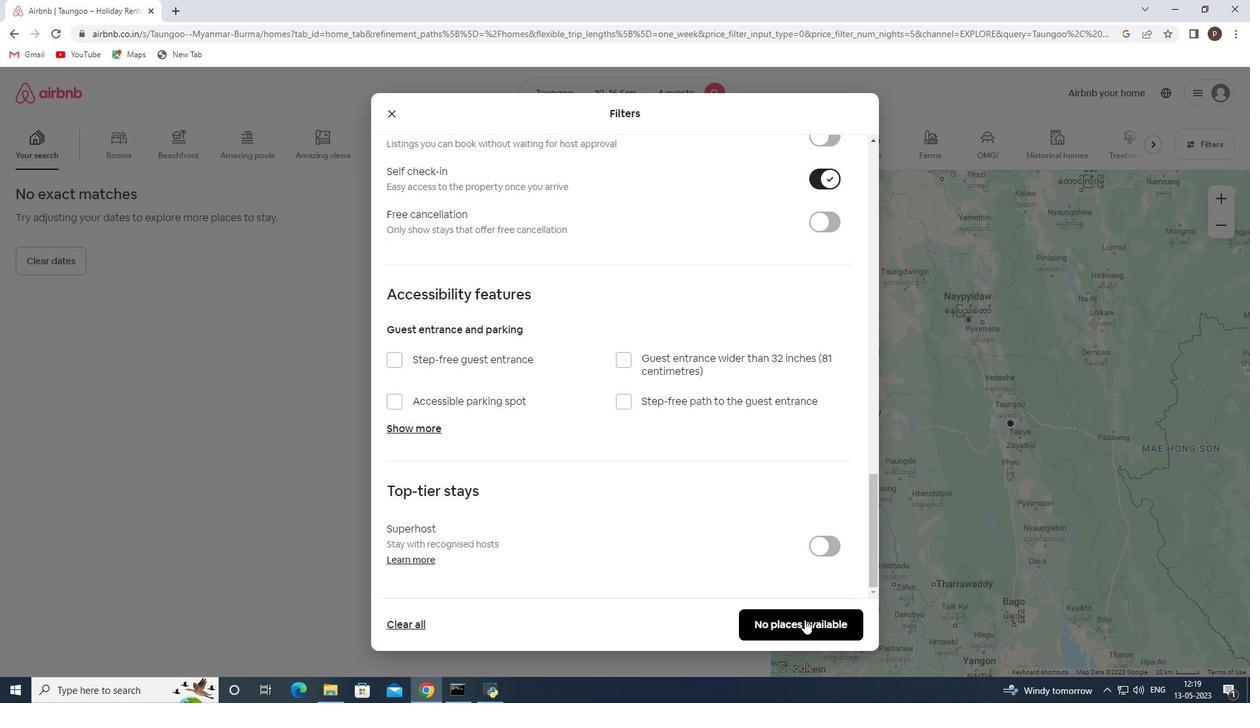 
Action: Mouse pressed left at (799, 623)
Screenshot: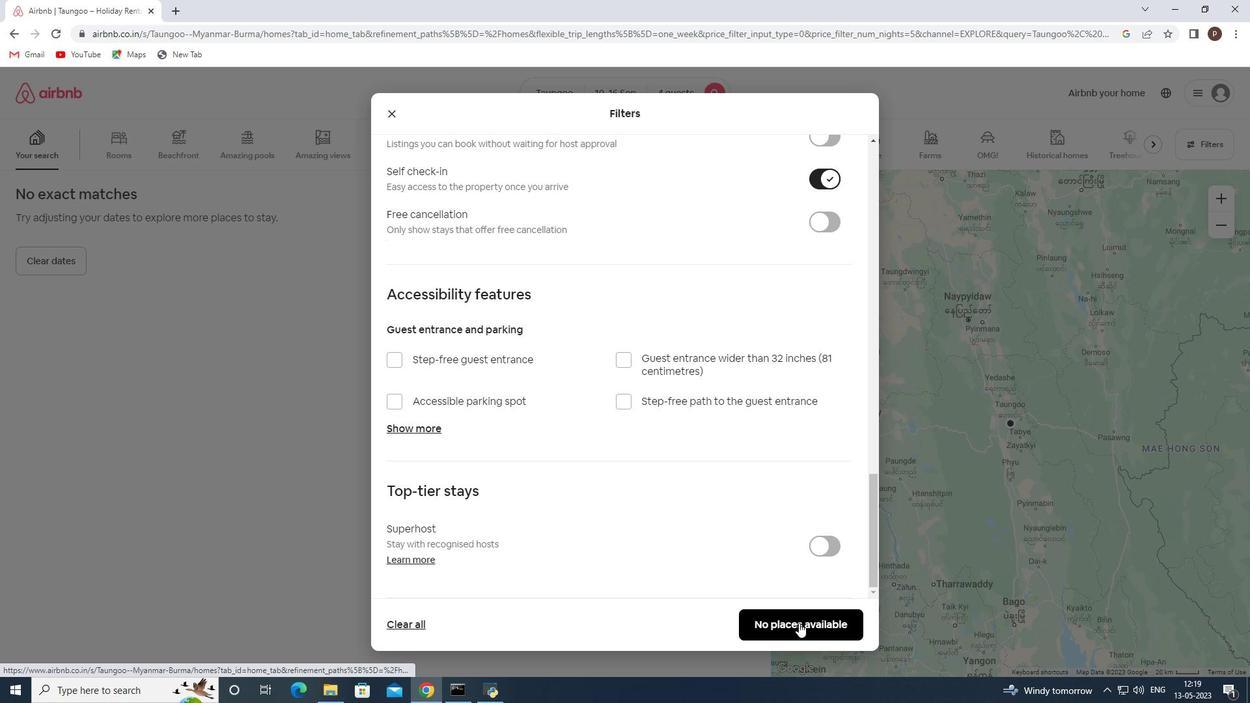 
